 Task: Forward email with the signature Alan Parker with the subject Follow up on our last conversation from softage.1@softage.net to softage.4@softage.net with the message I wanted to confirm the availability of the meeting room for tomorrows presentation., select first word, change the font of the message to Narrow and change the font typography to underline Send the email
Action: Mouse moved to (943, 79)
Screenshot: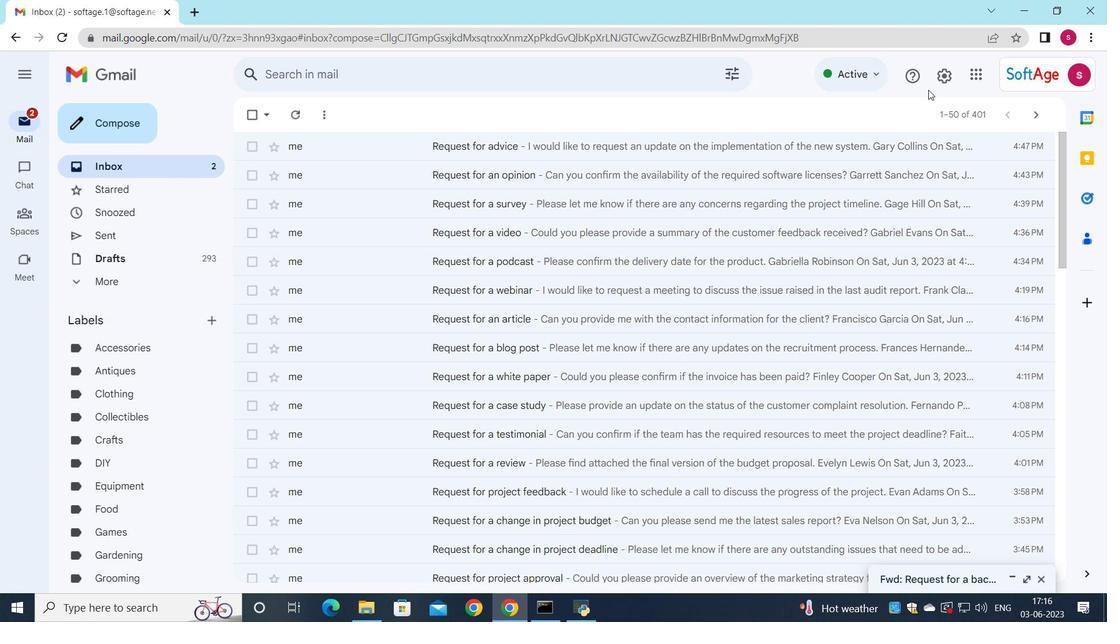 
Action: Mouse pressed left at (943, 79)
Screenshot: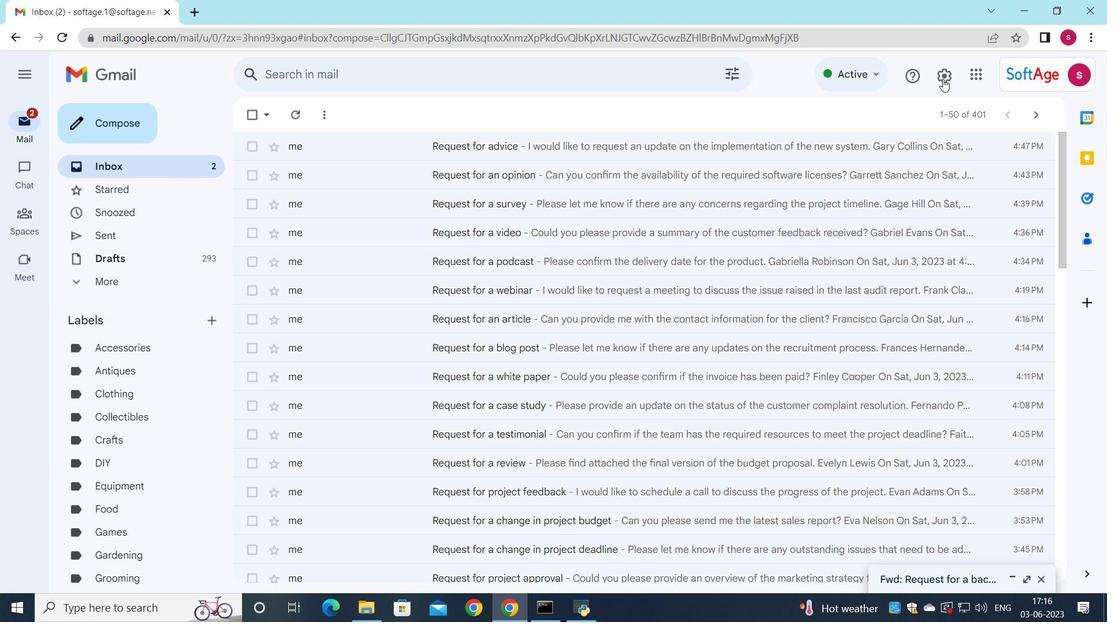 
Action: Mouse moved to (946, 148)
Screenshot: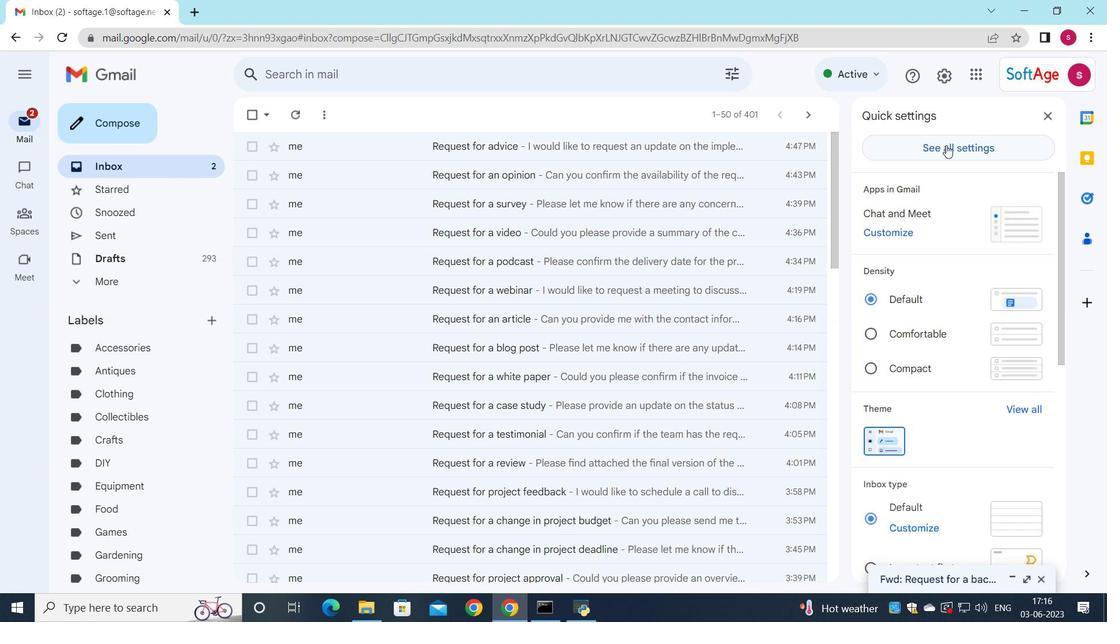 
Action: Mouse pressed left at (946, 148)
Screenshot: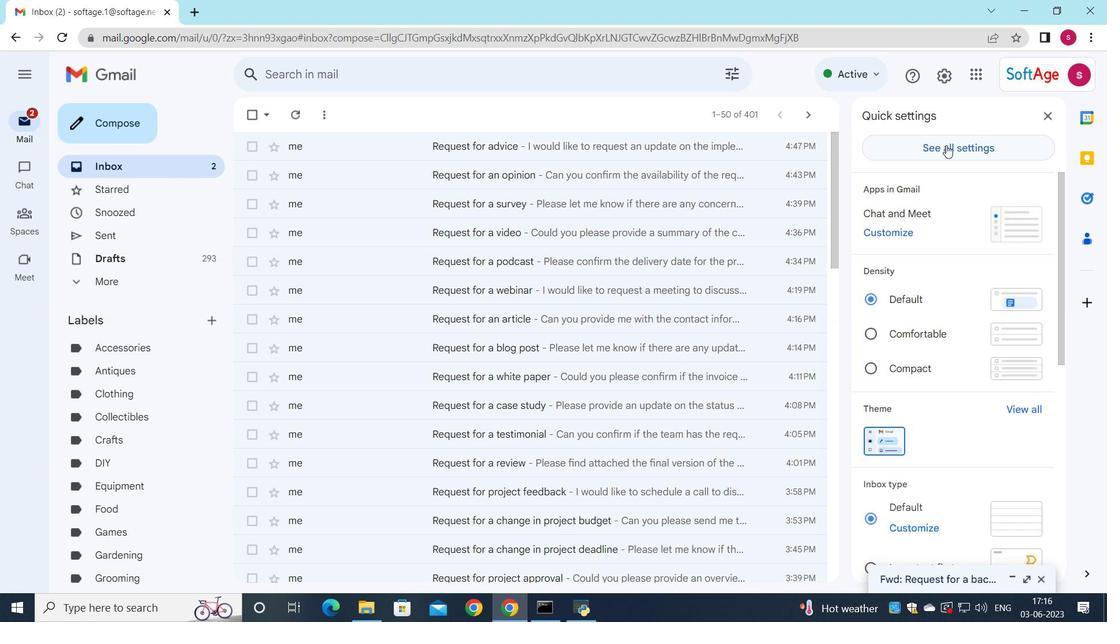 
Action: Mouse moved to (656, 412)
Screenshot: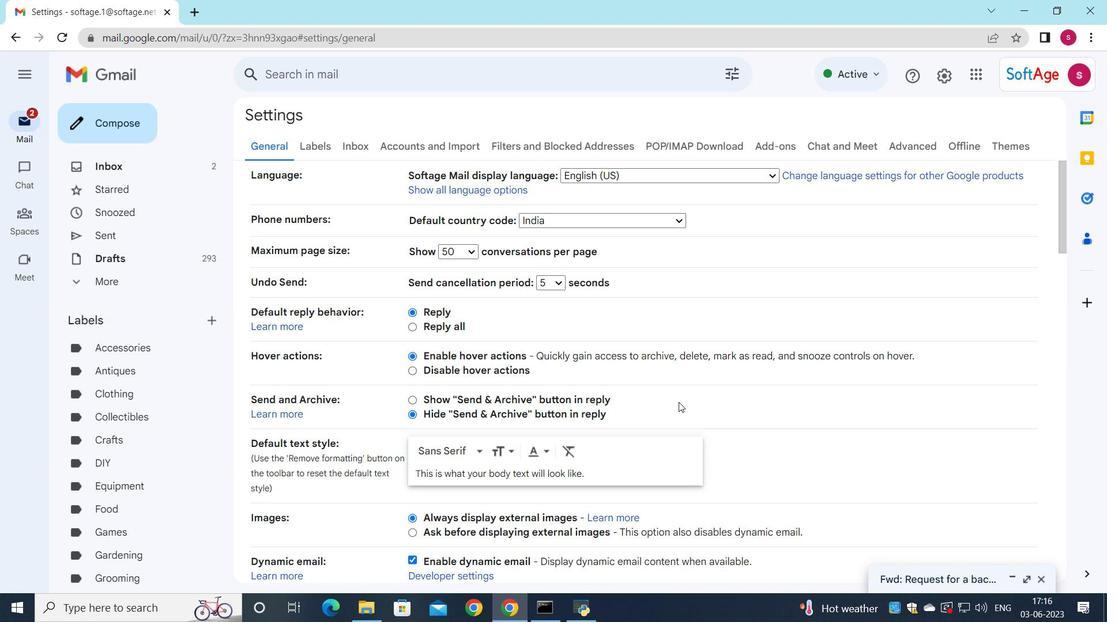 
Action: Mouse scrolled (656, 412) with delta (0, 0)
Screenshot: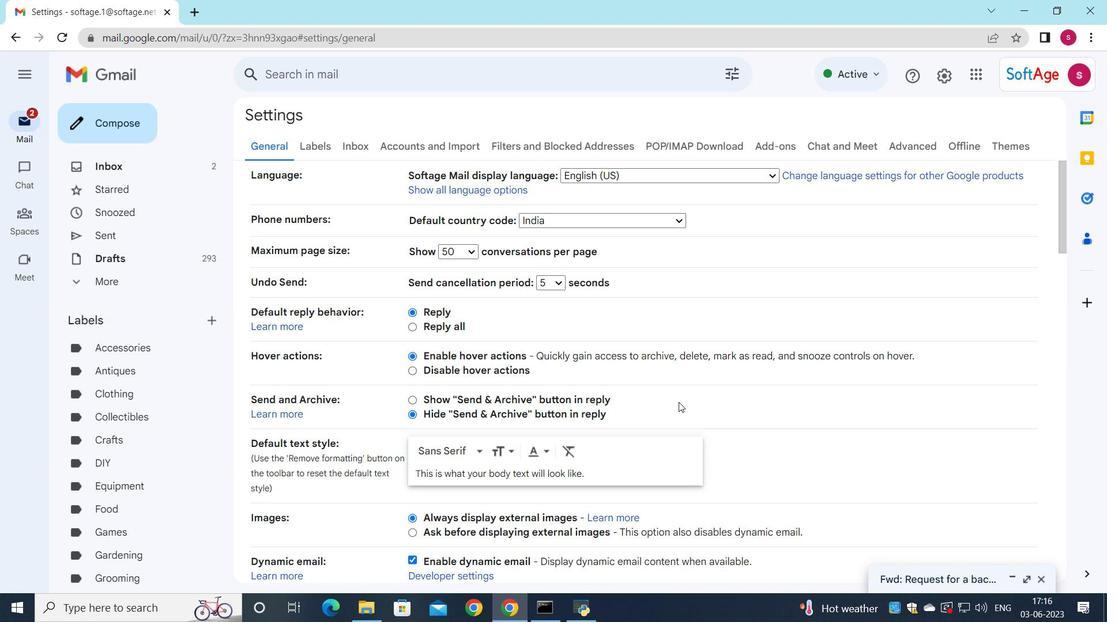 
Action: Mouse moved to (650, 414)
Screenshot: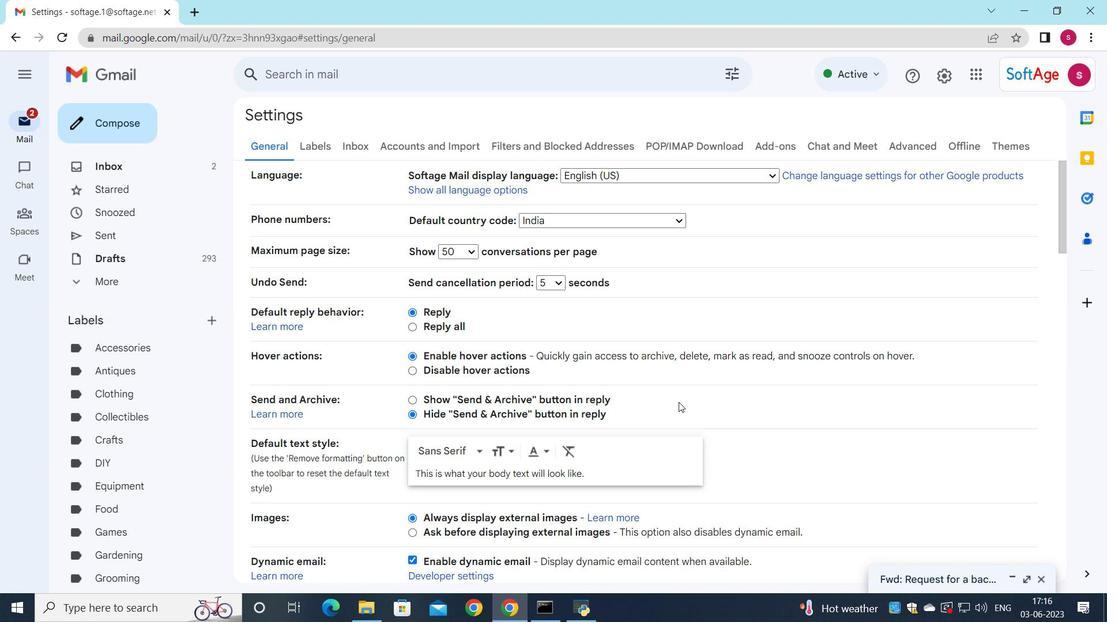 
Action: Mouse scrolled (650, 413) with delta (0, 0)
Screenshot: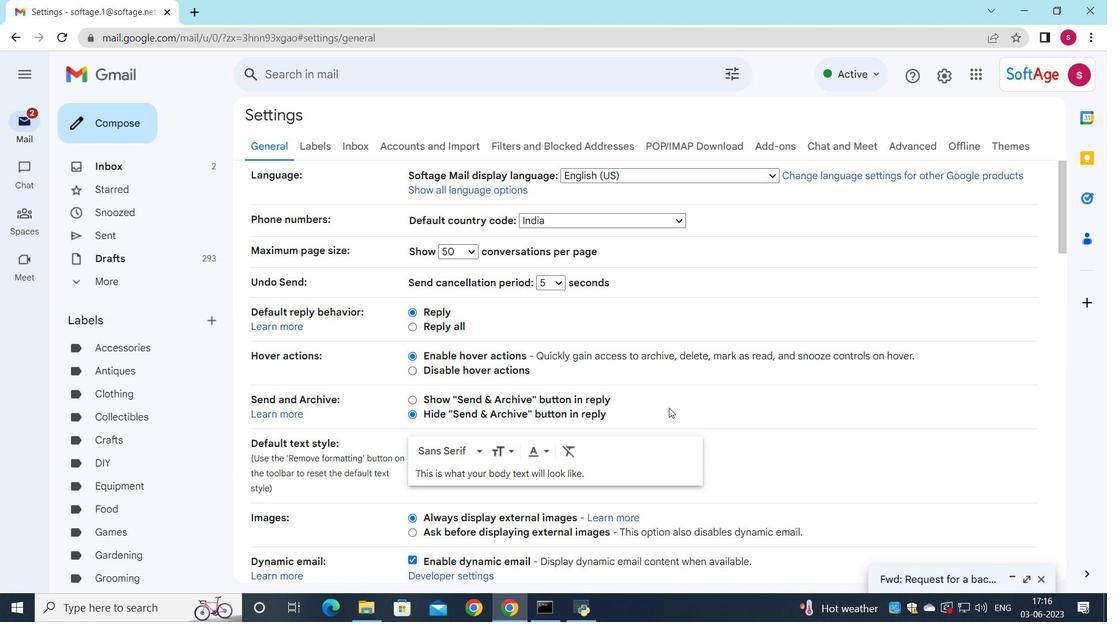 
Action: Mouse moved to (647, 414)
Screenshot: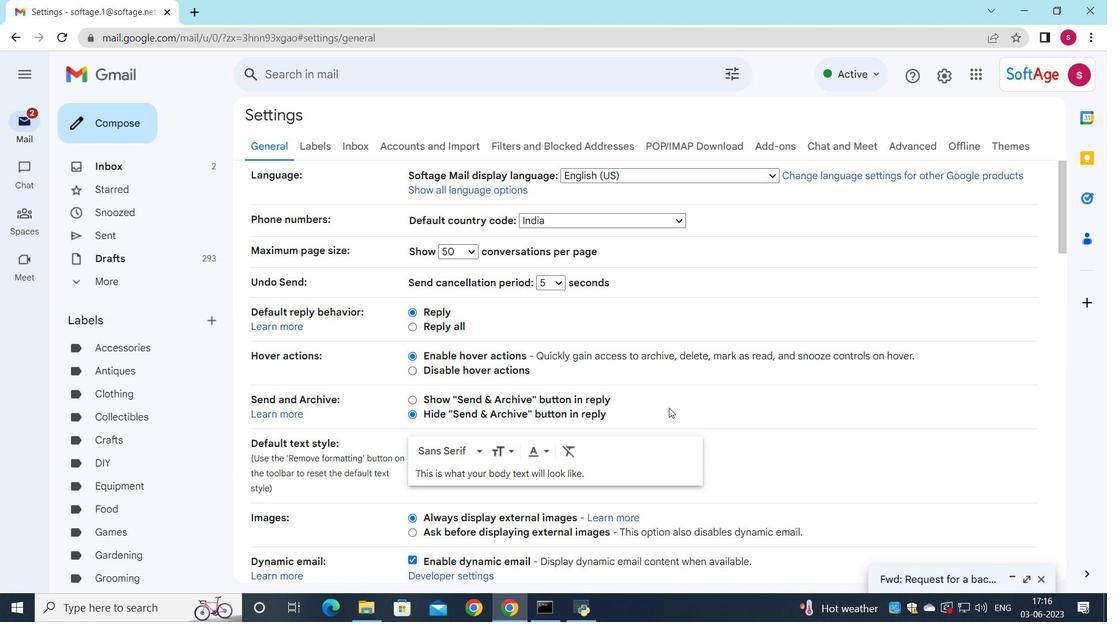 
Action: Mouse scrolled (647, 414) with delta (0, 0)
Screenshot: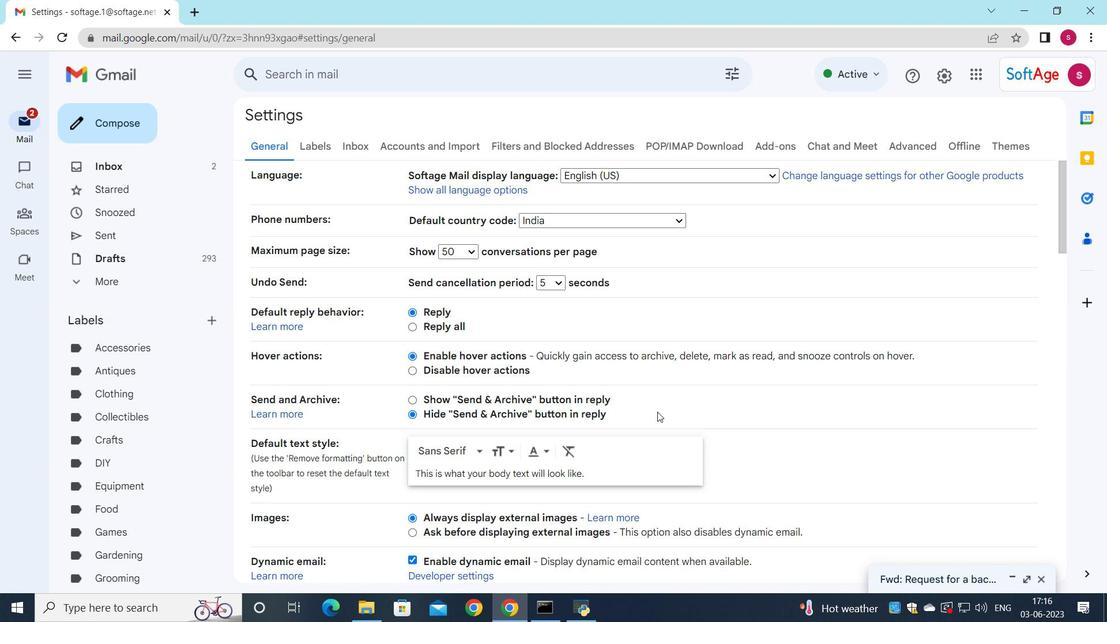 
Action: Mouse moved to (640, 414)
Screenshot: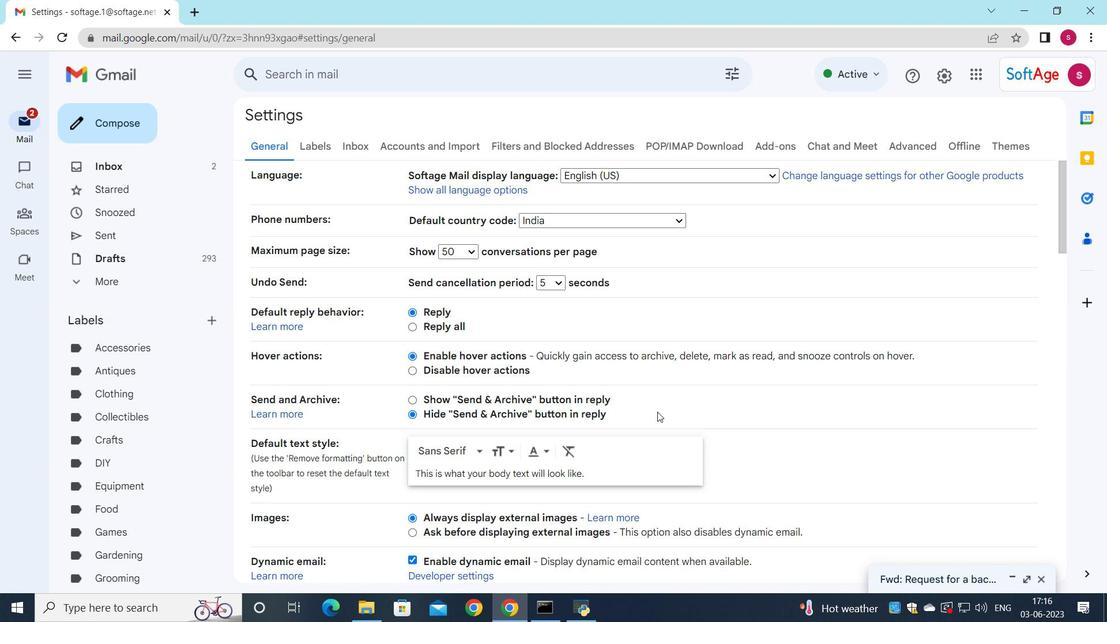 
Action: Mouse scrolled (640, 414) with delta (0, 0)
Screenshot: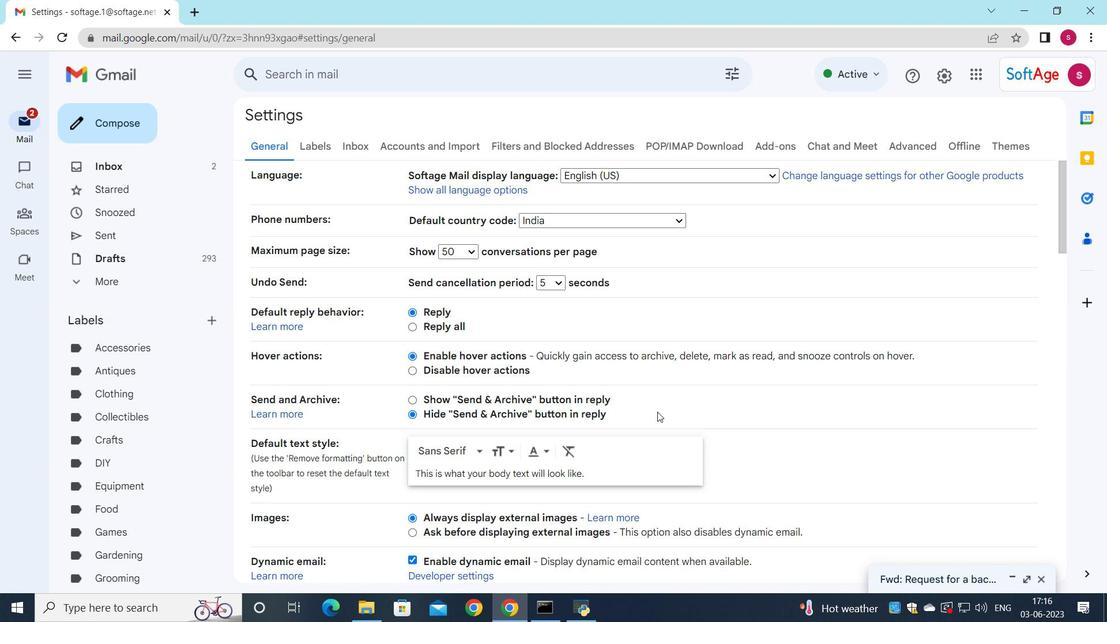 
Action: Mouse moved to (611, 407)
Screenshot: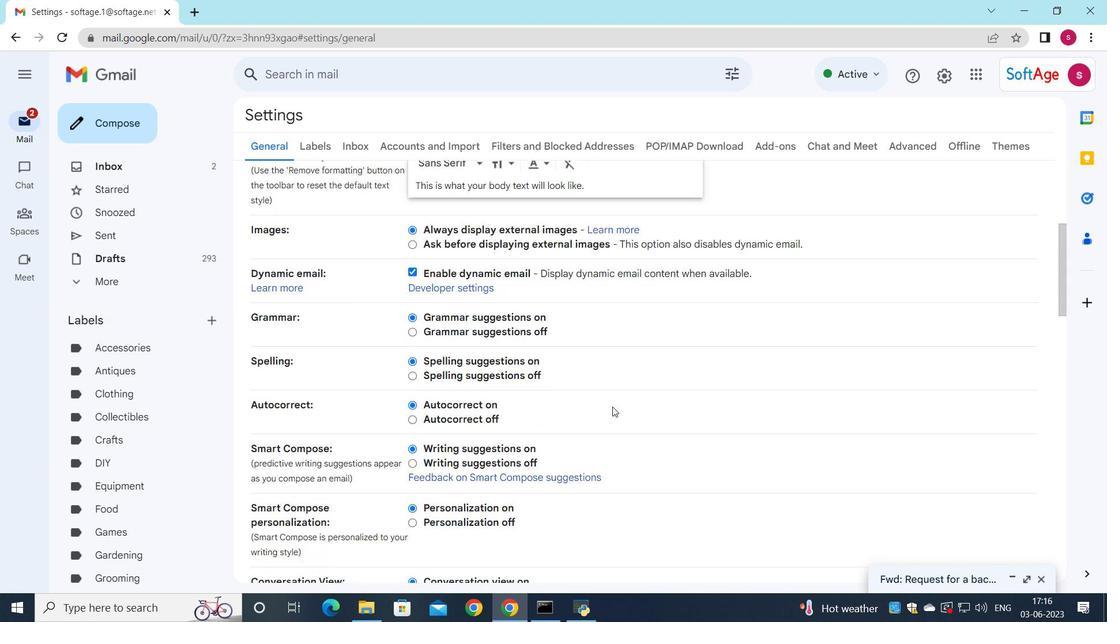 
Action: Mouse scrolled (611, 406) with delta (0, 0)
Screenshot: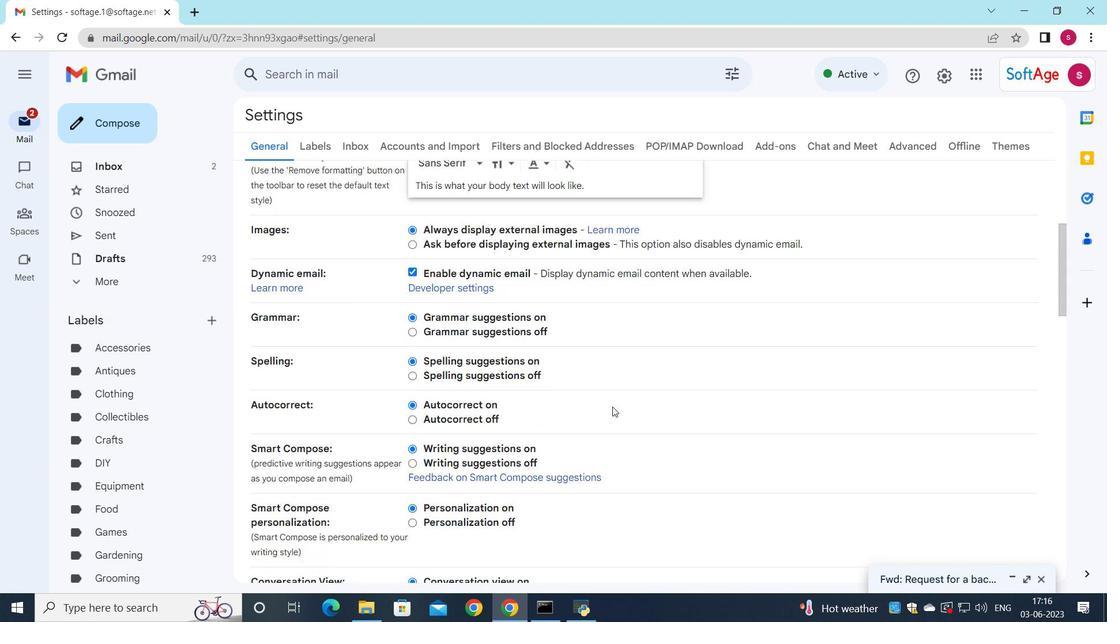 
Action: Mouse scrolled (611, 406) with delta (0, 0)
Screenshot: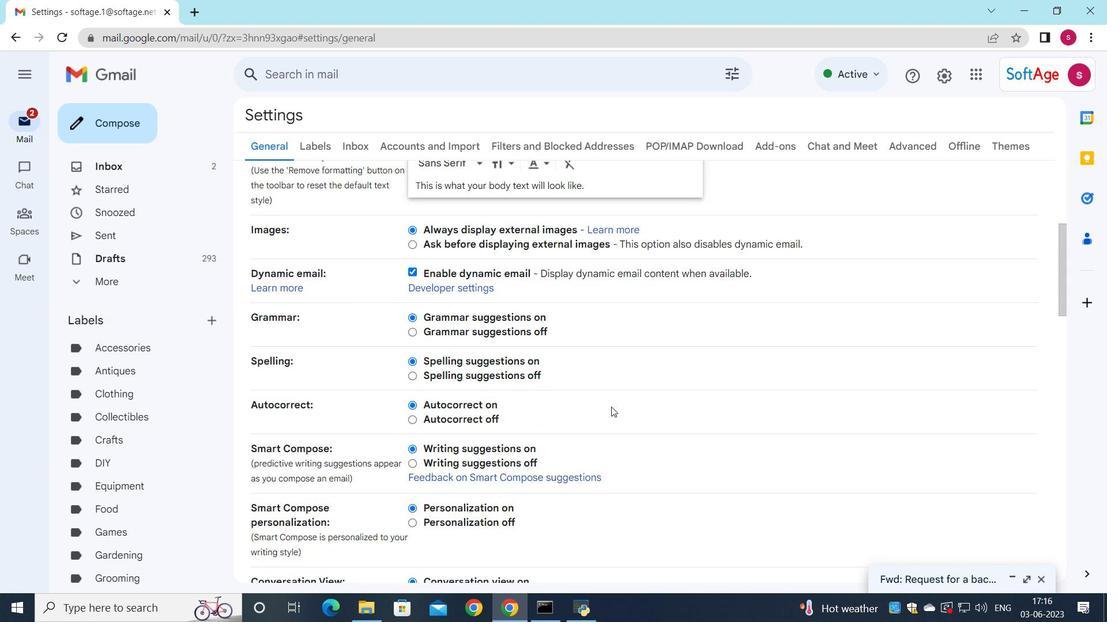 
Action: Mouse scrolled (611, 406) with delta (0, 0)
Screenshot: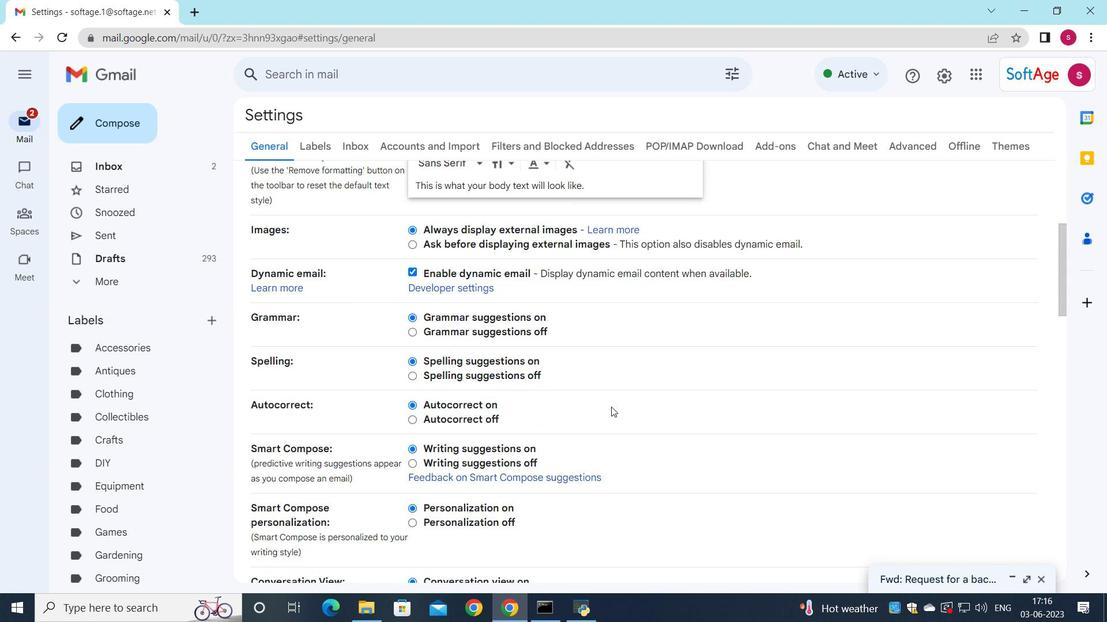 
Action: Mouse scrolled (611, 406) with delta (0, 0)
Screenshot: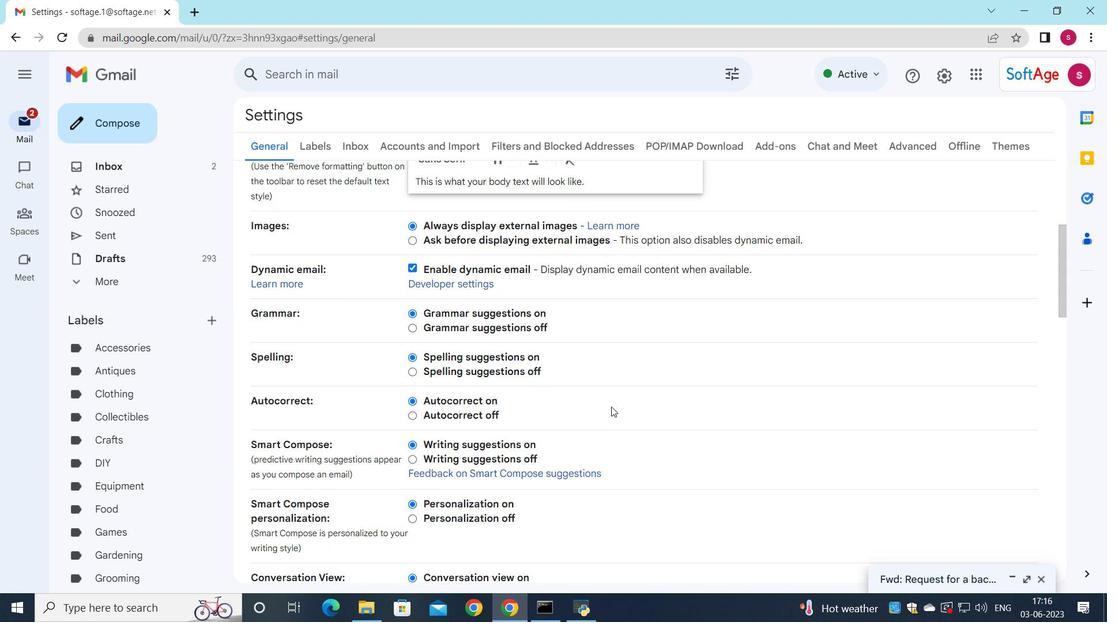 
Action: Mouse moved to (608, 407)
Screenshot: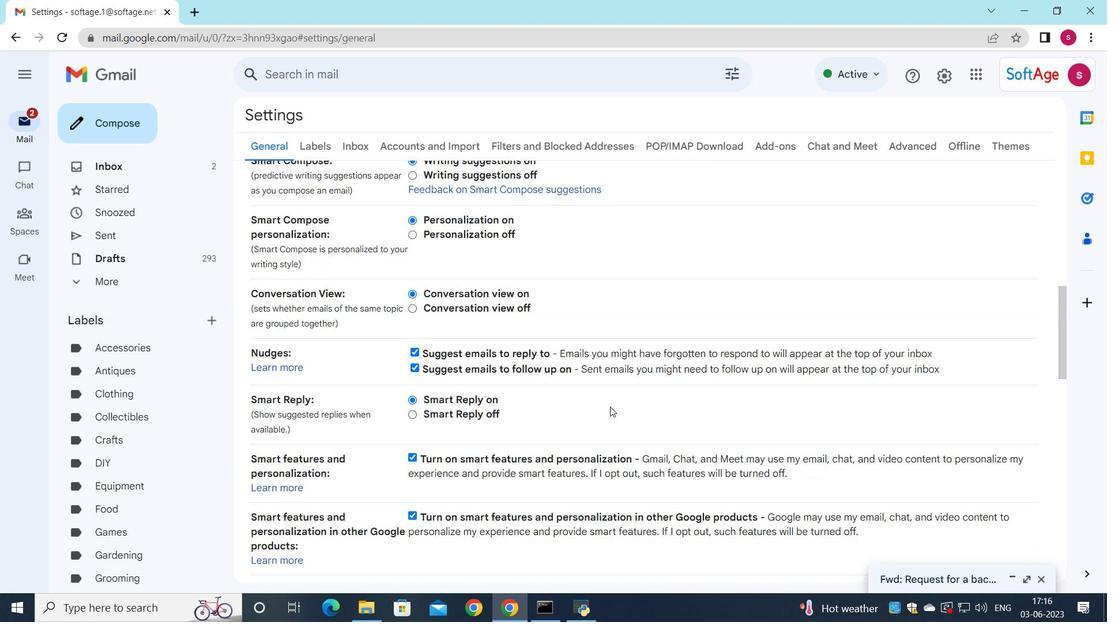 
Action: Mouse scrolled (609, 406) with delta (0, 0)
Screenshot: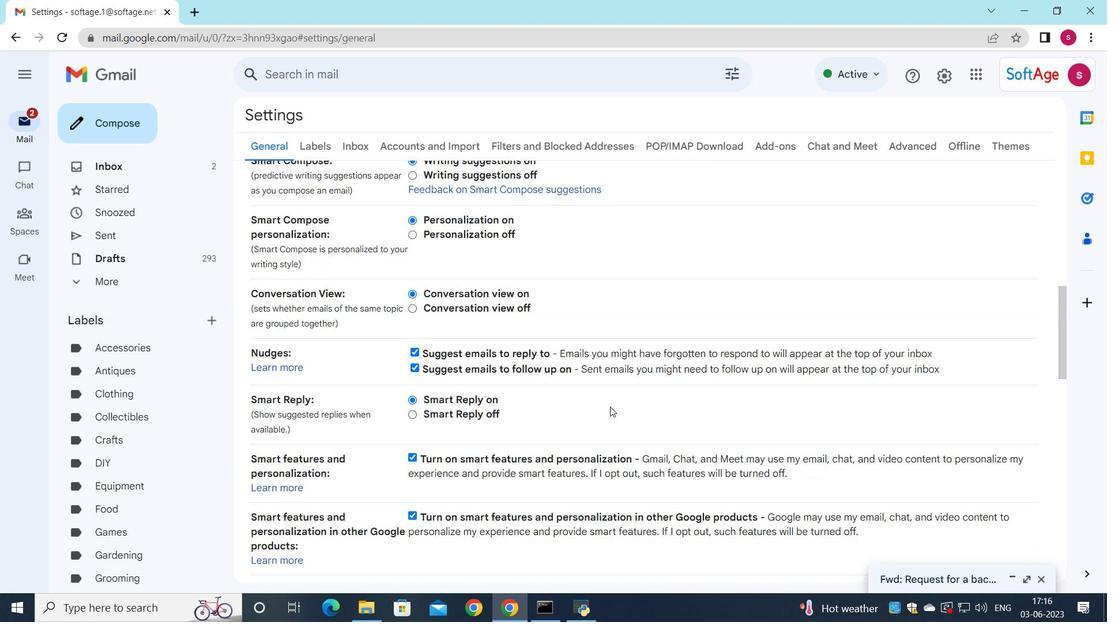 
Action: Mouse moved to (607, 407)
Screenshot: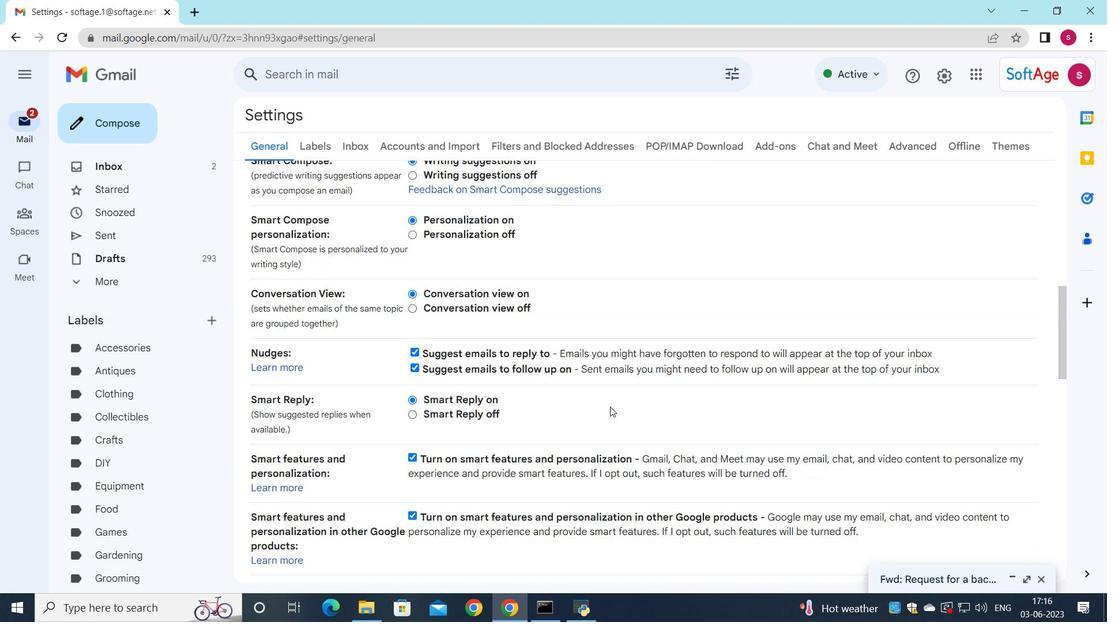 
Action: Mouse scrolled (608, 406) with delta (0, 0)
Screenshot: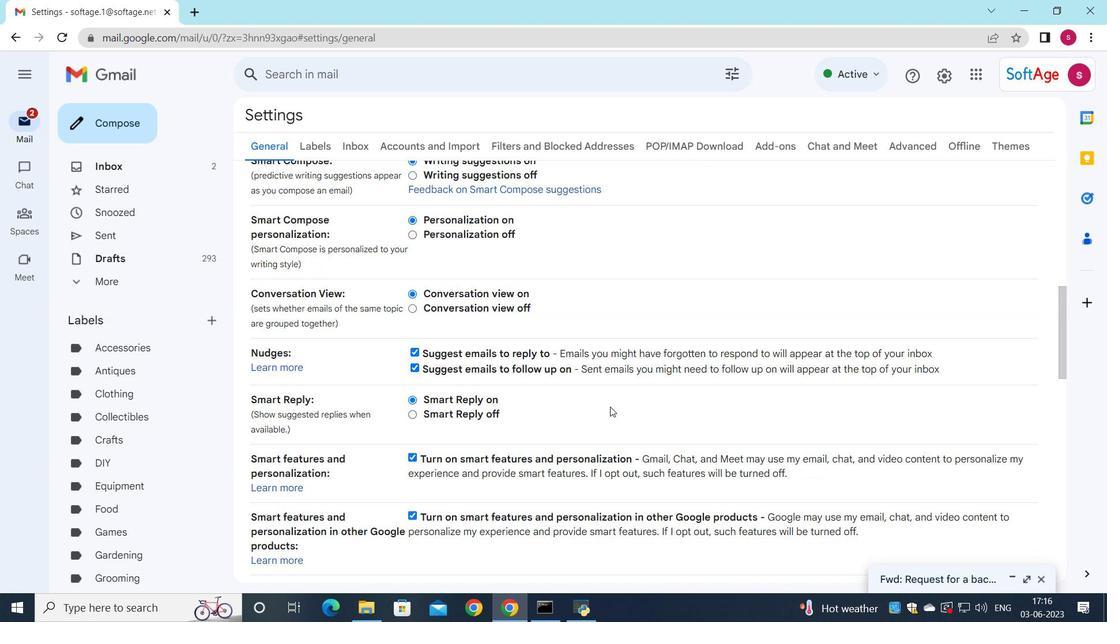 
Action: Mouse moved to (606, 407)
Screenshot: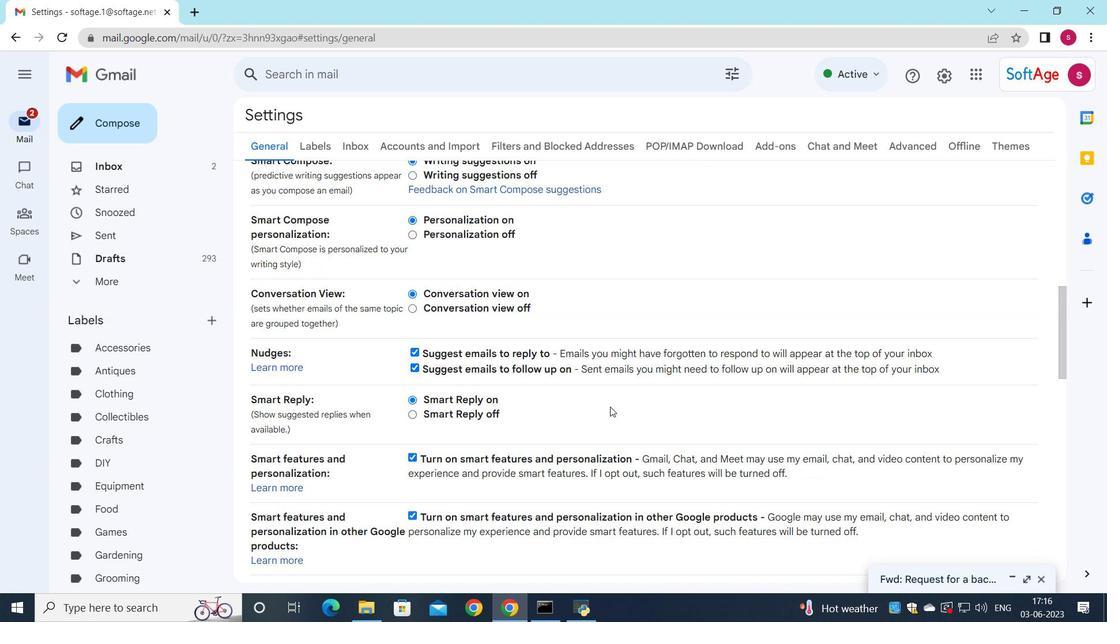 
Action: Mouse scrolled (608, 406) with delta (0, 0)
Screenshot: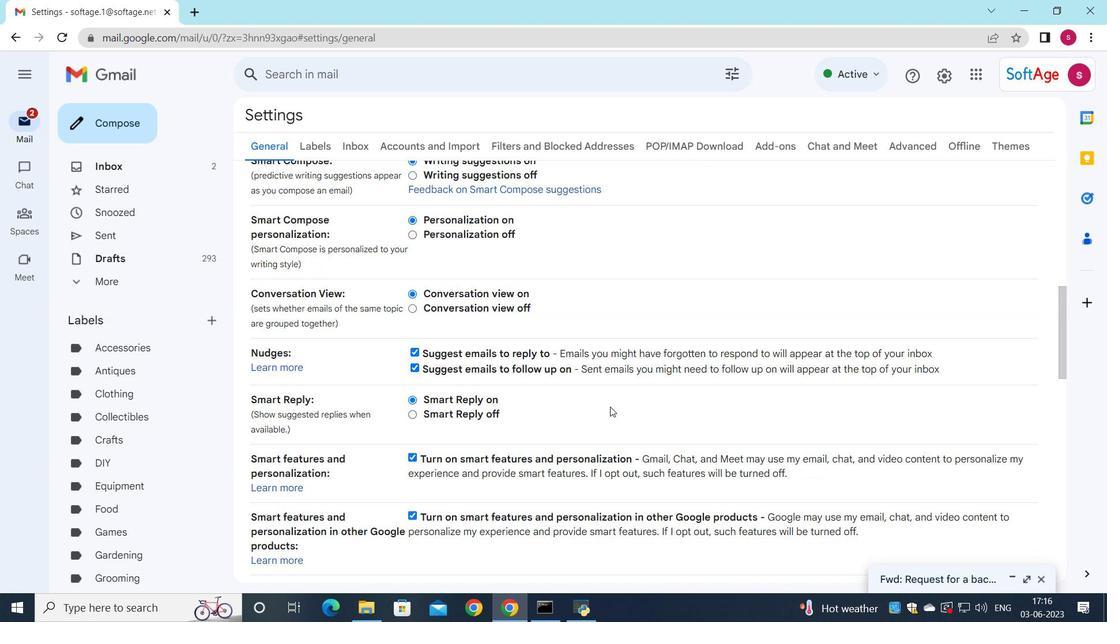 
Action: Mouse moved to (606, 408)
Screenshot: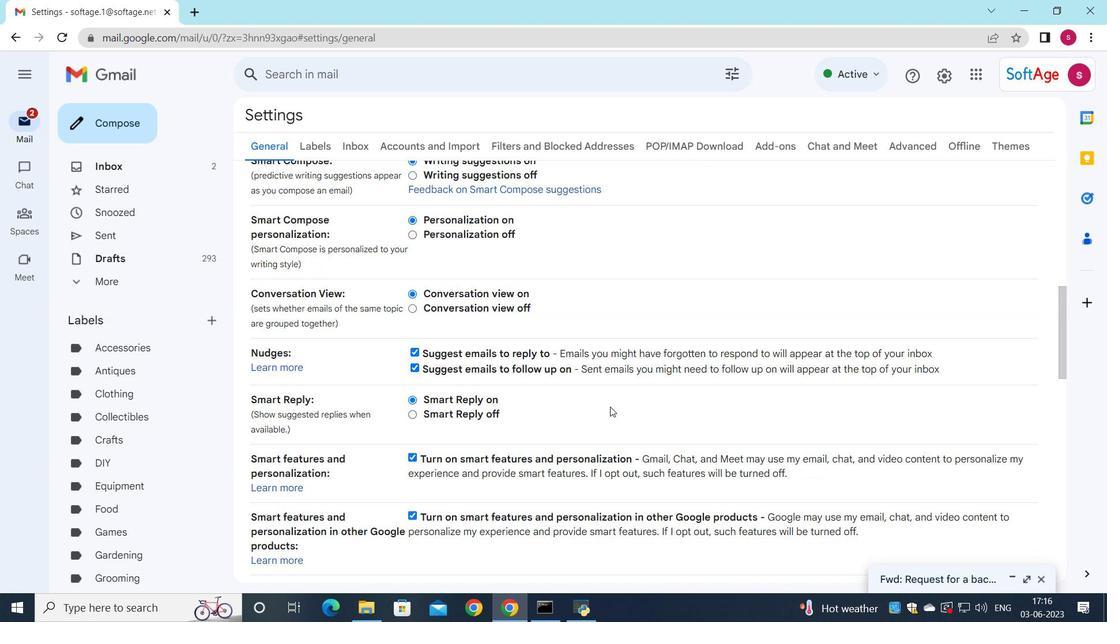 
Action: Mouse scrolled (606, 407) with delta (0, 0)
Screenshot: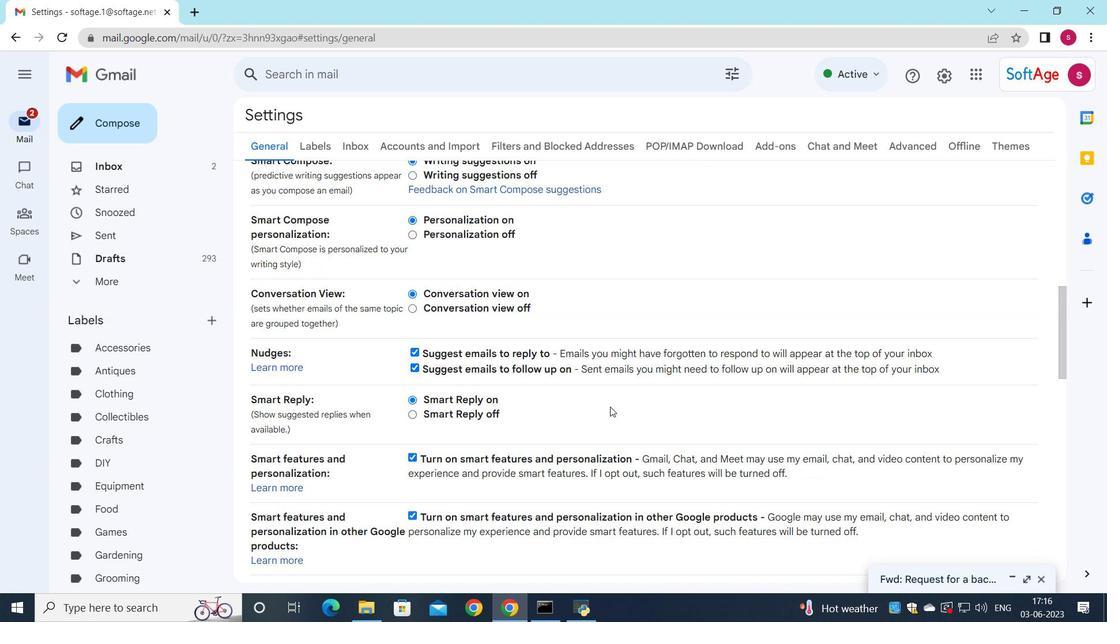 
Action: Mouse moved to (581, 410)
Screenshot: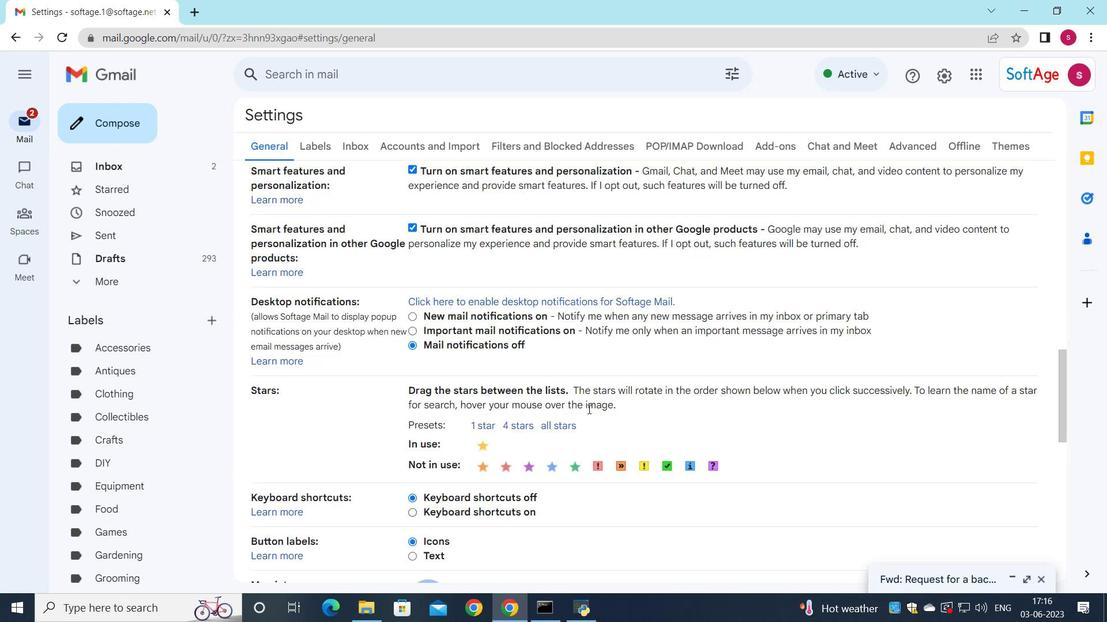 
Action: Mouse scrolled (581, 410) with delta (0, 0)
Screenshot: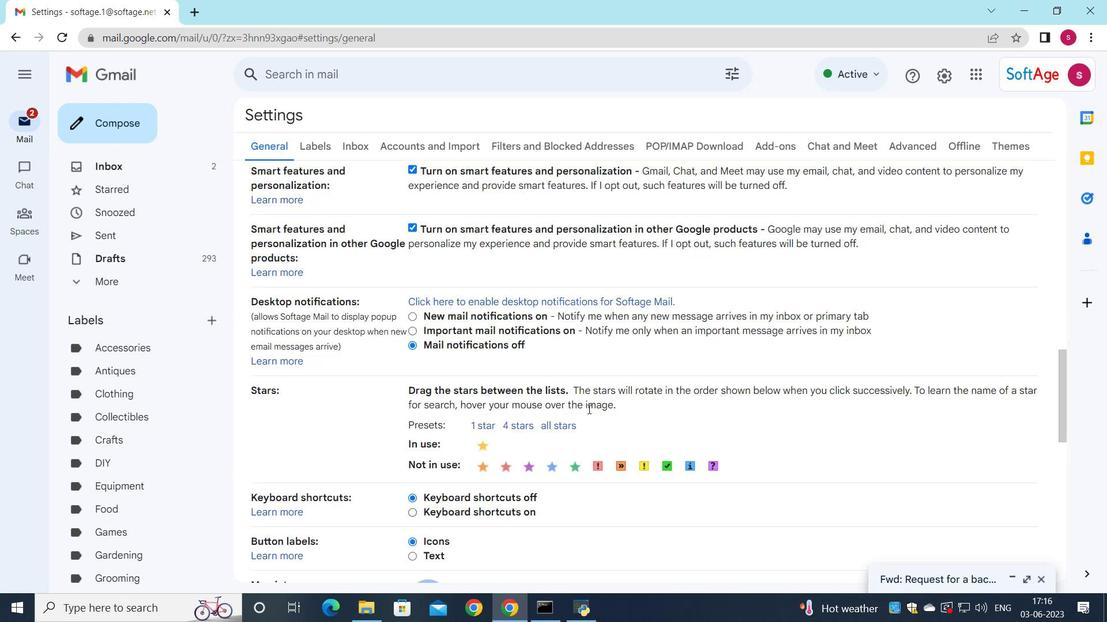 
Action: Mouse moved to (580, 411)
Screenshot: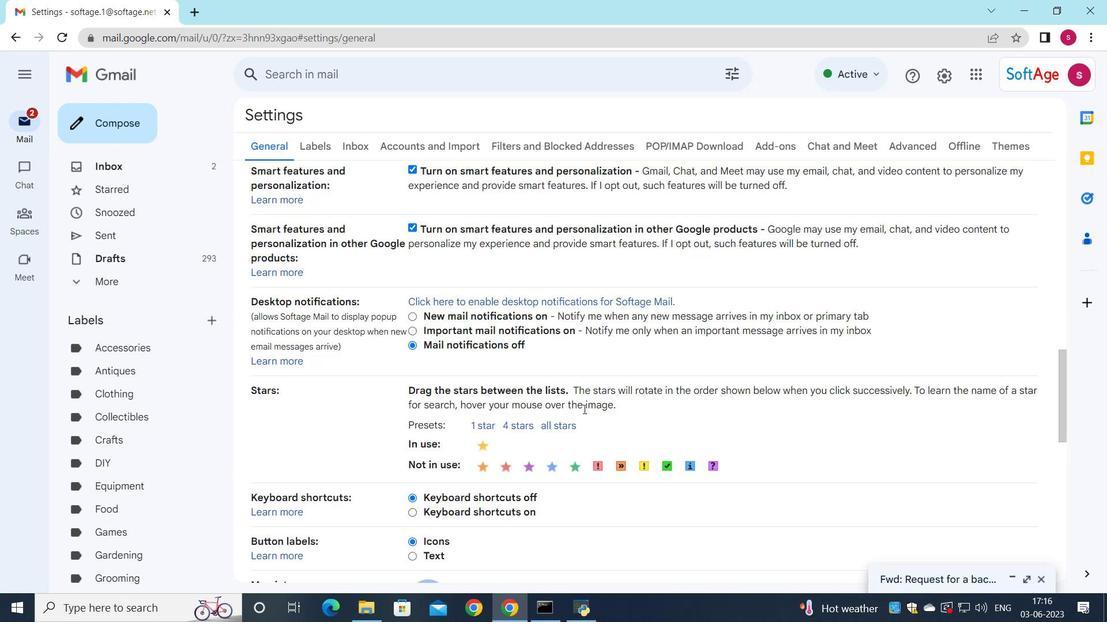 
Action: Mouse scrolled (581, 410) with delta (0, 0)
Screenshot: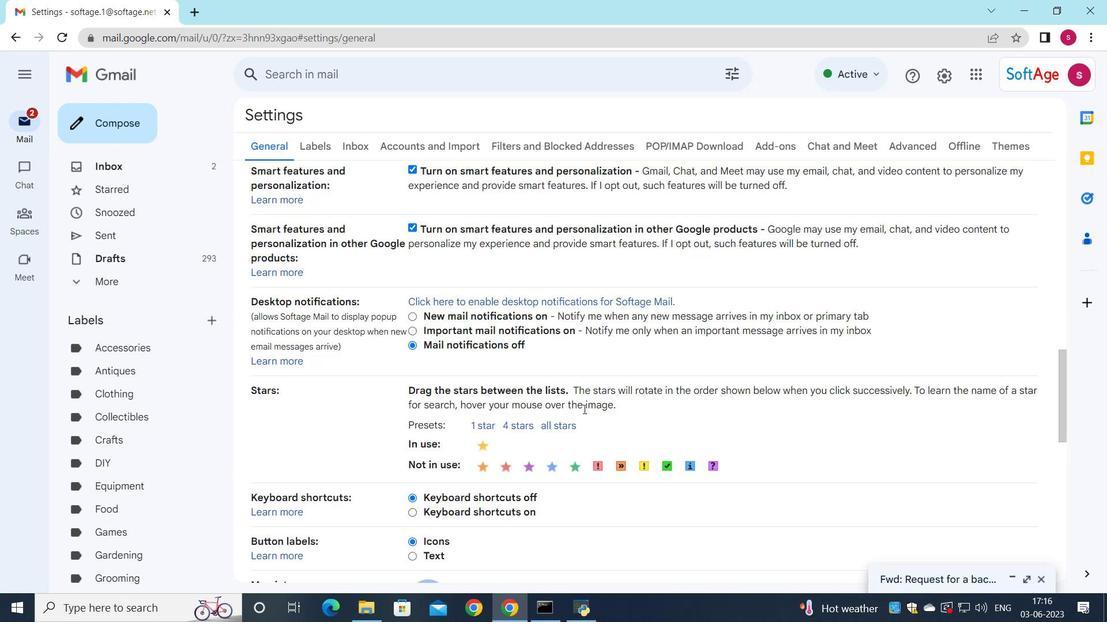 
Action: Mouse moved to (580, 411)
Screenshot: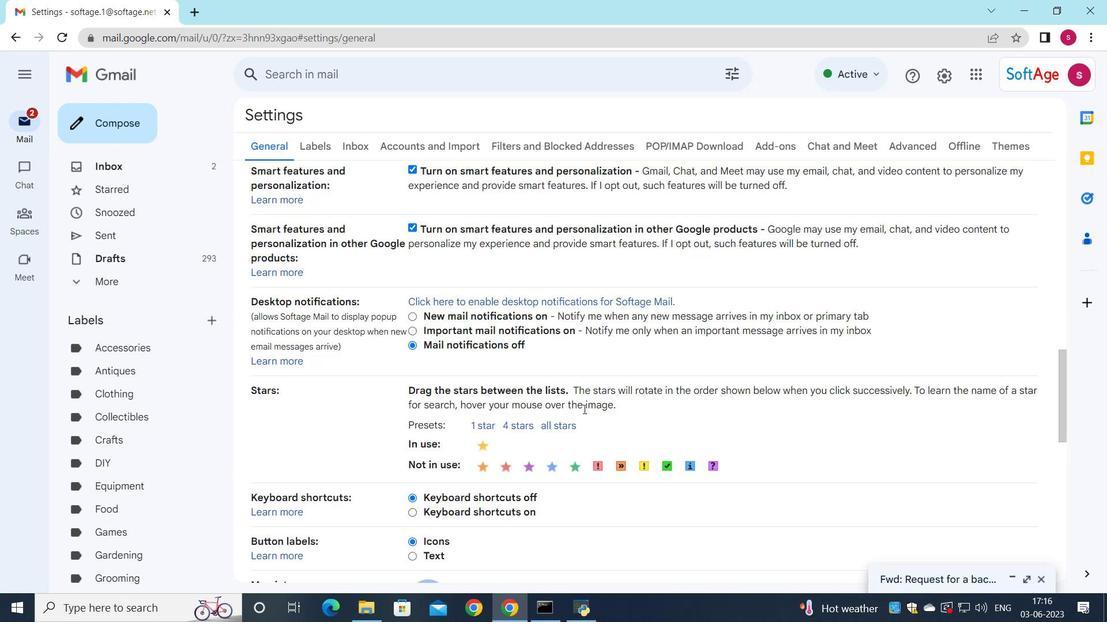 
Action: Mouse scrolled (580, 410) with delta (0, 0)
Screenshot: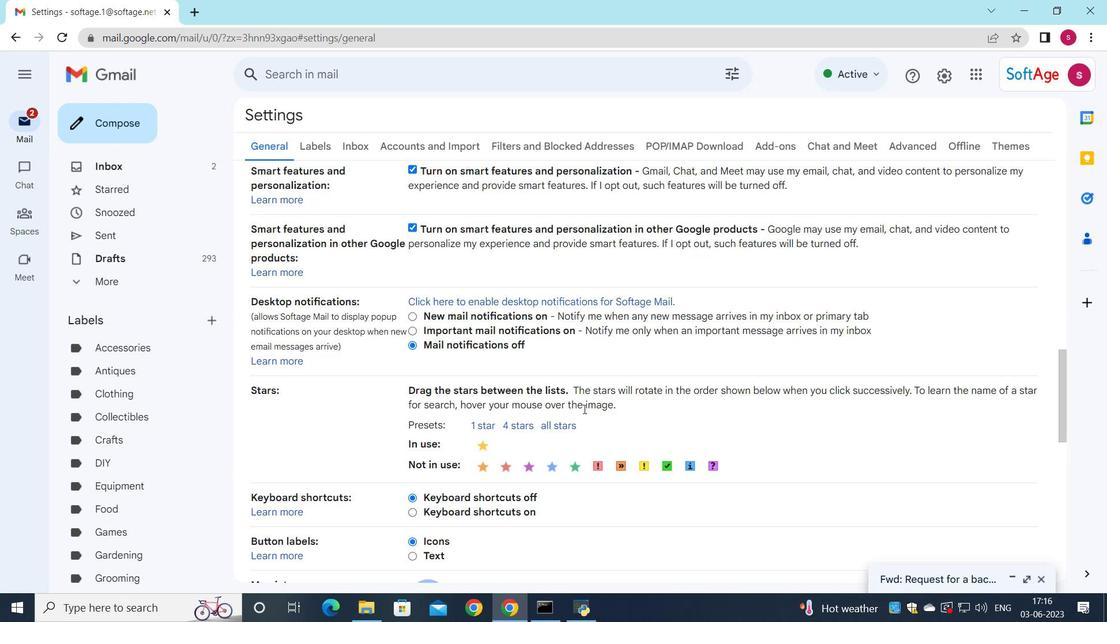
Action: Mouse moved to (478, 497)
Screenshot: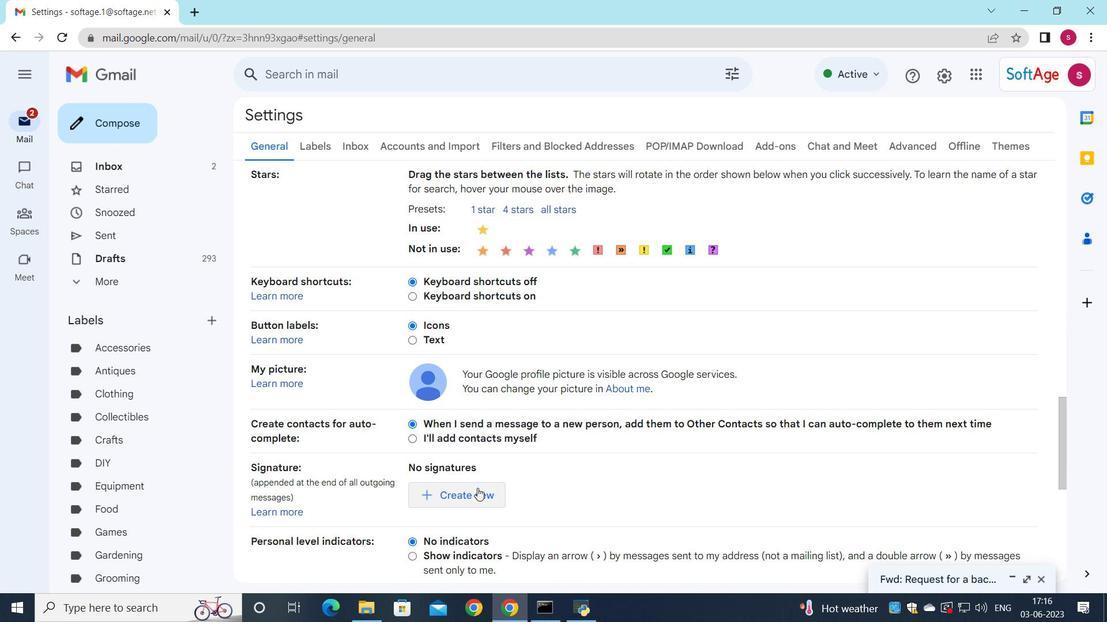 
Action: Mouse pressed left at (478, 497)
Screenshot: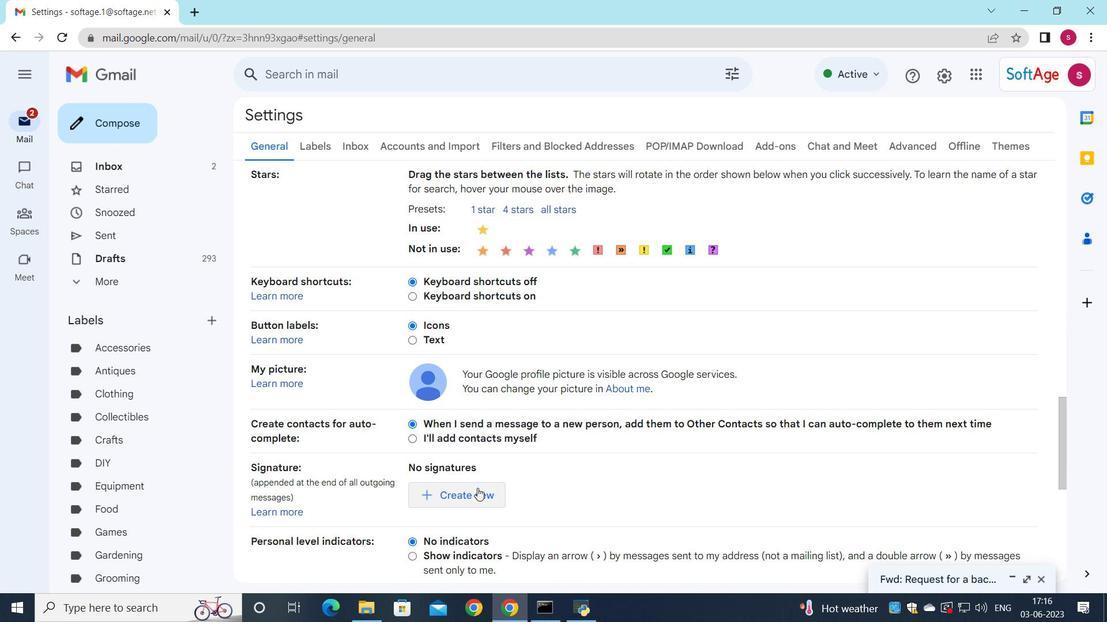
Action: Mouse moved to (512, 440)
Screenshot: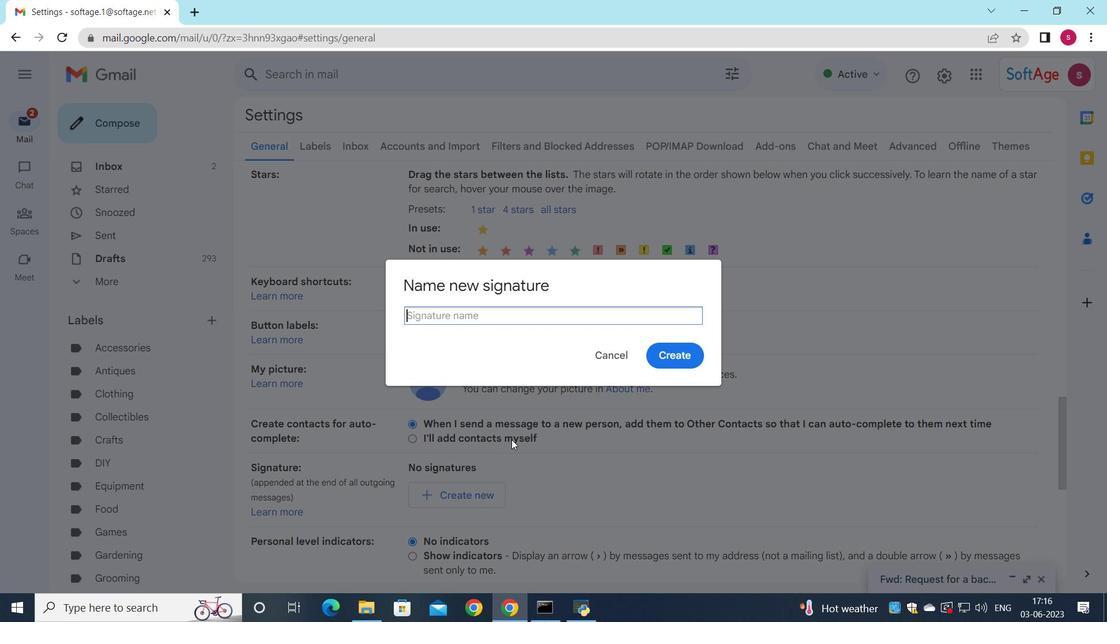 
Action: Key pressed <Key.shift>Alan<Key.space><Key.shift>Parker
Screenshot: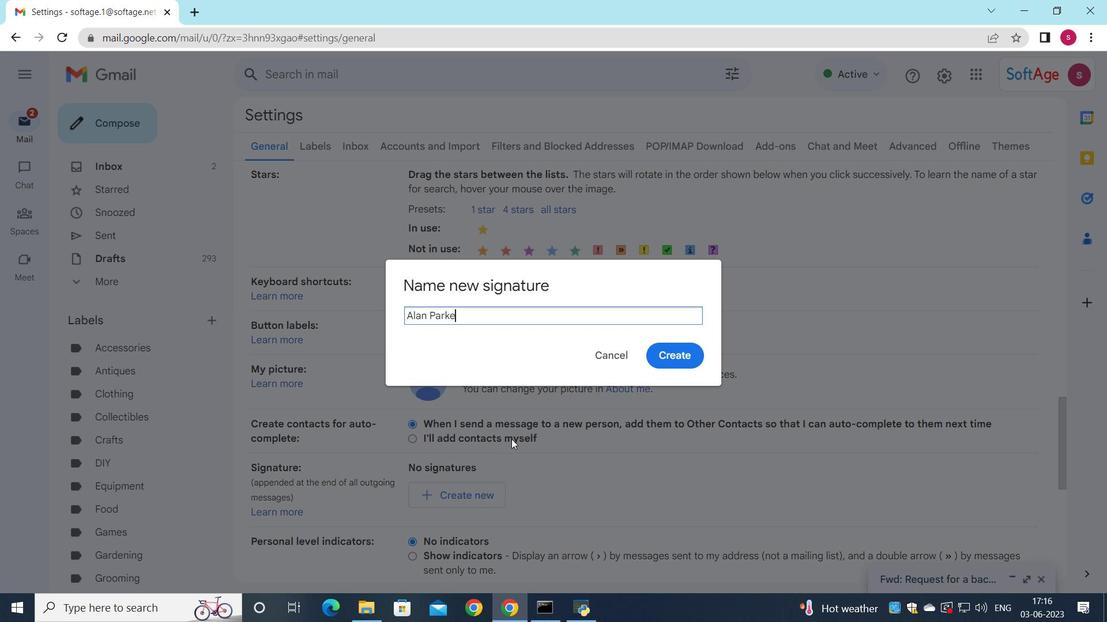 
Action: Mouse moved to (700, 360)
Screenshot: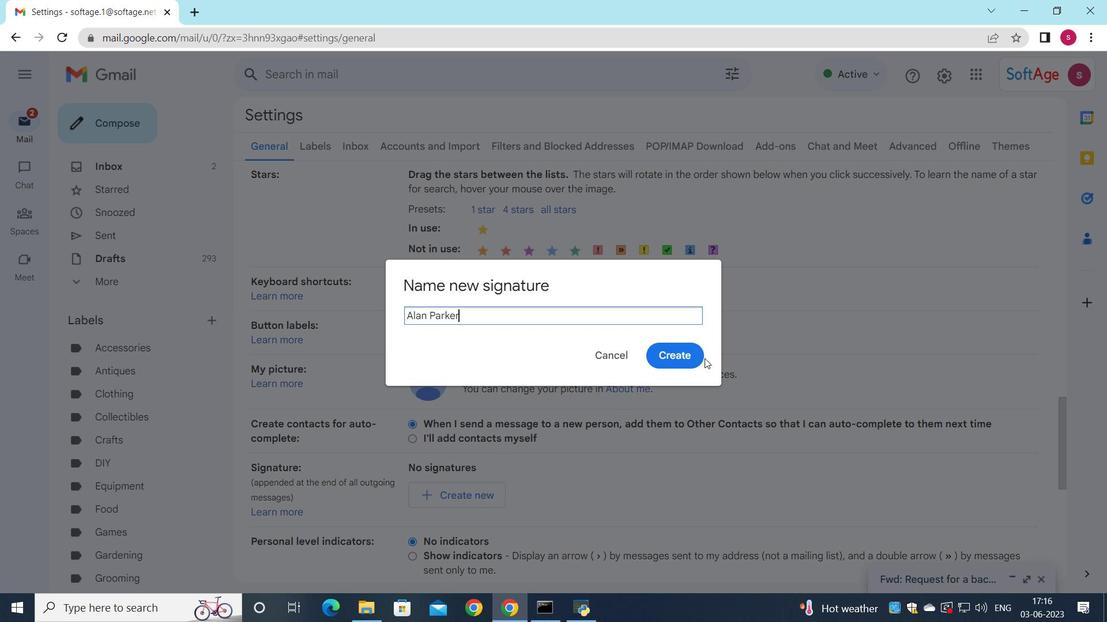 
Action: Mouse pressed left at (700, 360)
Screenshot: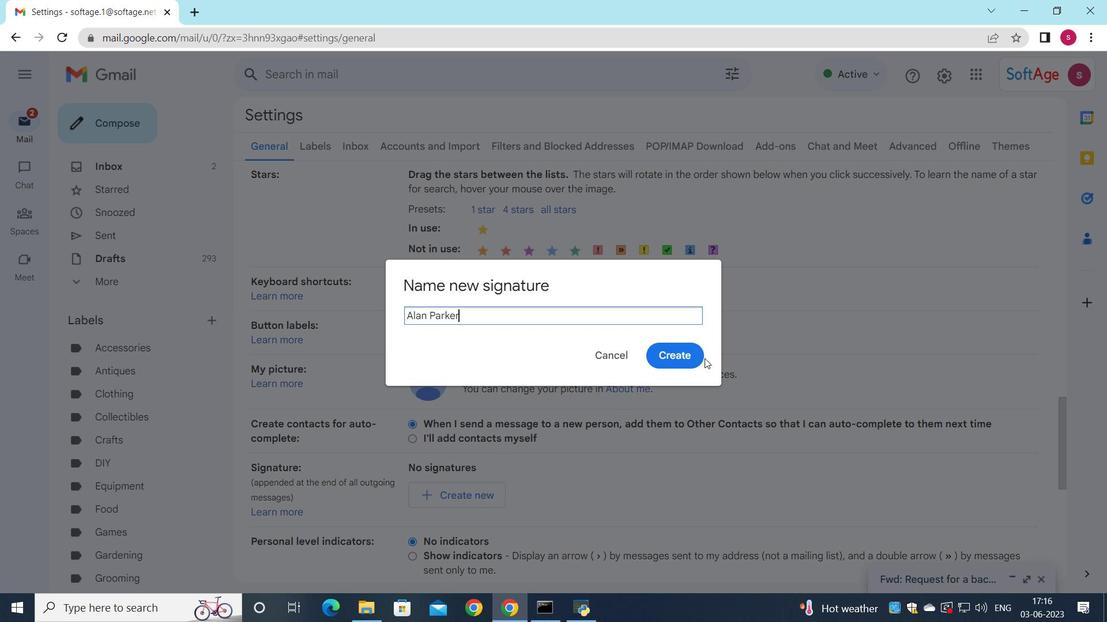 
Action: Mouse moved to (672, 461)
Screenshot: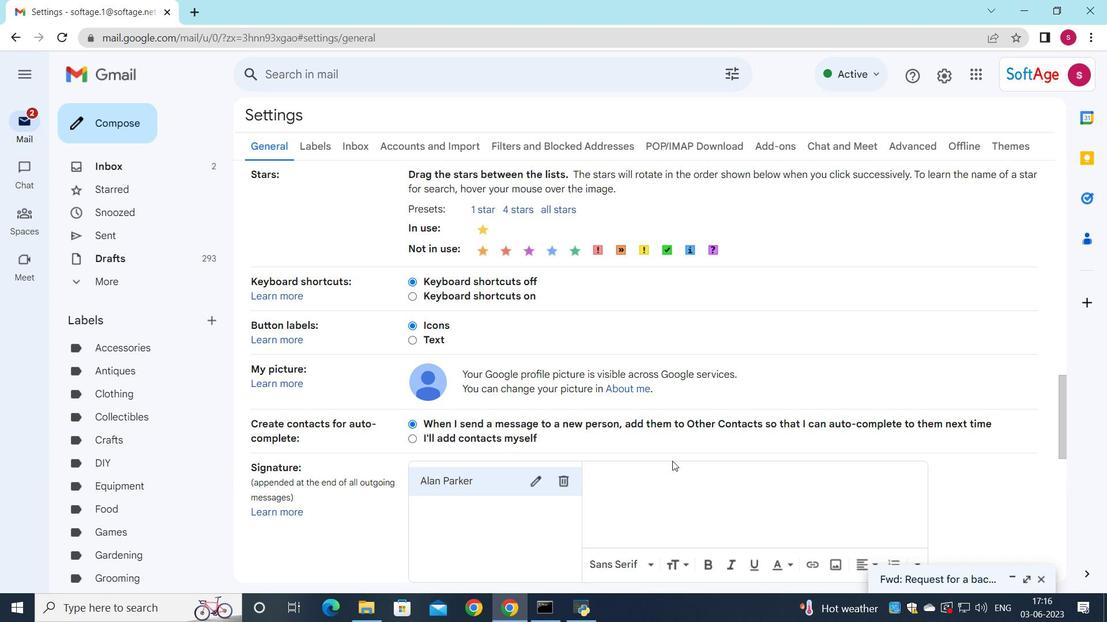 
Action: Mouse scrolled (672, 460) with delta (0, 0)
Screenshot: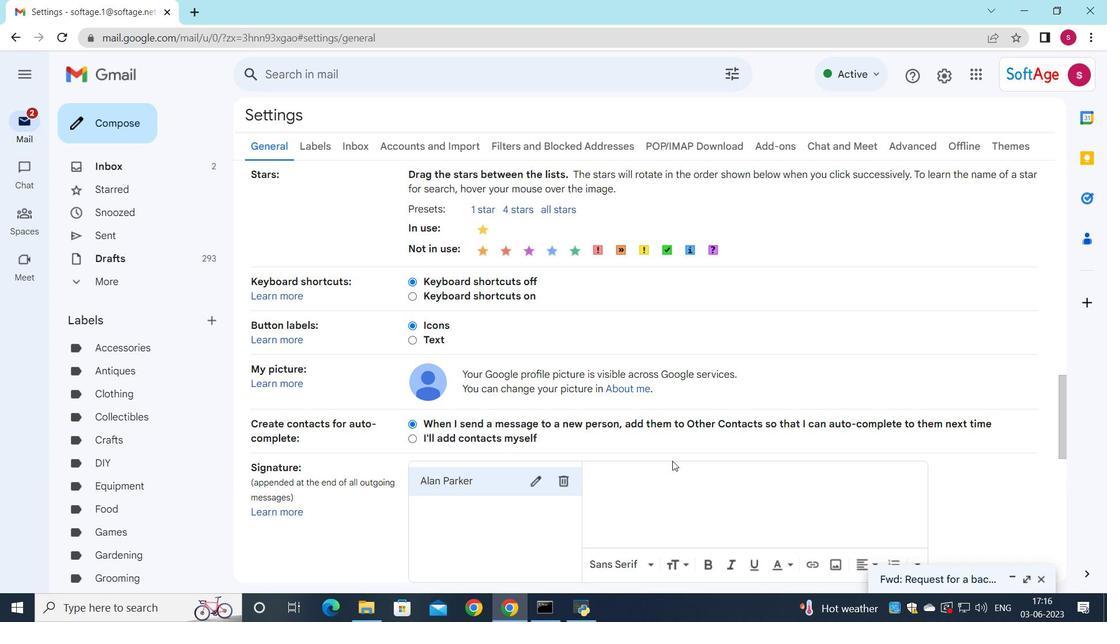 
Action: Mouse scrolled (672, 460) with delta (0, 0)
Screenshot: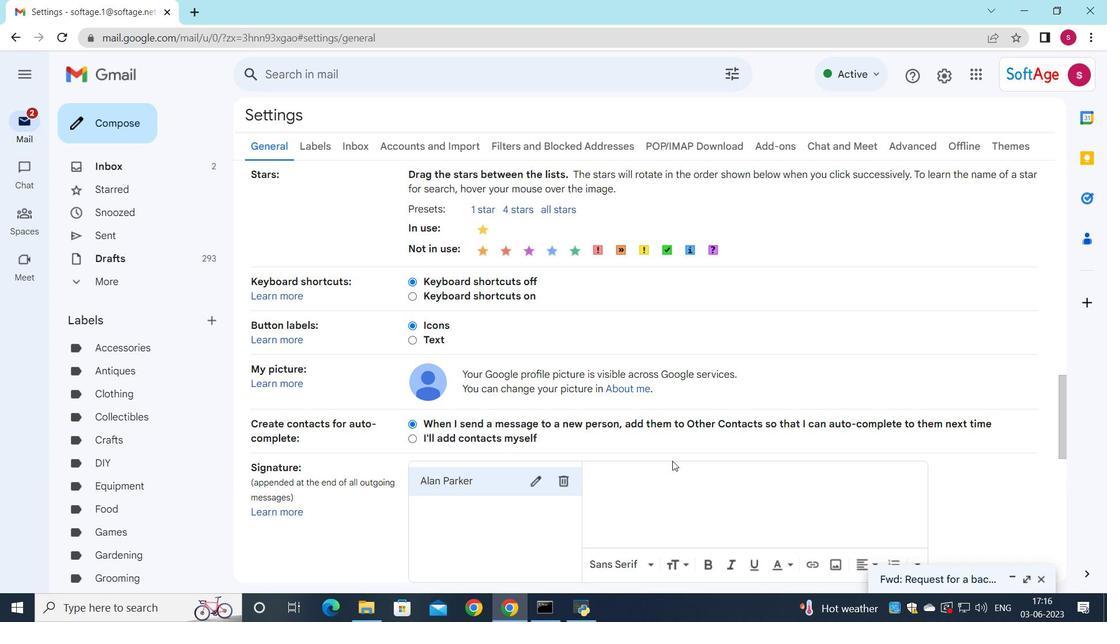 
Action: Mouse moved to (663, 348)
Screenshot: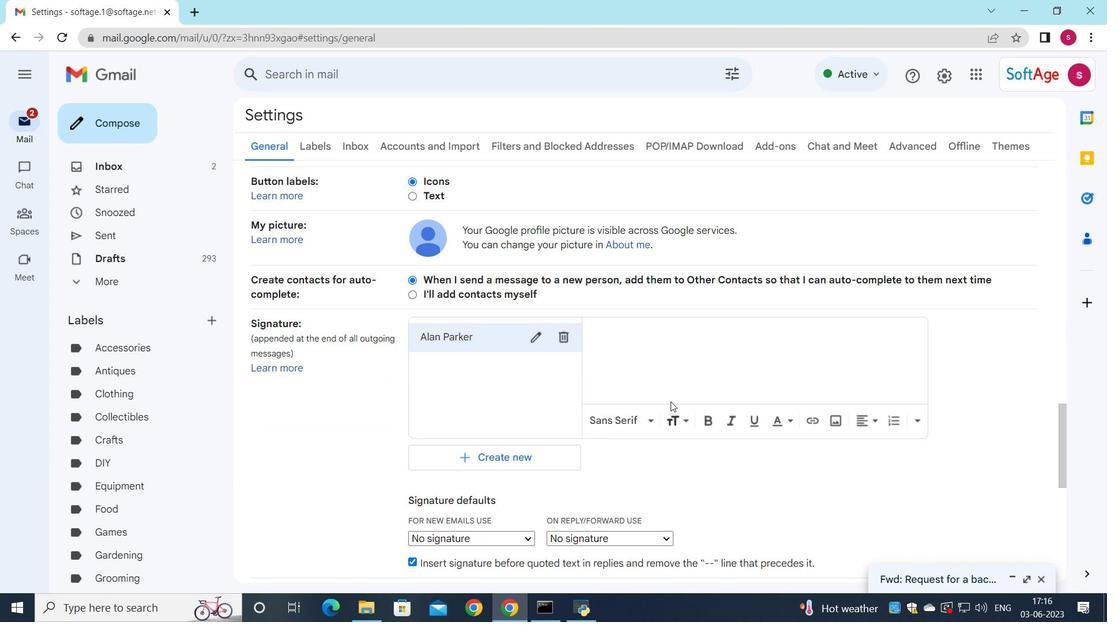 
Action: Mouse pressed left at (663, 348)
Screenshot: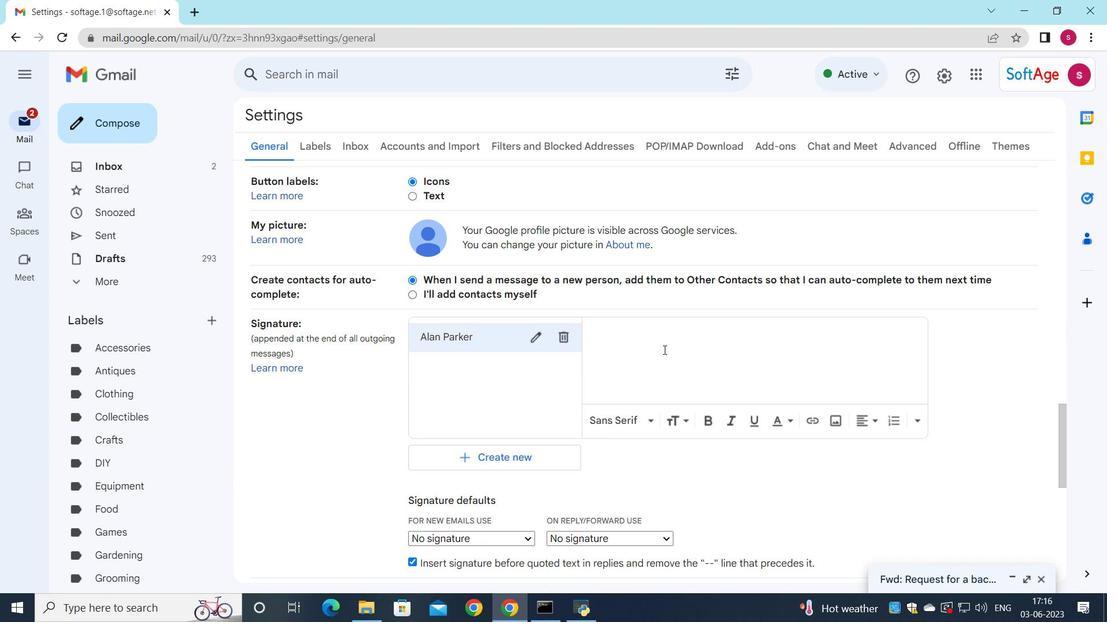 
Action: Key pressed <Key.shift>Alan<Key.space><Key.shift>Parker
Screenshot: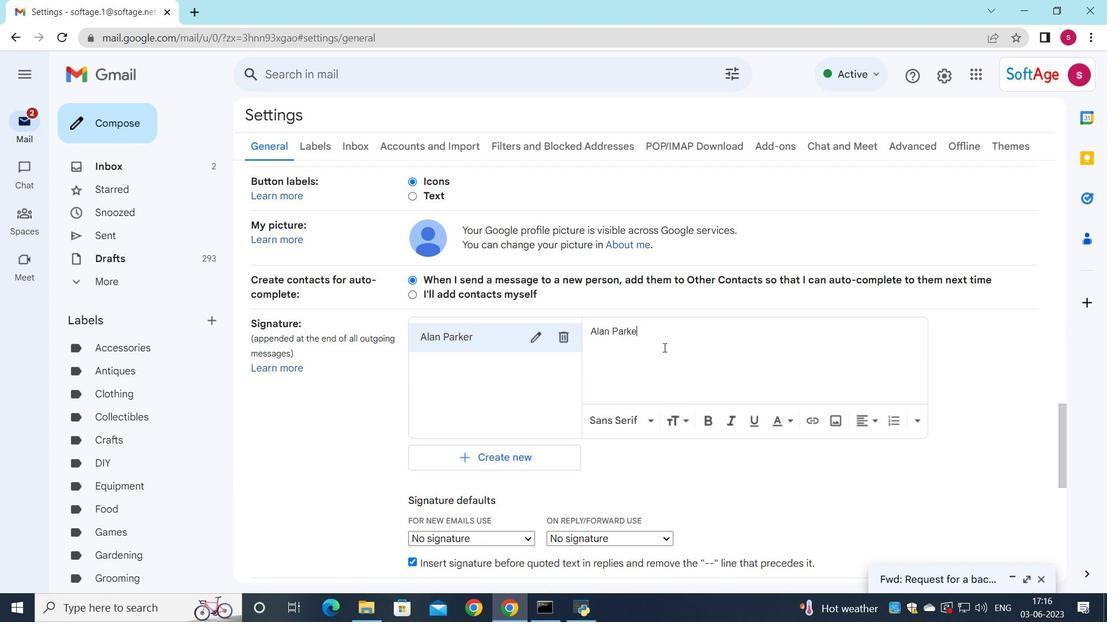 
Action: Mouse scrolled (663, 347) with delta (0, 0)
Screenshot: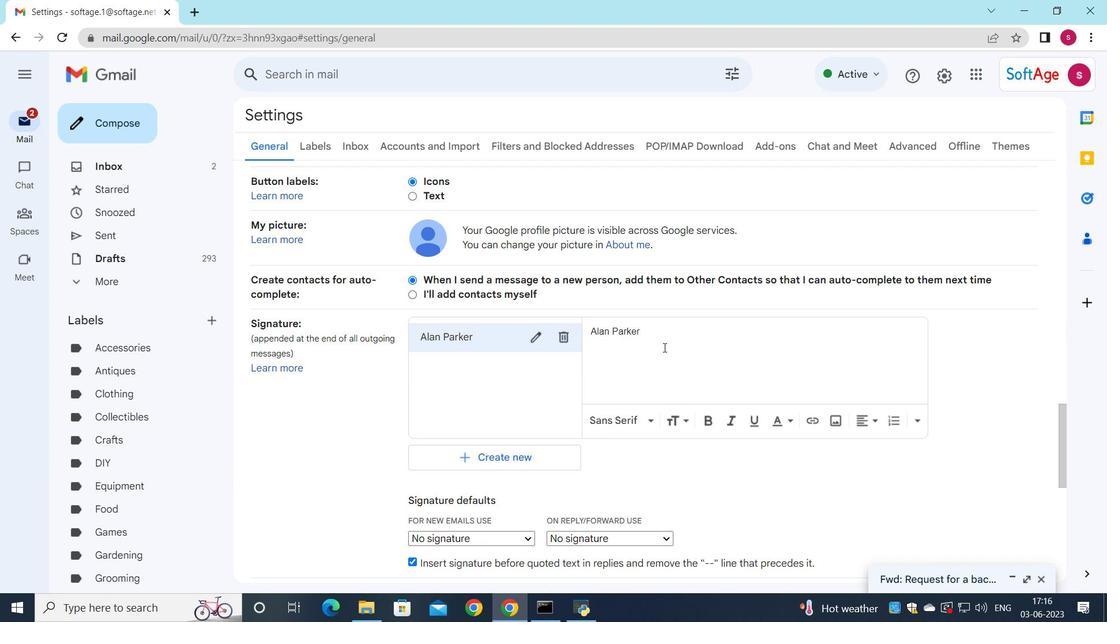 
Action: Mouse scrolled (663, 347) with delta (0, 0)
Screenshot: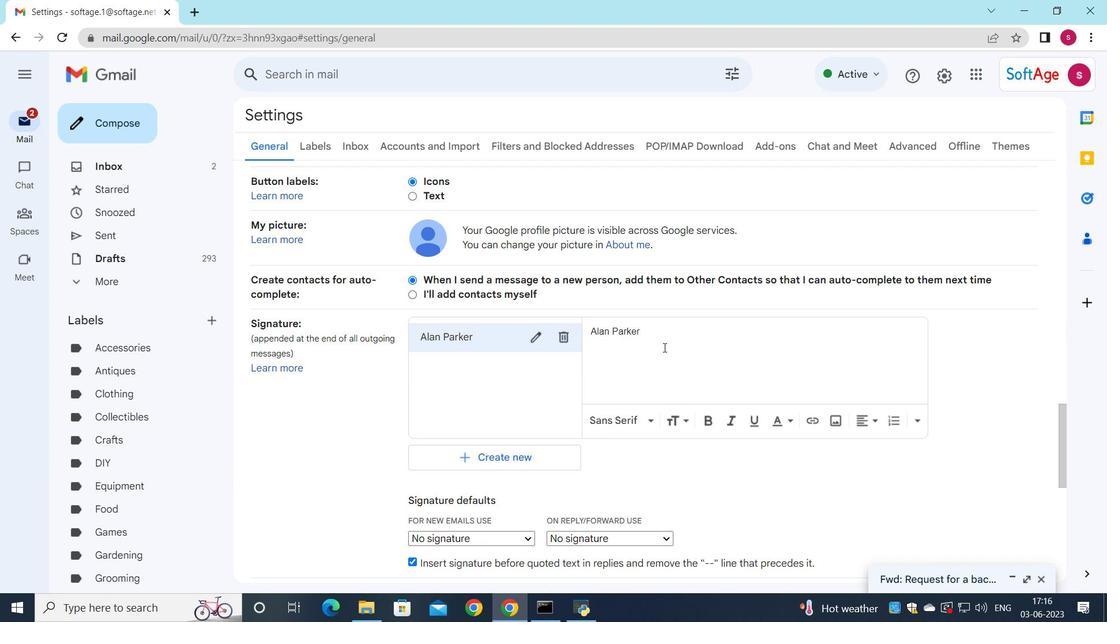 
Action: Mouse moved to (527, 396)
Screenshot: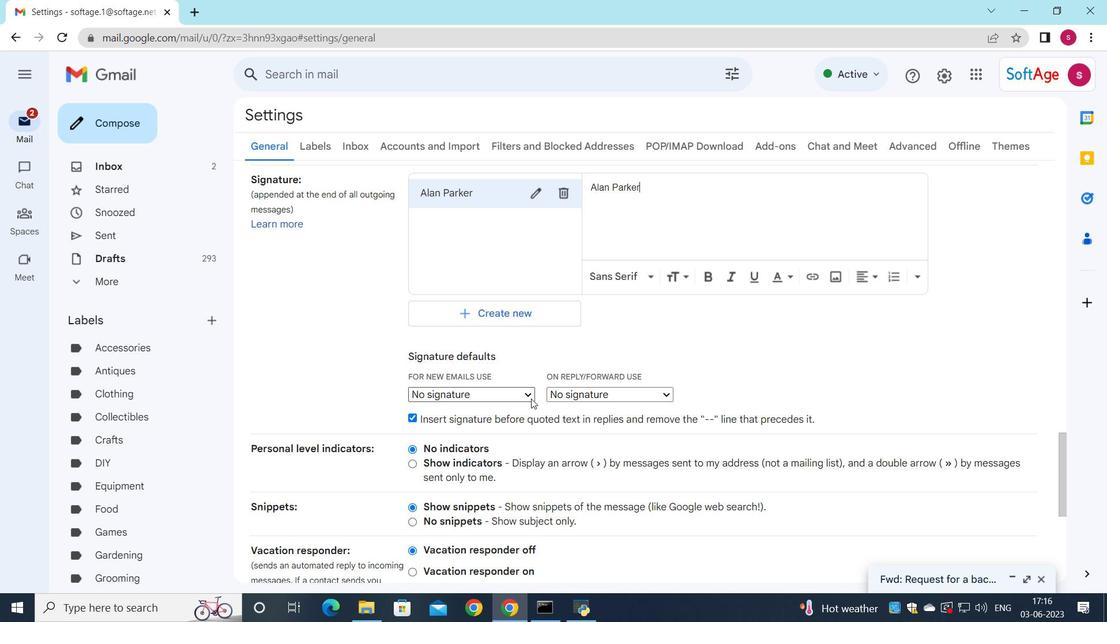 
Action: Mouse pressed left at (527, 396)
Screenshot: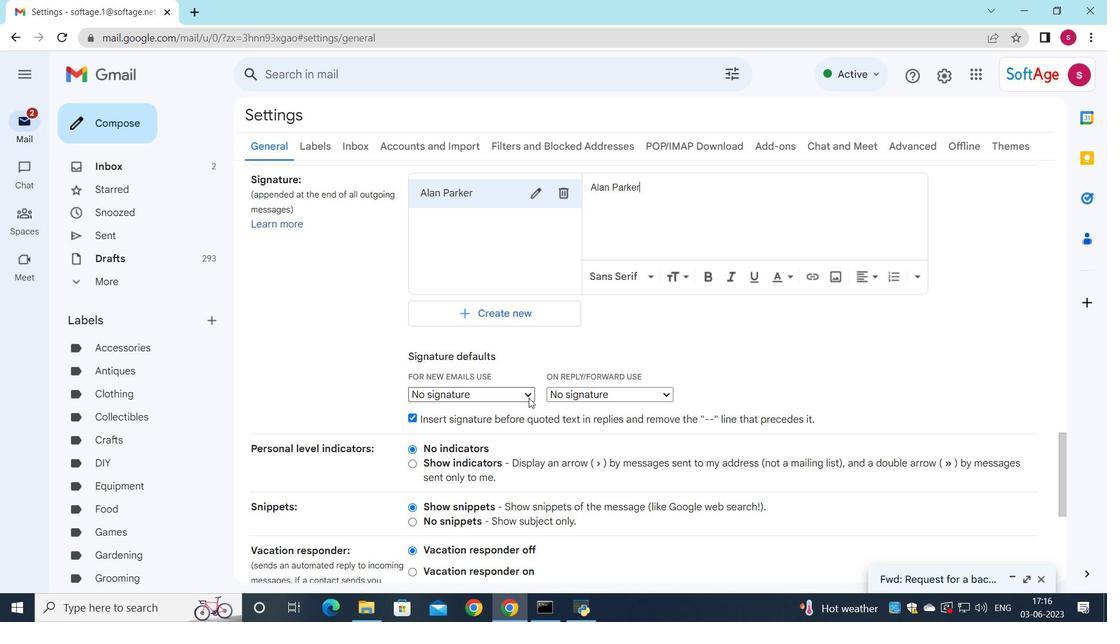 
Action: Mouse moved to (523, 417)
Screenshot: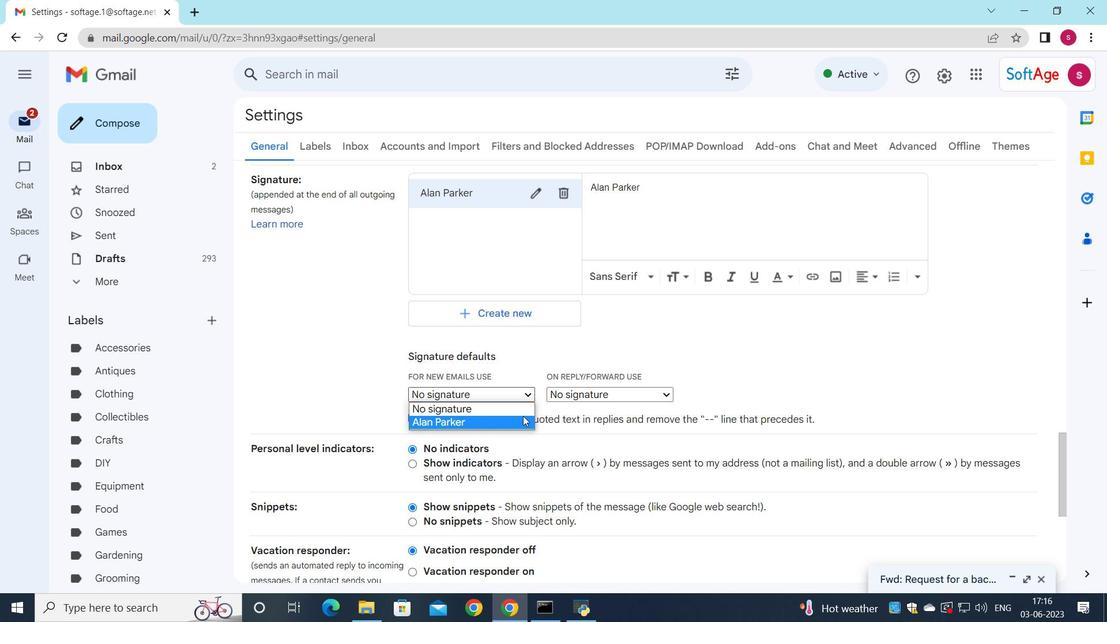 
Action: Mouse pressed left at (523, 417)
Screenshot: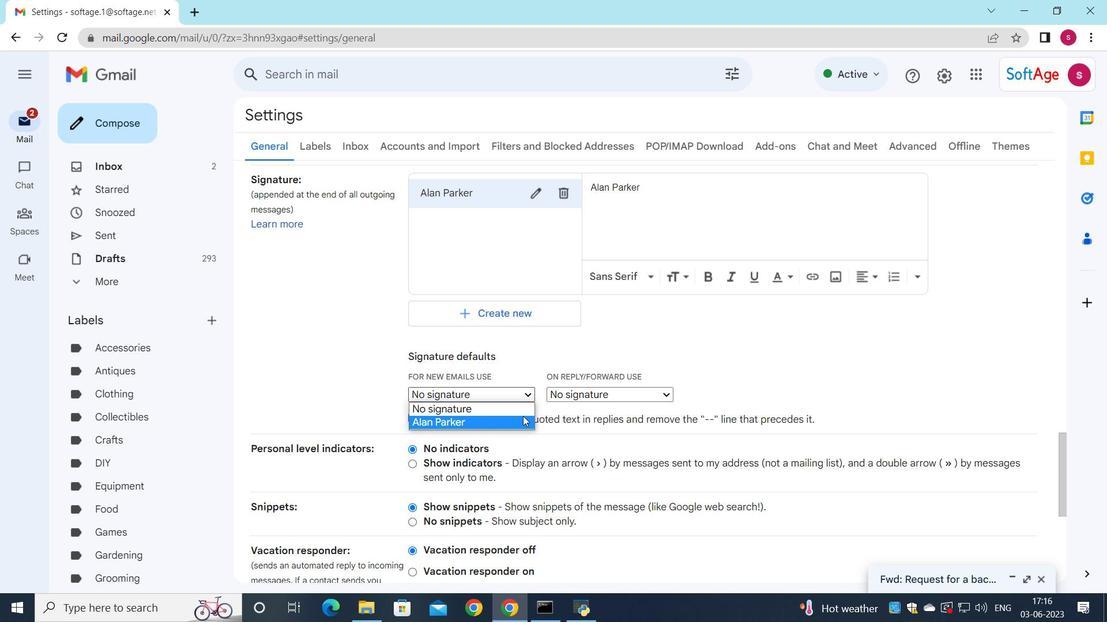 
Action: Mouse moved to (598, 392)
Screenshot: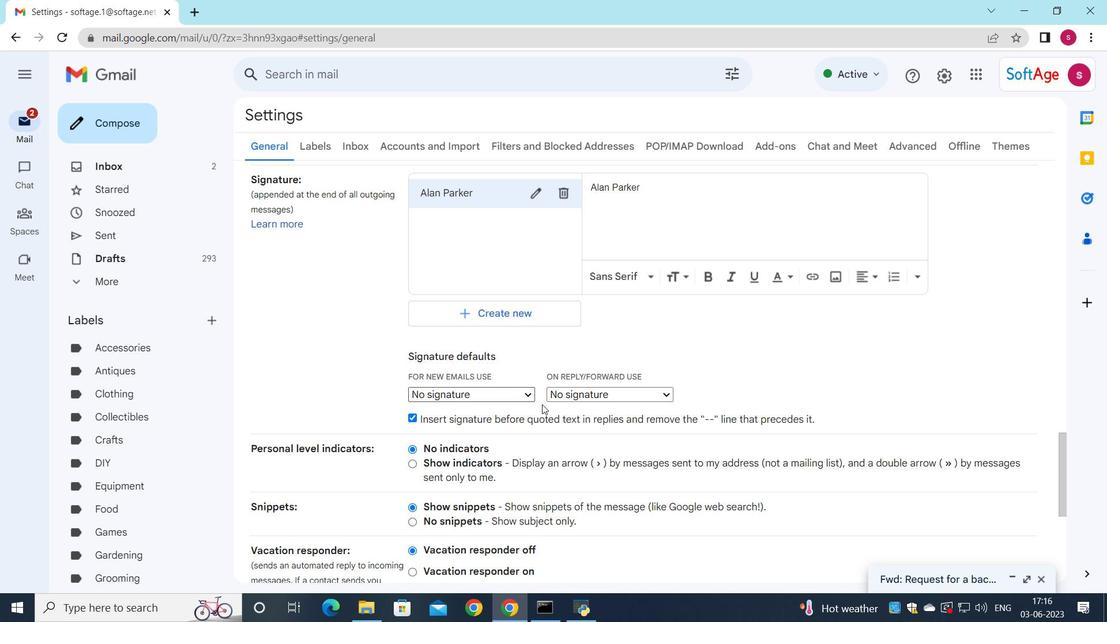 
Action: Mouse pressed left at (598, 392)
Screenshot: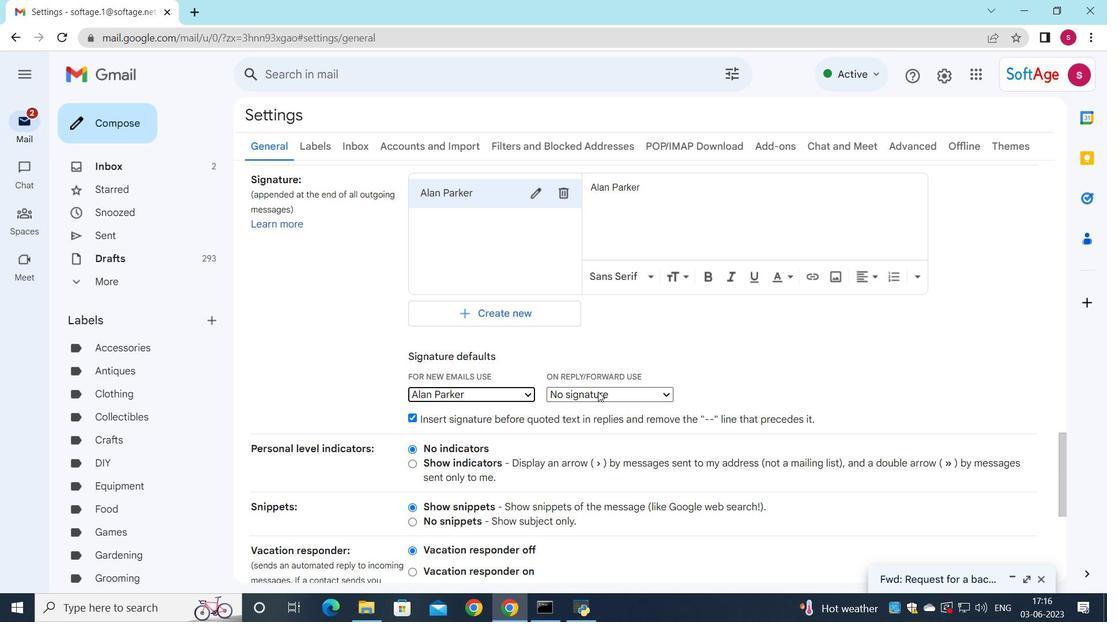 
Action: Mouse moved to (594, 423)
Screenshot: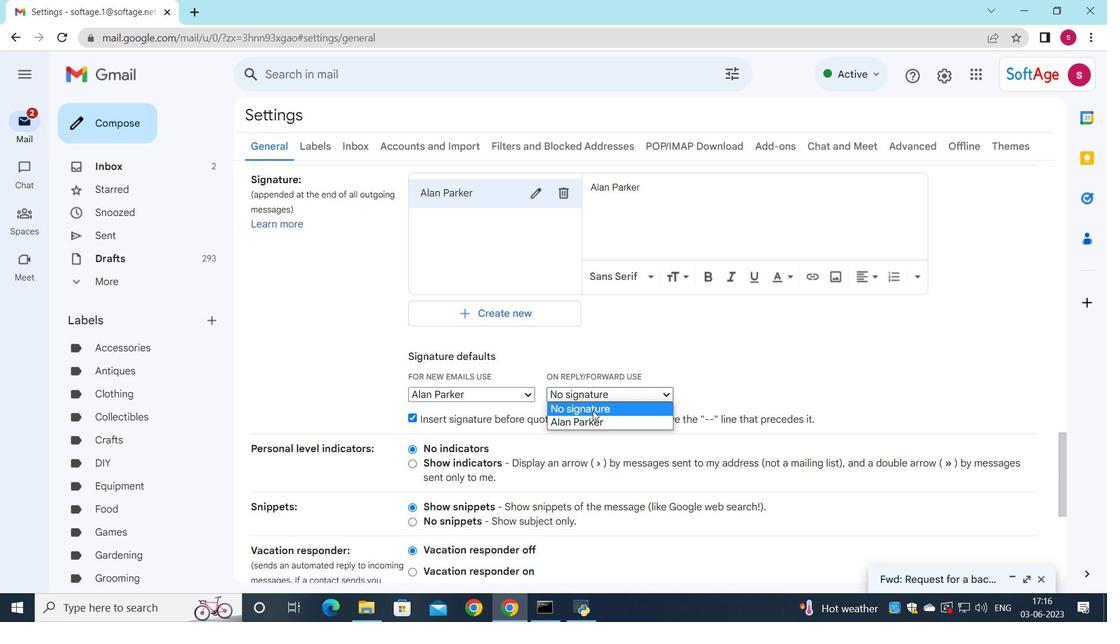 
Action: Mouse pressed left at (594, 423)
Screenshot: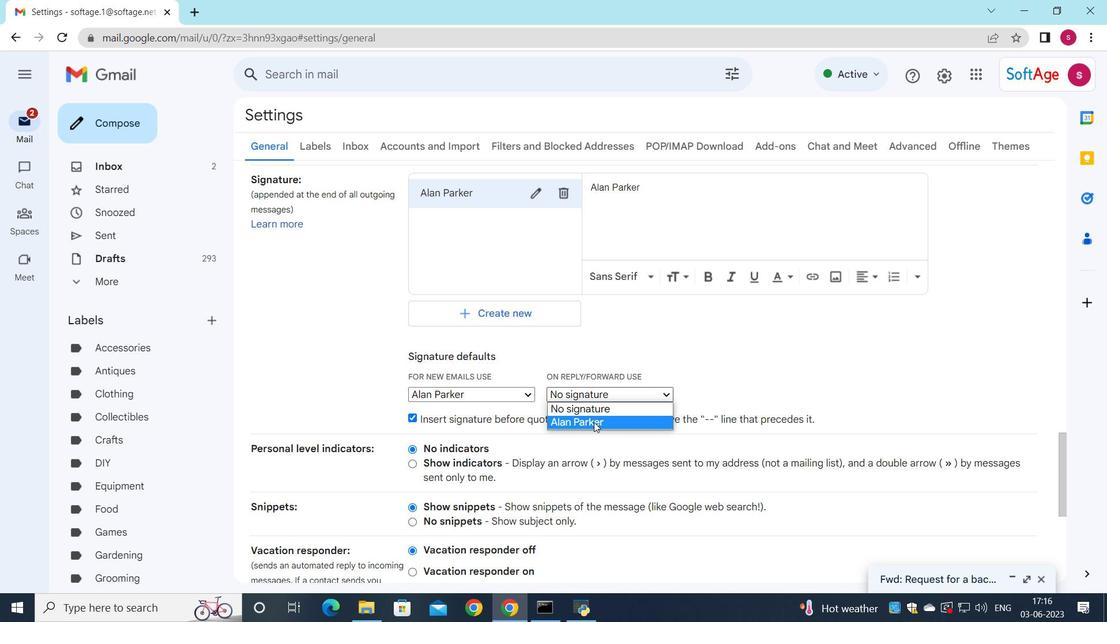 
Action: Mouse moved to (595, 414)
Screenshot: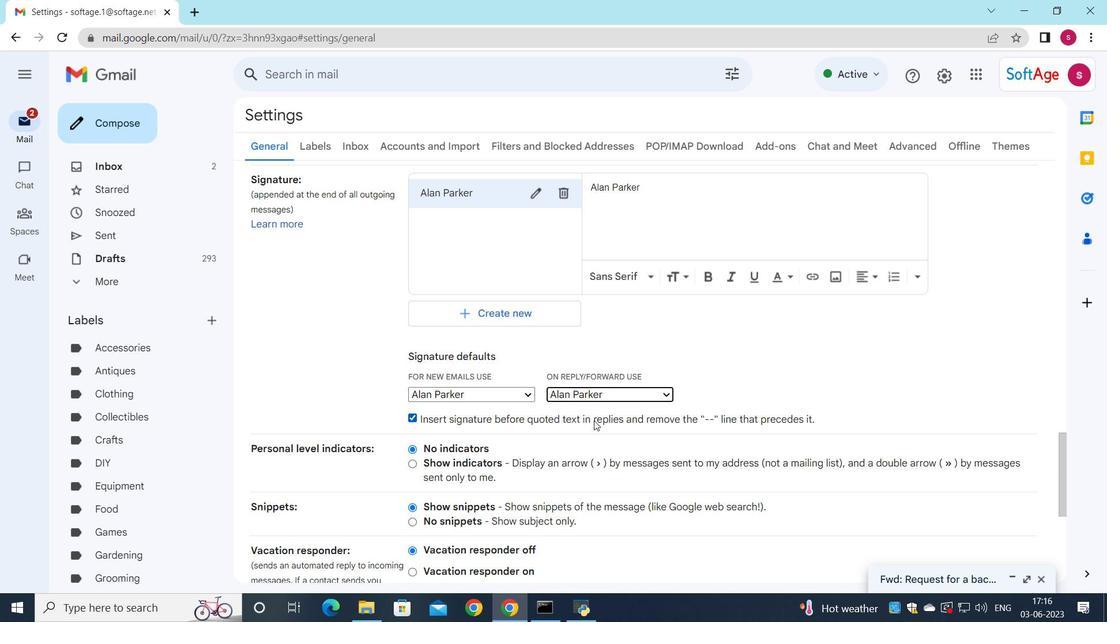 
Action: Mouse scrolled (595, 414) with delta (0, 0)
Screenshot: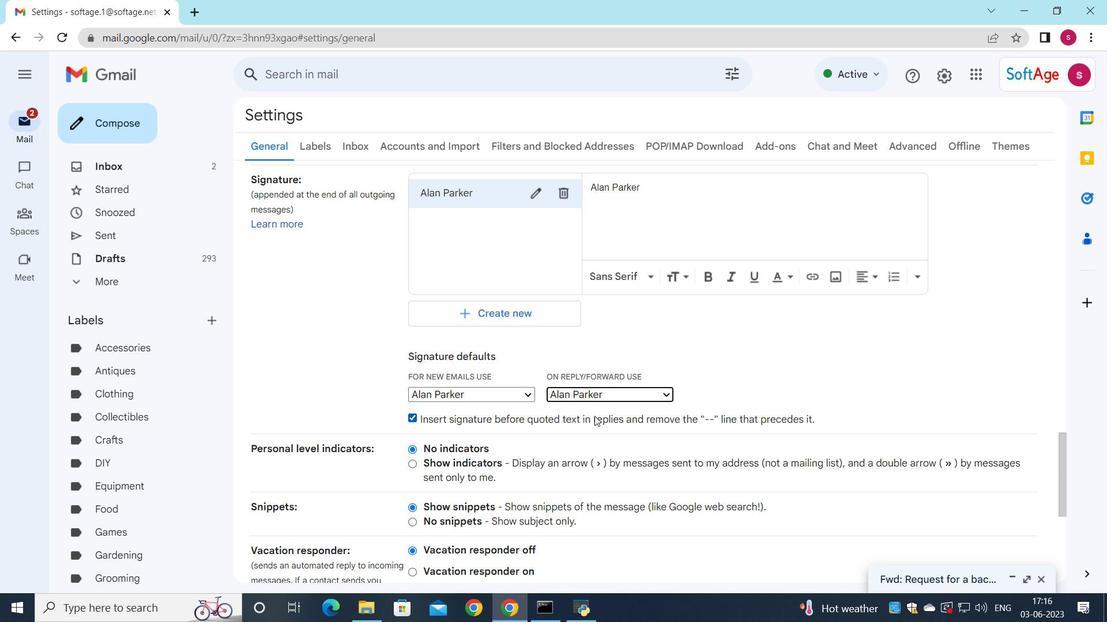 
Action: Mouse scrolled (595, 414) with delta (0, 0)
Screenshot: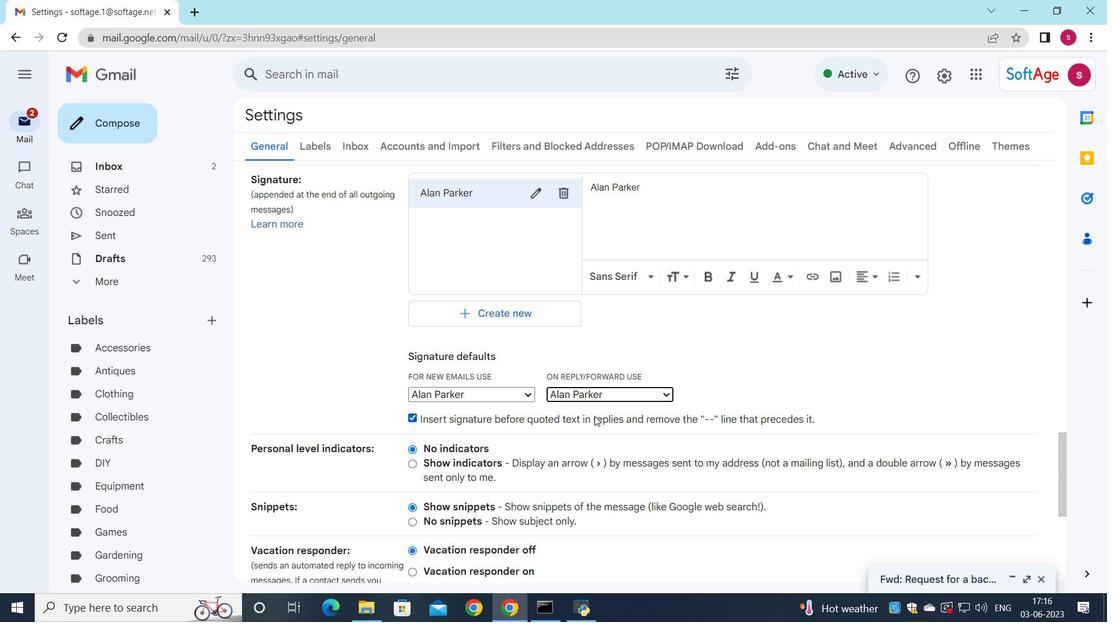 
Action: Mouse scrolled (595, 414) with delta (0, 0)
Screenshot: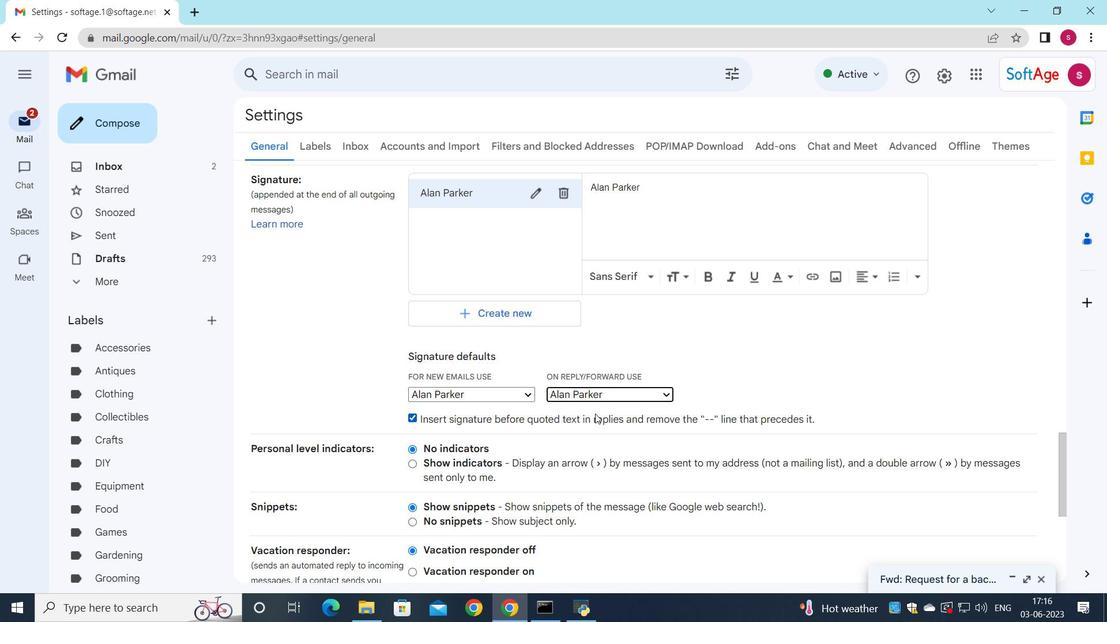 
Action: Mouse scrolled (595, 414) with delta (0, 0)
Screenshot: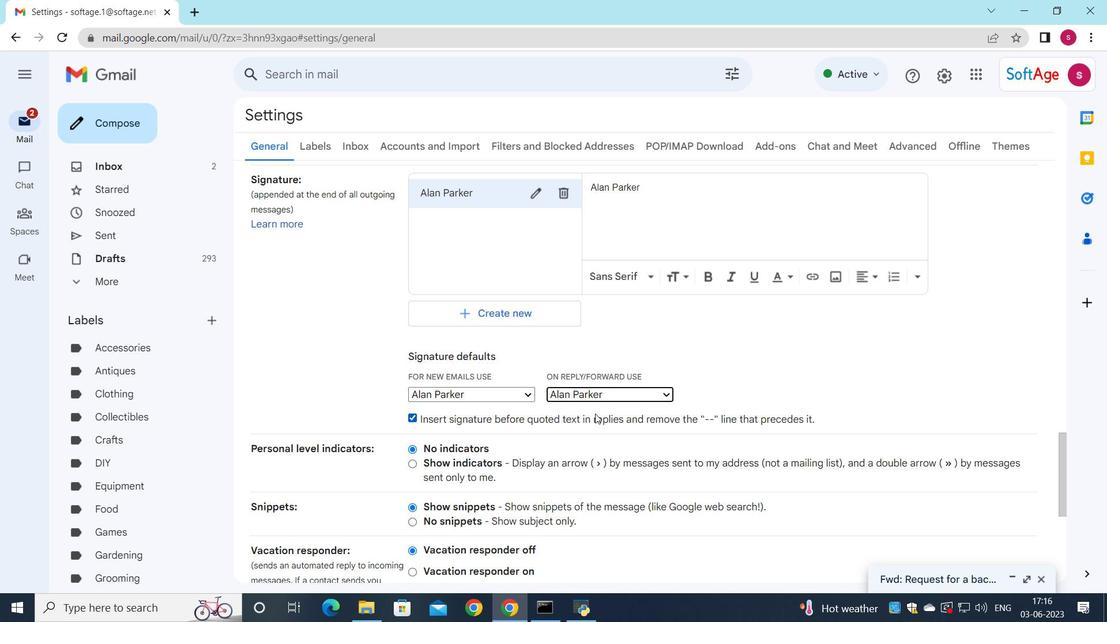 
Action: Mouse scrolled (595, 414) with delta (0, 0)
Screenshot: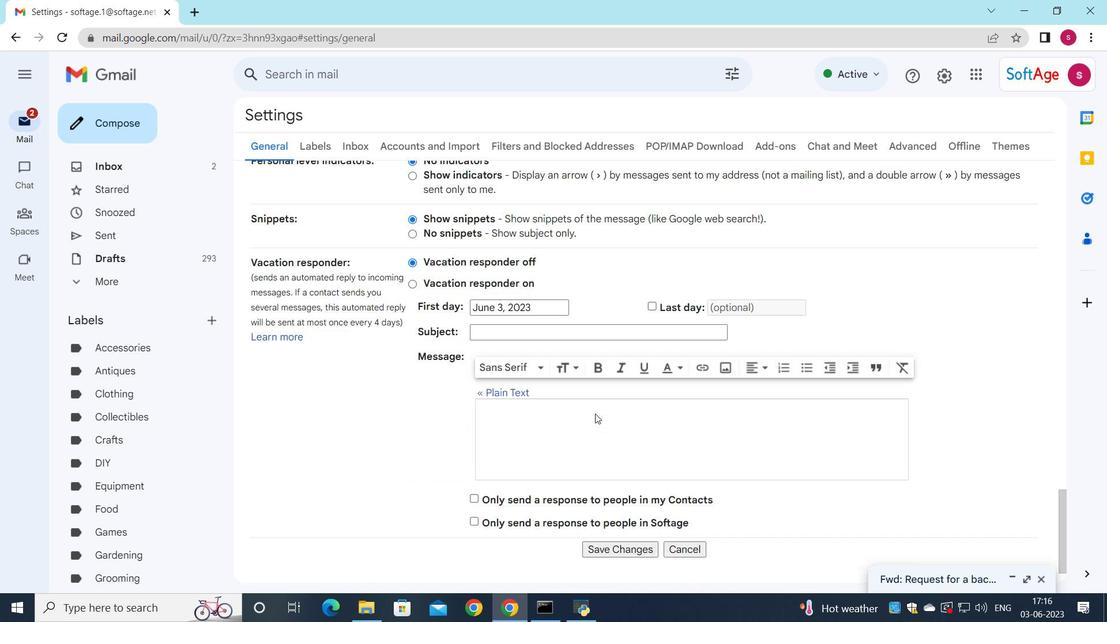 
Action: Mouse scrolled (595, 414) with delta (0, 0)
Screenshot: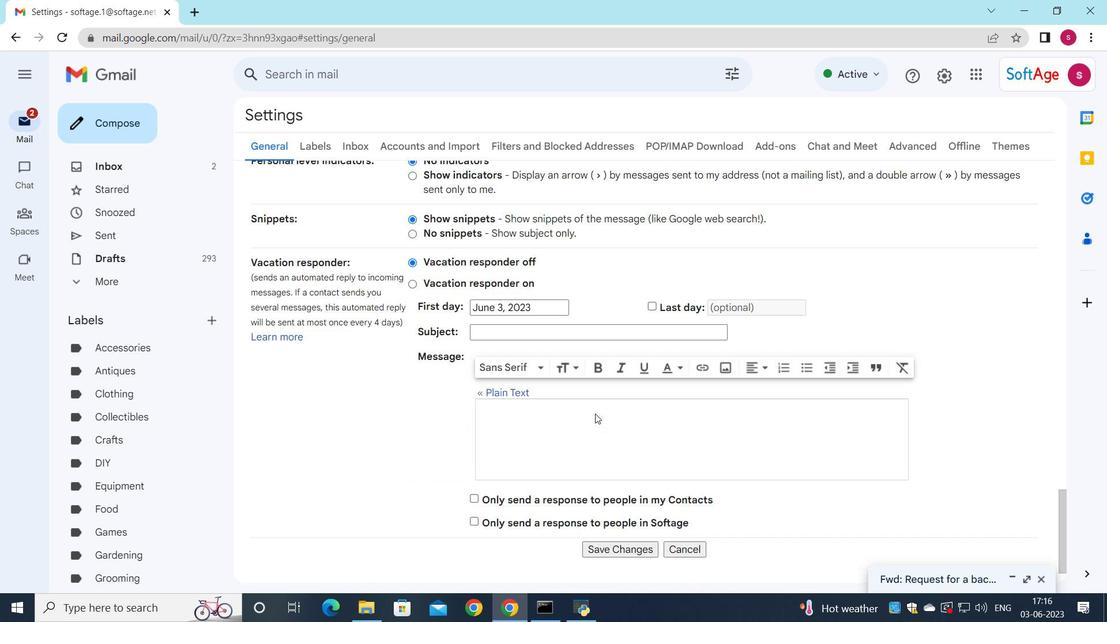 
Action: Mouse scrolled (595, 414) with delta (0, 0)
Screenshot: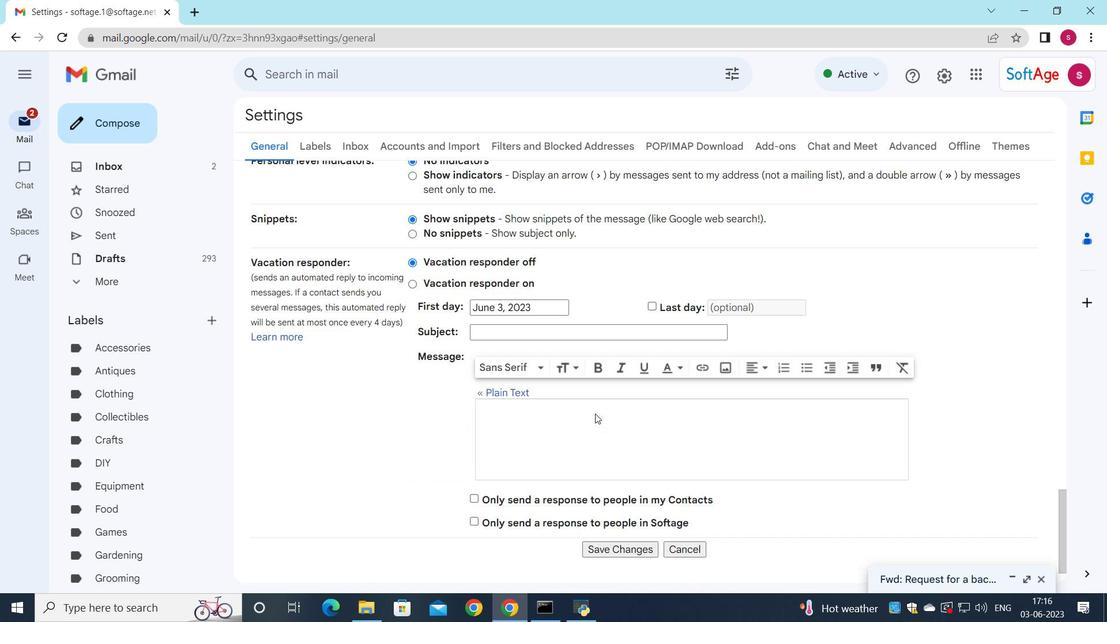 
Action: Mouse moved to (595, 415)
Screenshot: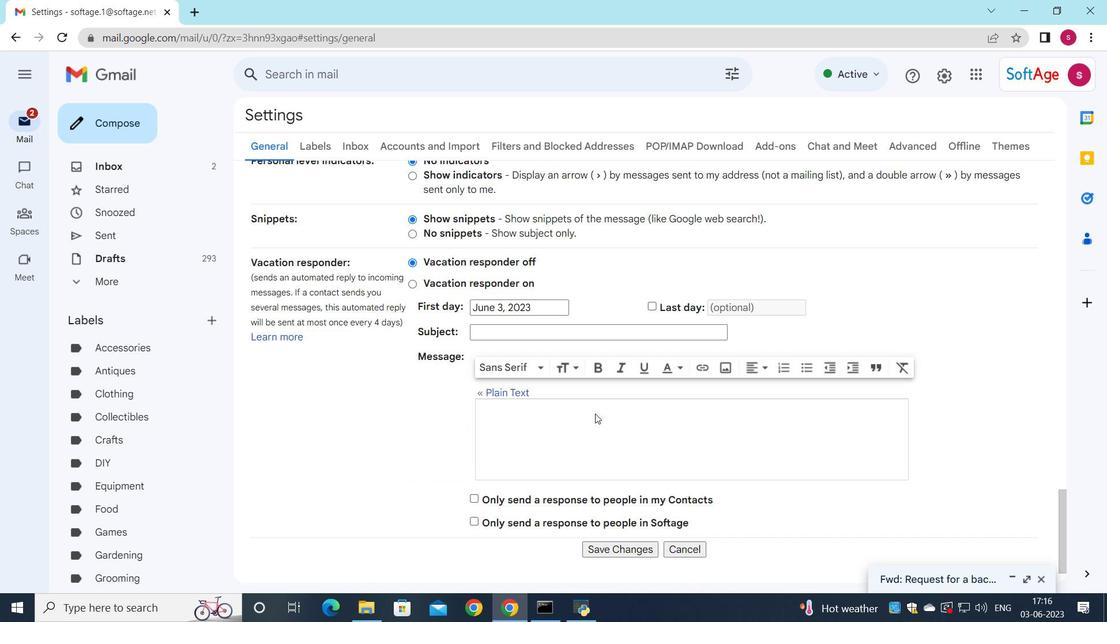 
Action: Mouse scrolled (595, 415) with delta (0, 0)
Screenshot: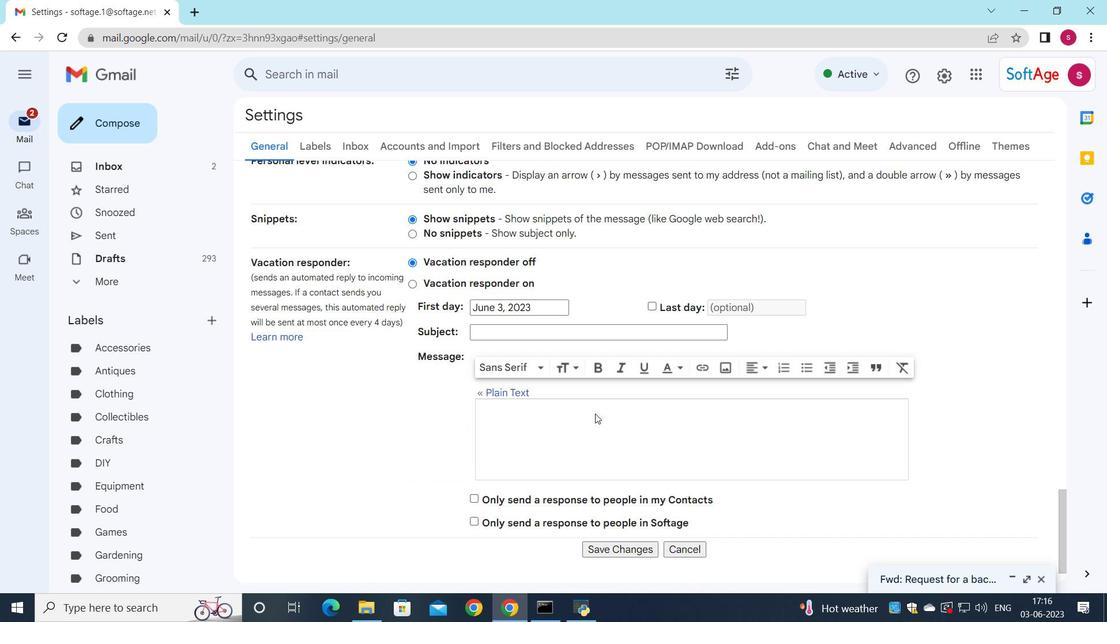 
Action: Mouse moved to (613, 508)
Screenshot: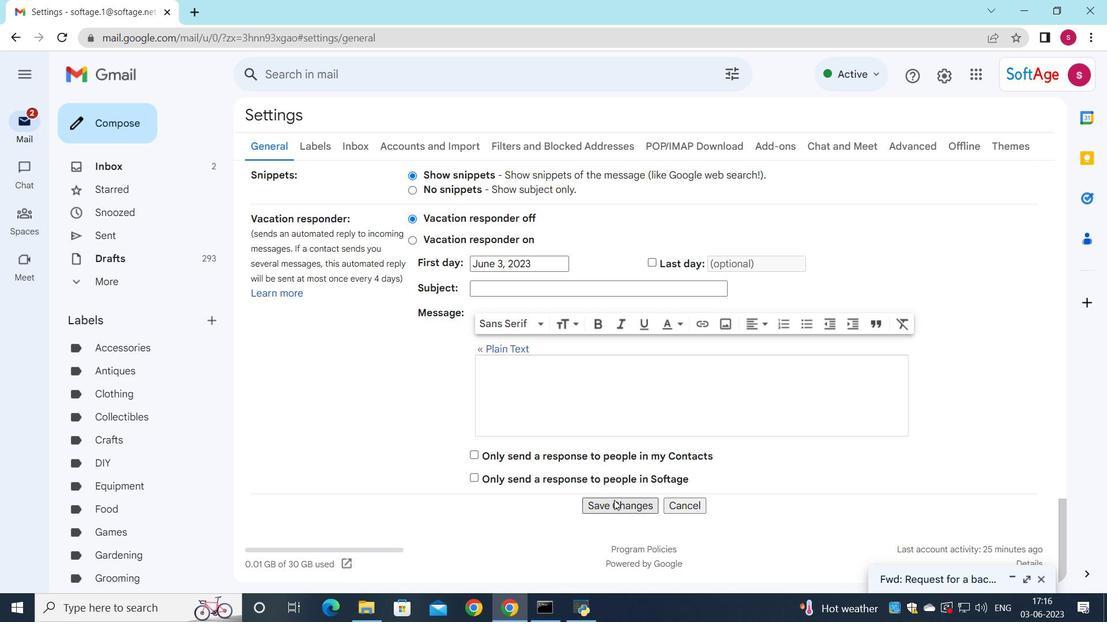 
Action: Mouse pressed left at (613, 508)
Screenshot: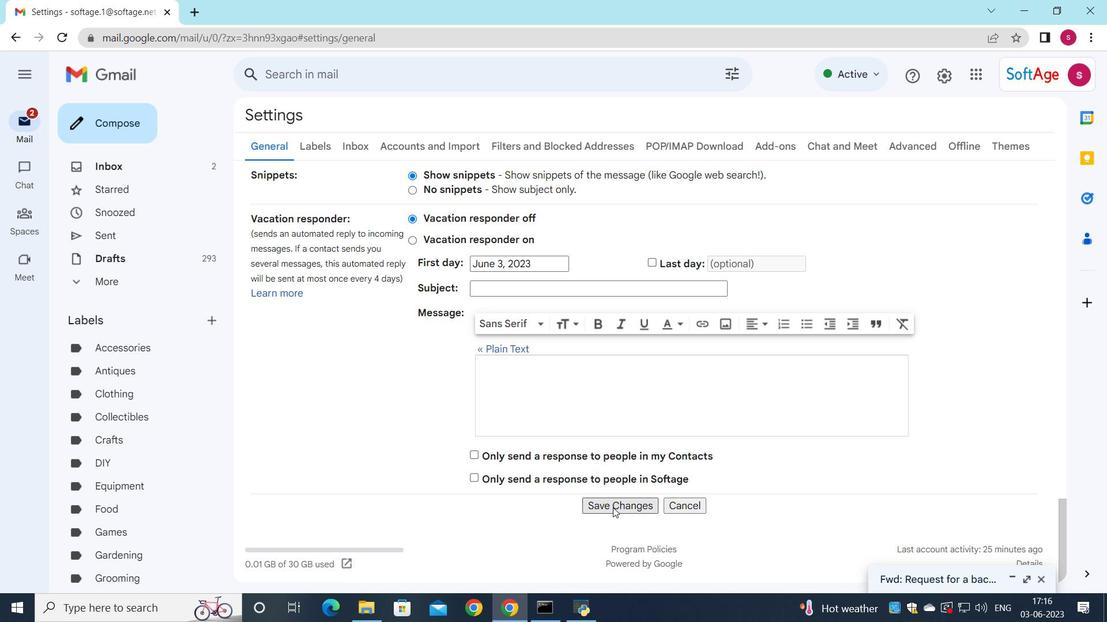 
Action: Mouse moved to (577, 196)
Screenshot: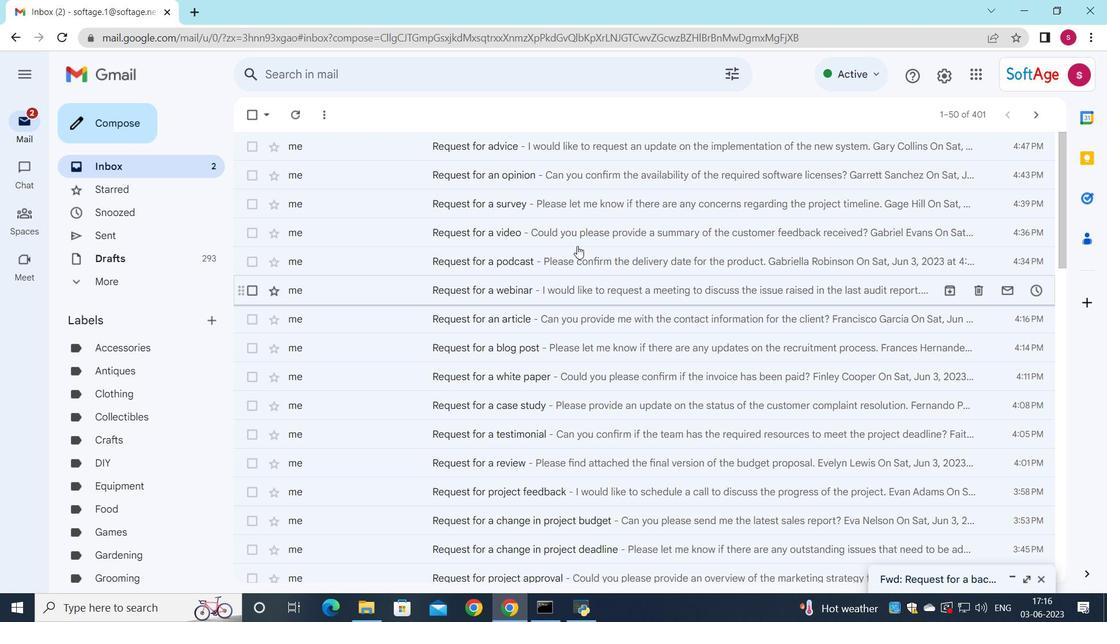 
Action: Mouse pressed left at (577, 196)
Screenshot: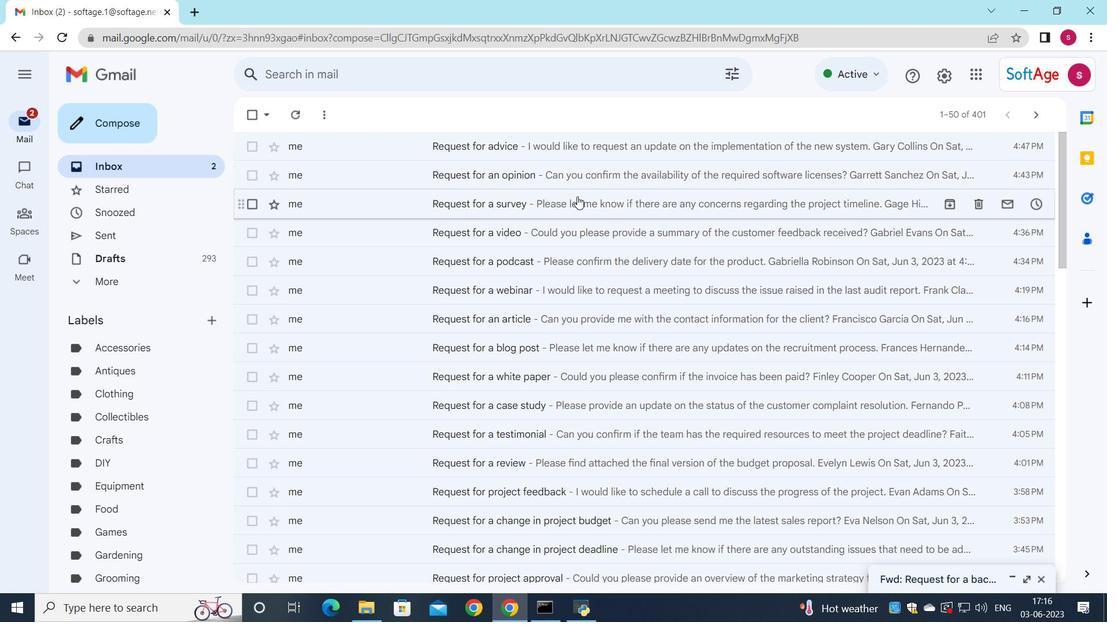 
Action: Mouse moved to (735, 361)
Screenshot: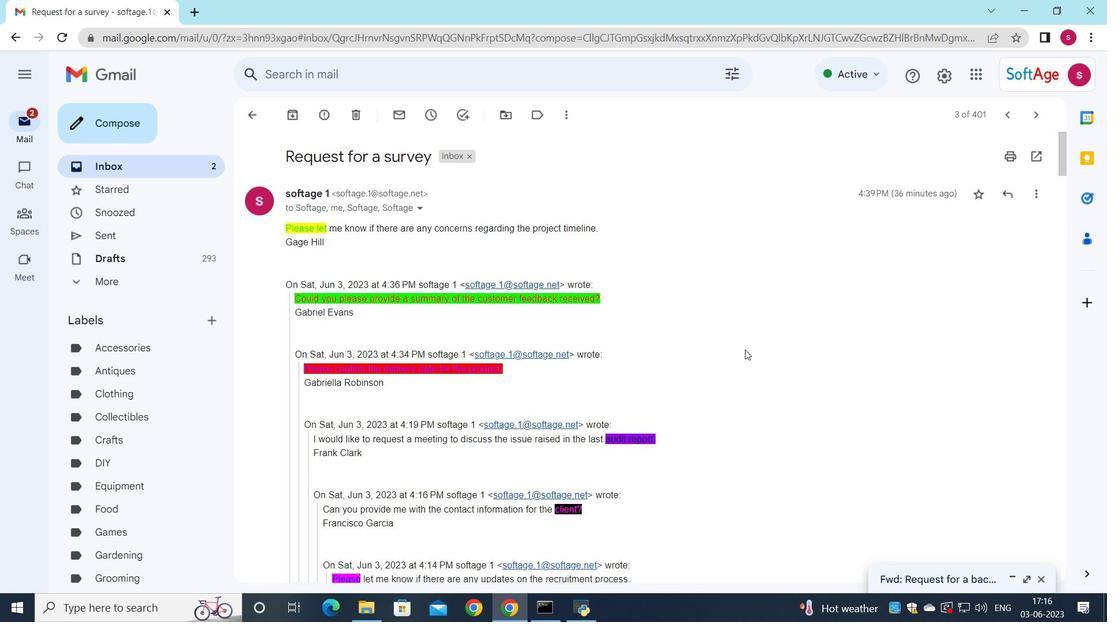 
Action: Mouse scrolled (735, 361) with delta (0, 0)
Screenshot: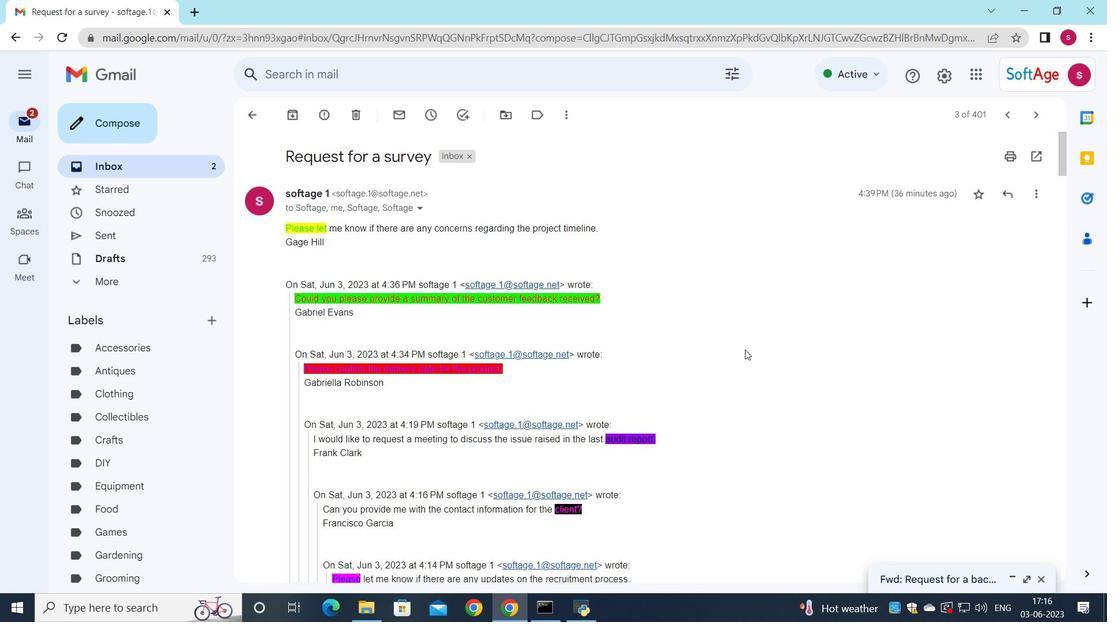 
Action: Mouse scrolled (735, 361) with delta (0, 0)
Screenshot: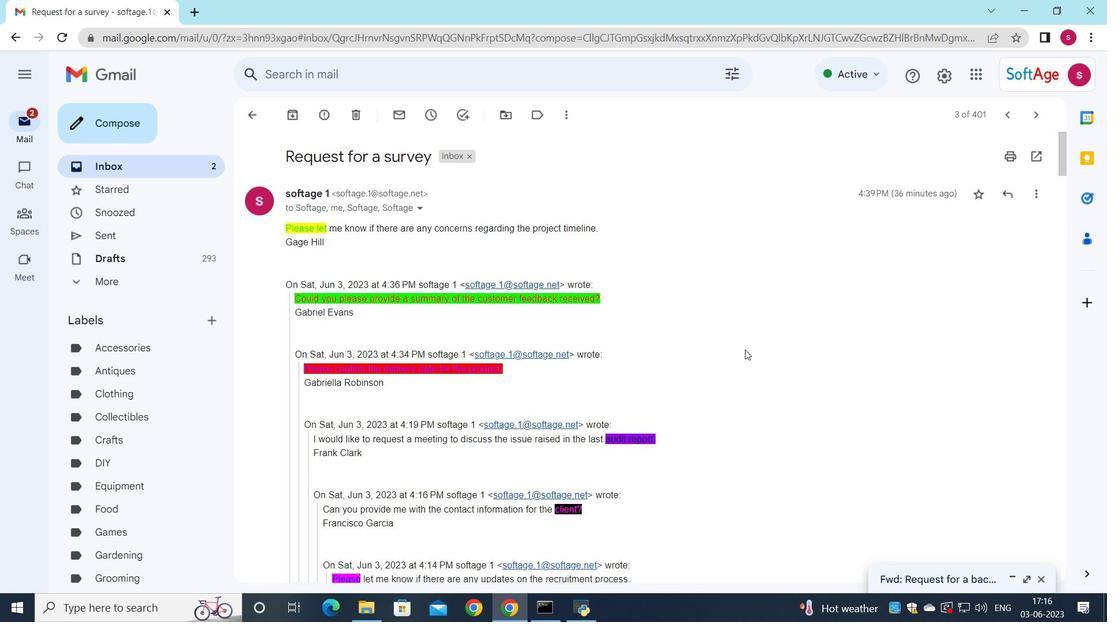 
Action: Mouse scrolled (735, 361) with delta (0, 0)
Screenshot: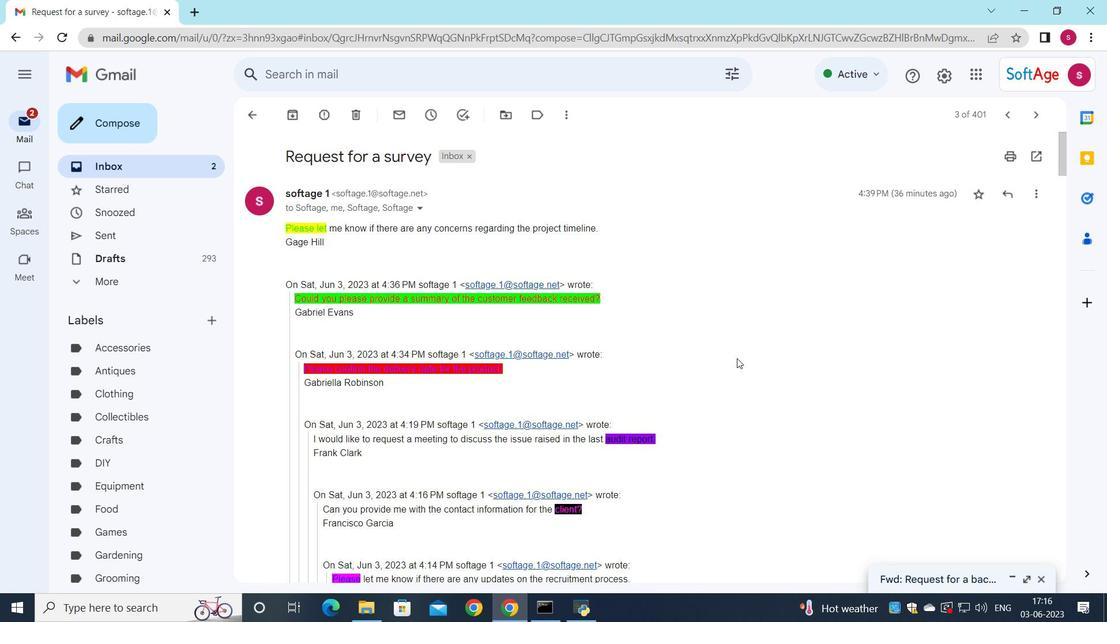 
Action: Mouse scrolled (735, 361) with delta (0, 0)
Screenshot: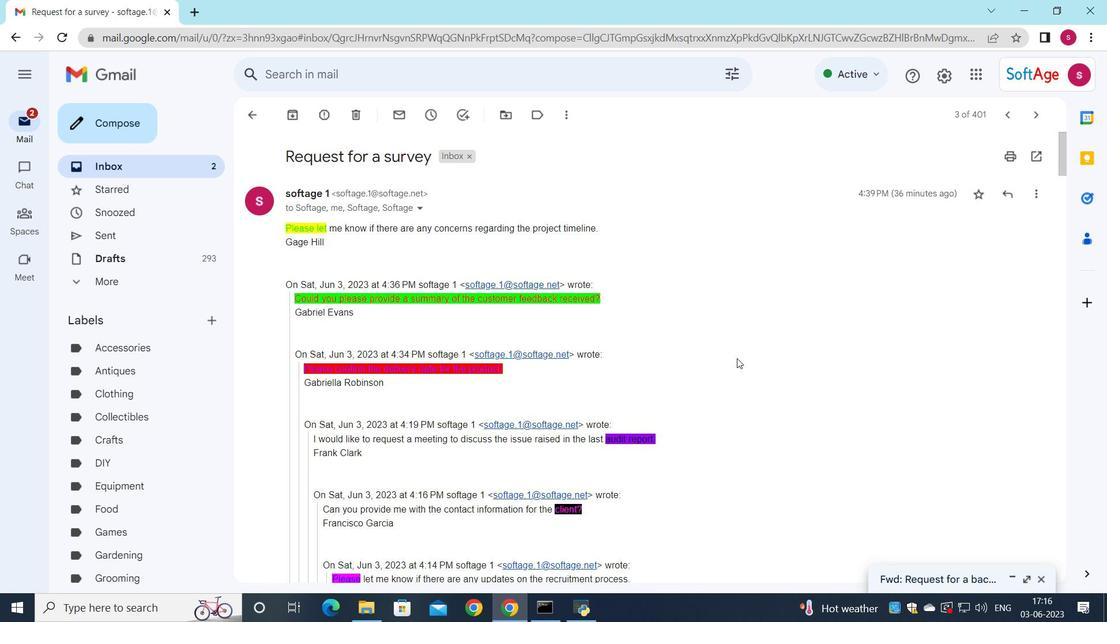 
Action: Mouse moved to (1062, 195)
Screenshot: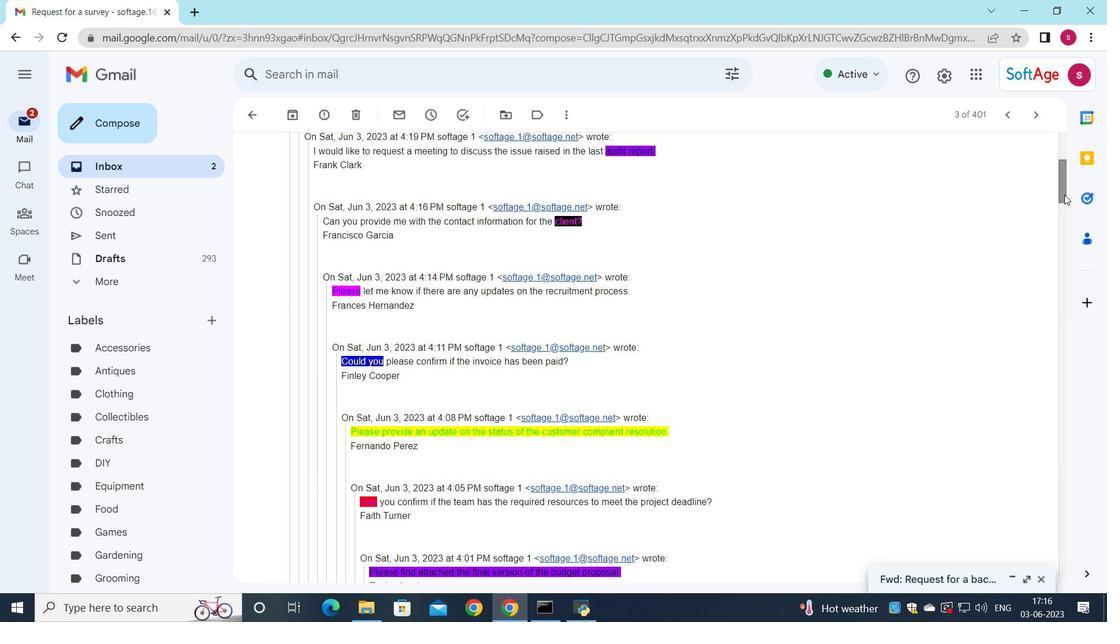
Action: Mouse pressed left at (1062, 195)
Screenshot: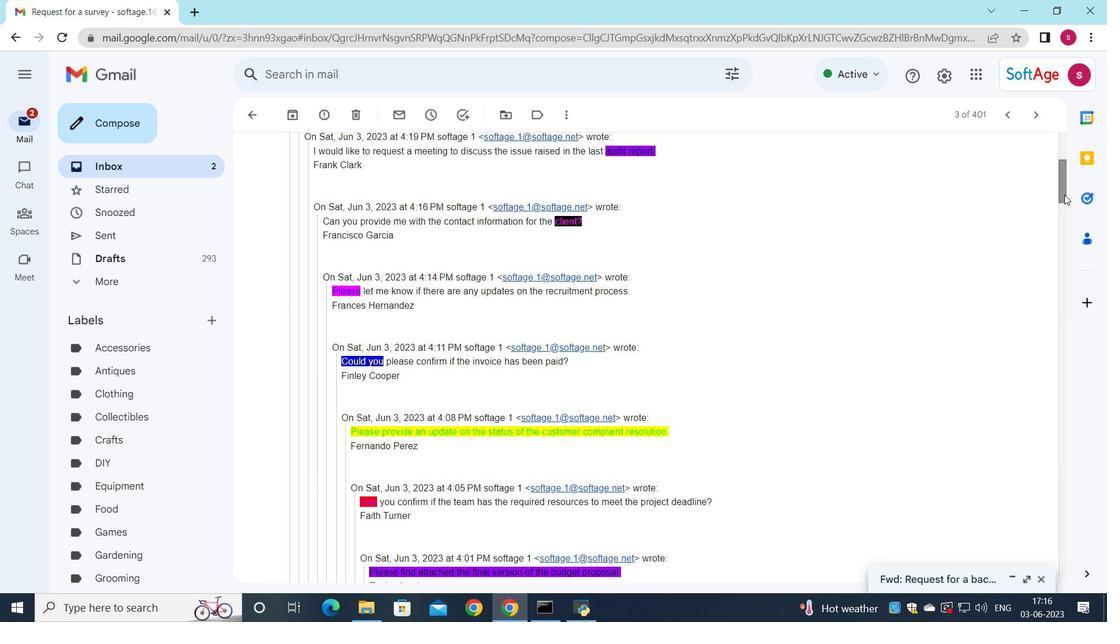 
Action: Mouse moved to (516, 497)
Screenshot: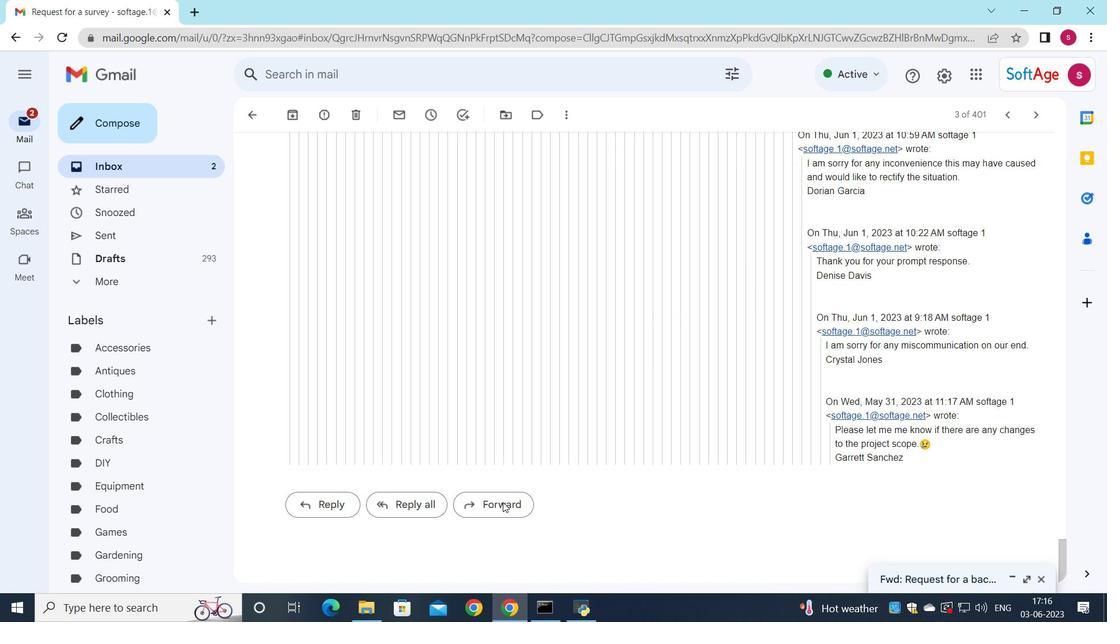 
Action: Mouse pressed left at (516, 497)
Screenshot: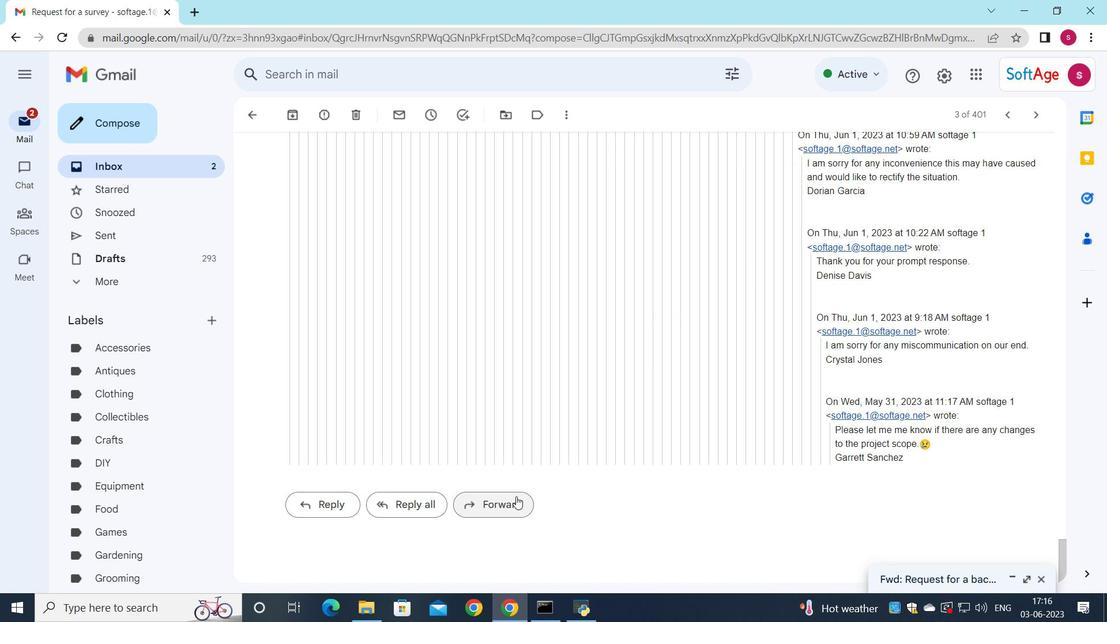 
Action: Mouse moved to (320, 458)
Screenshot: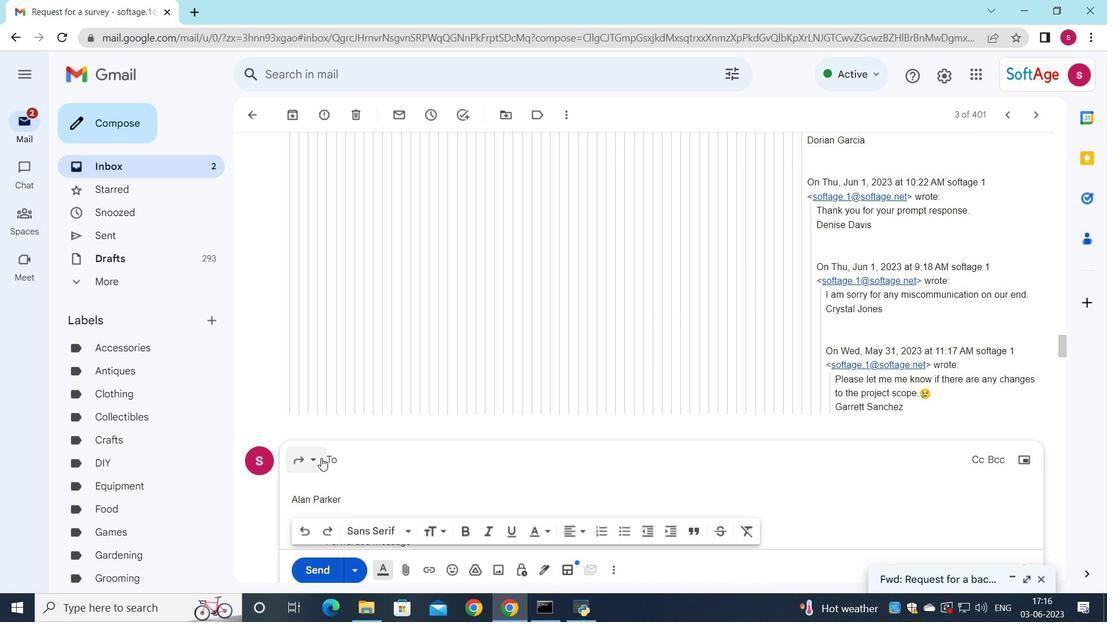 
Action: Mouse pressed left at (320, 458)
Screenshot: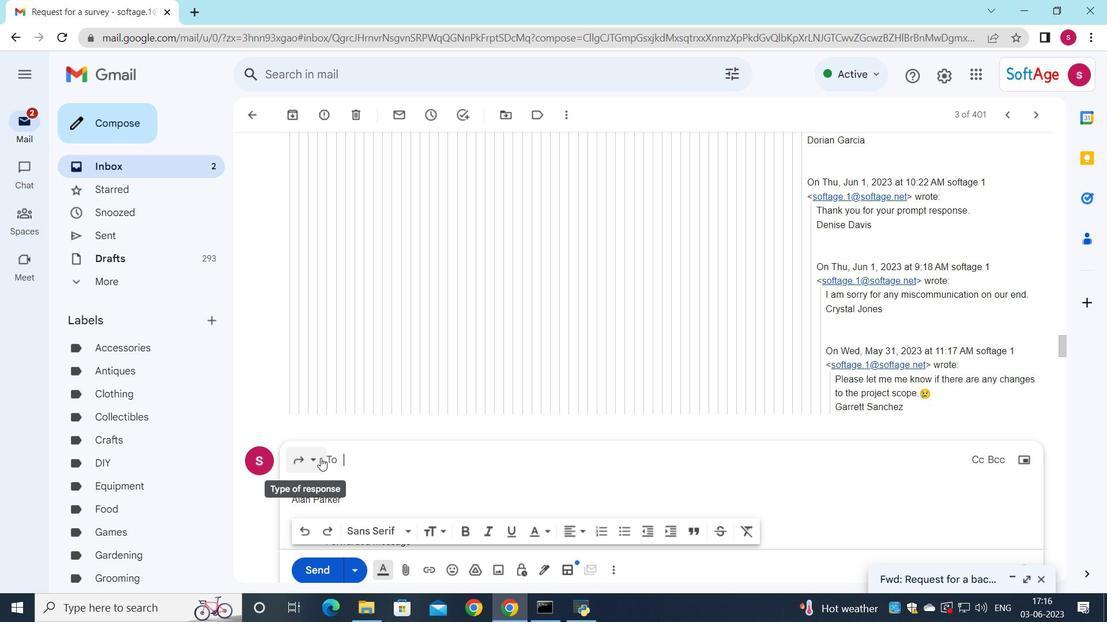 
Action: Mouse moved to (354, 375)
Screenshot: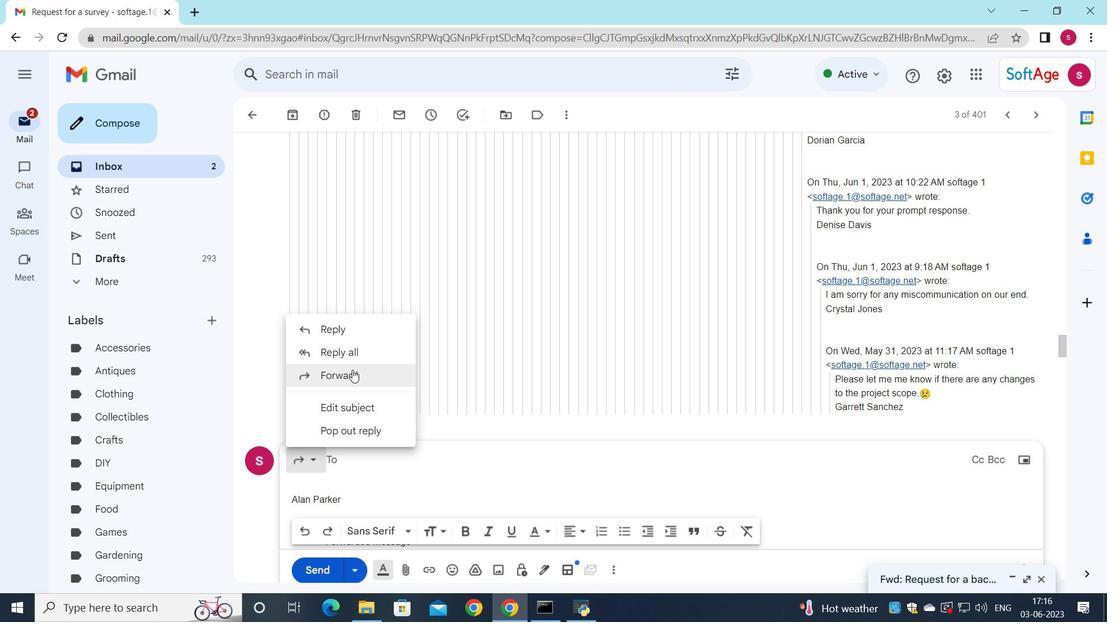 
Action: Mouse pressed left at (354, 375)
Screenshot: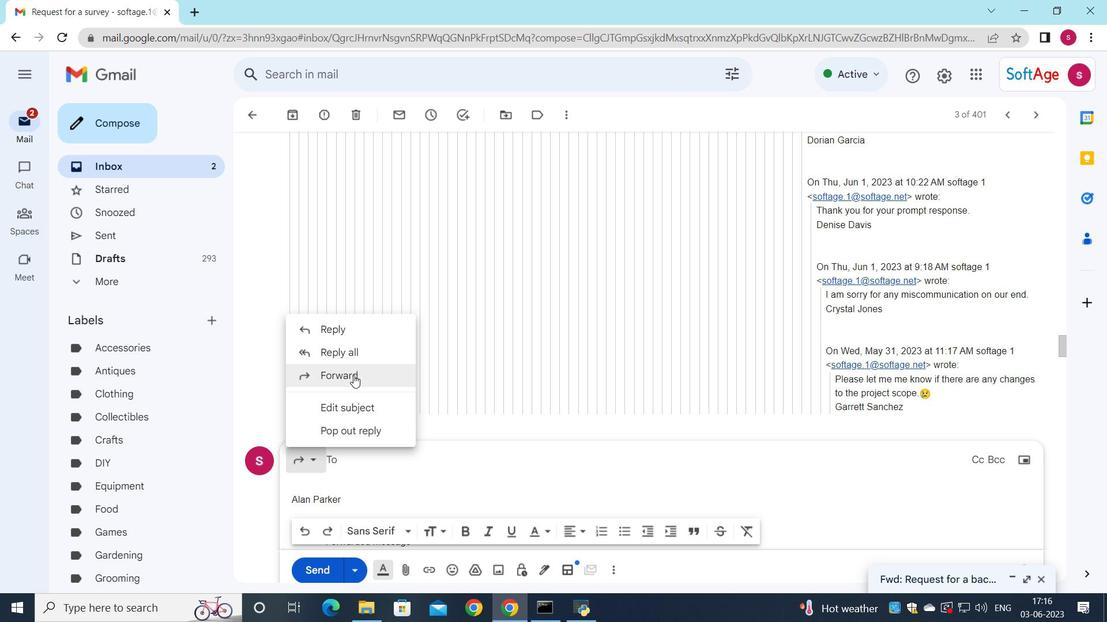 
Action: Mouse moved to (316, 457)
Screenshot: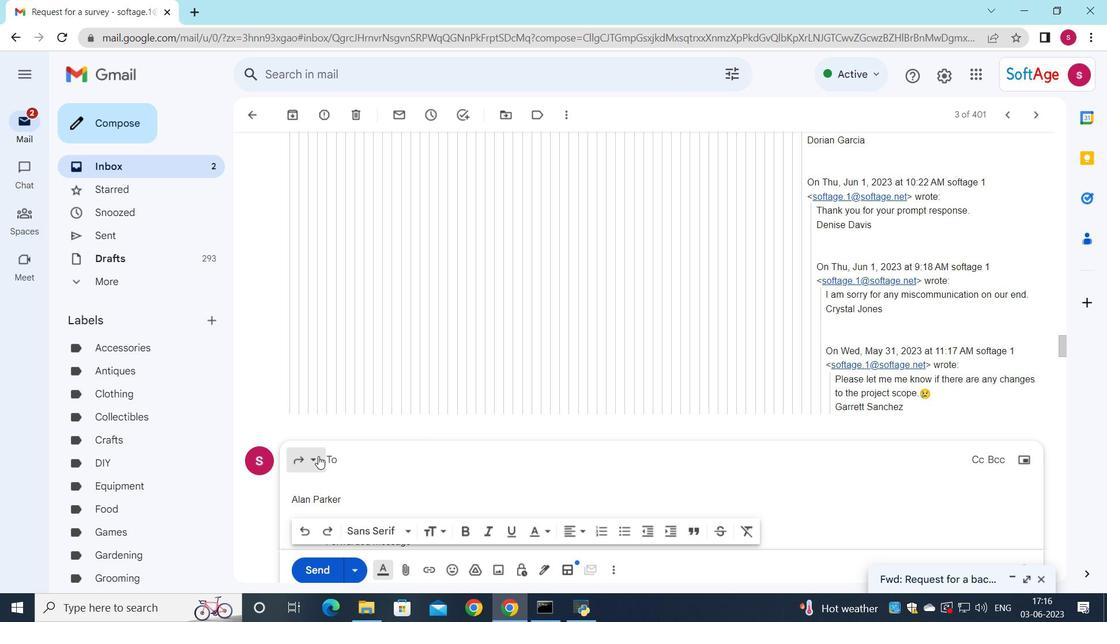 
Action: Mouse pressed left at (316, 457)
Screenshot: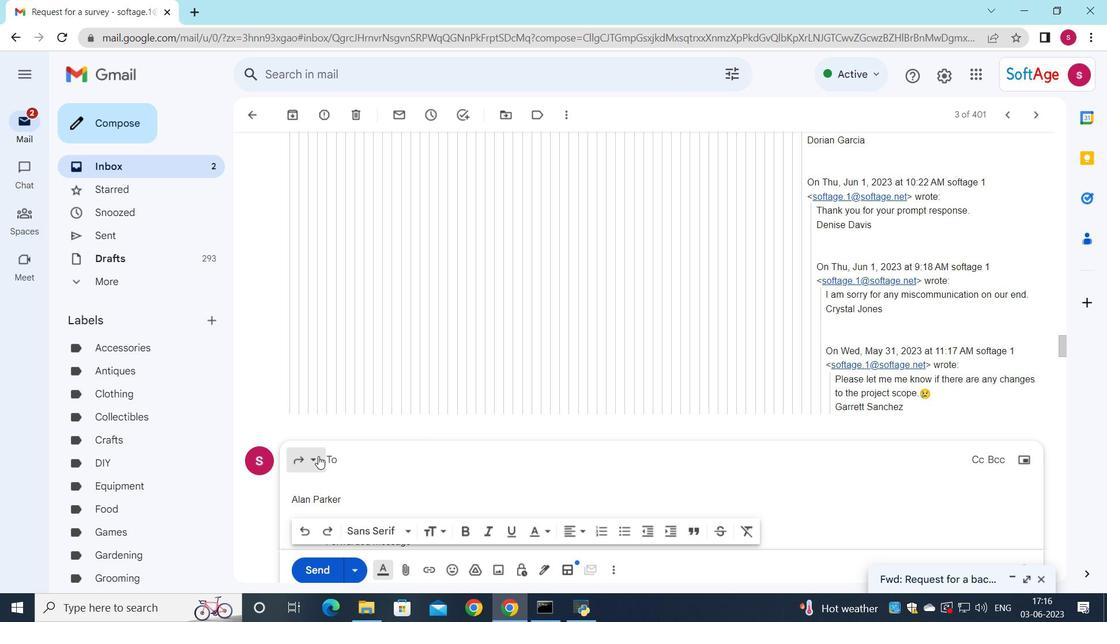 
Action: Mouse moved to (368, 404)
Screenshot: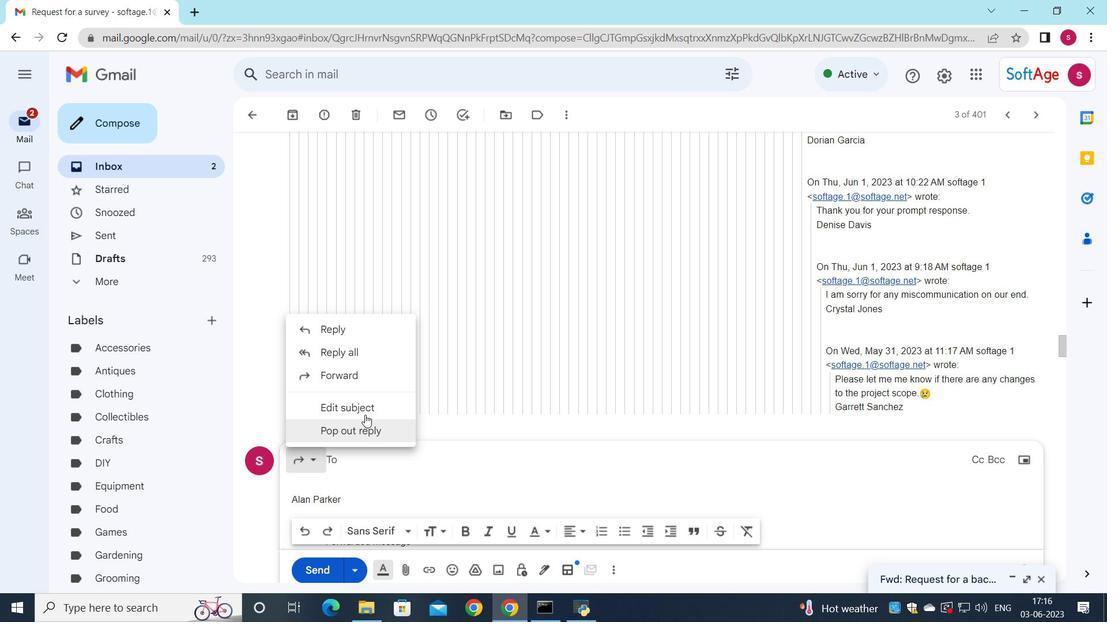 
Action: Mouse pressed left at (368, 404)
Screenshot: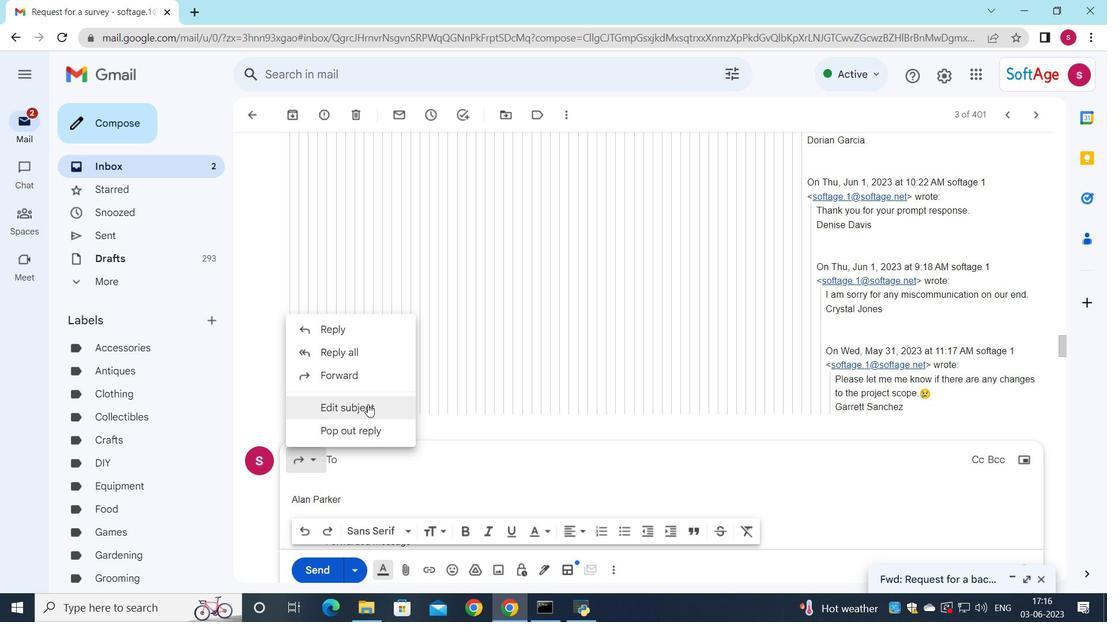 
Action: Mouse moved to (669, 194)
Screenshot: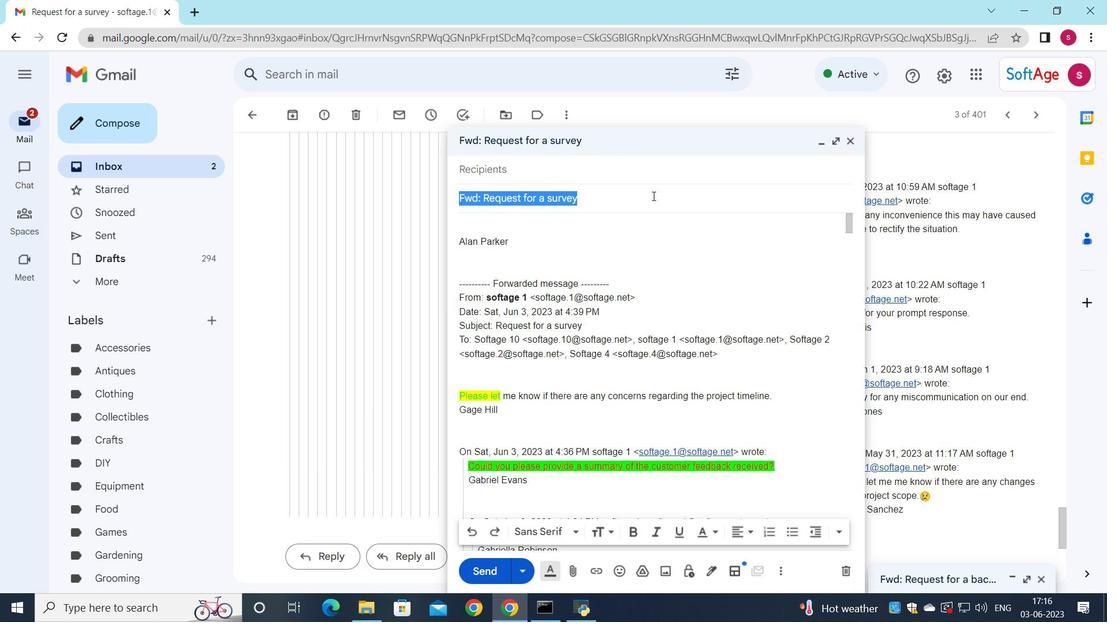 
Action: Key pressed <Key.shift>Follow<Key.space>uo<Key.backspace>p<Key.space>on<Key.space>our<Key.space>last<Key.space>conversation
Screenshot: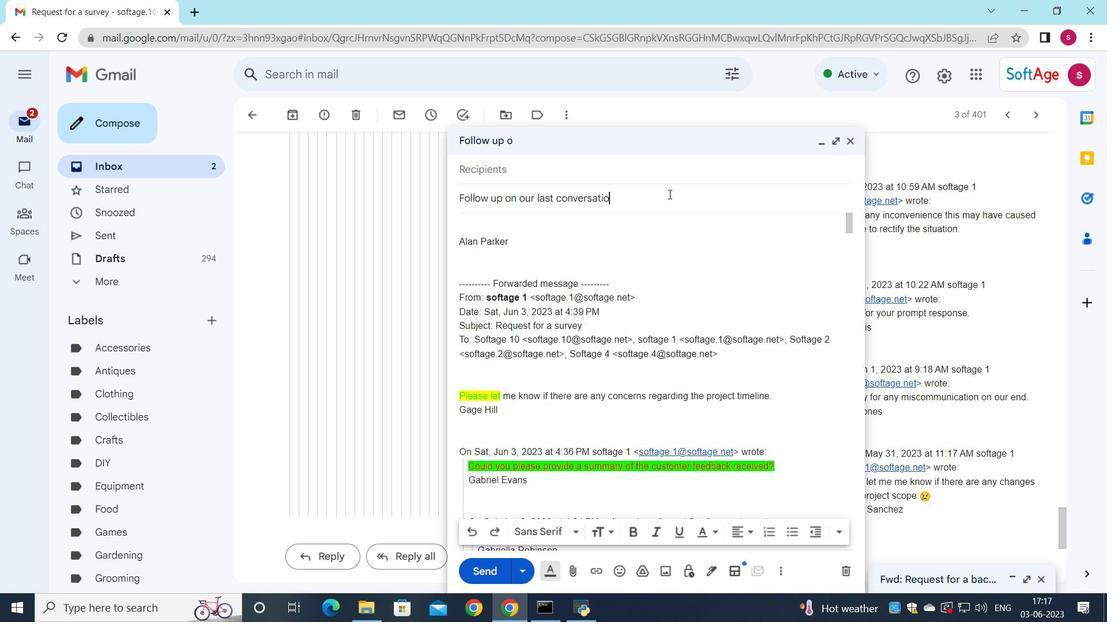 
Action: Mouse moved to (587, 167)
Screenshot: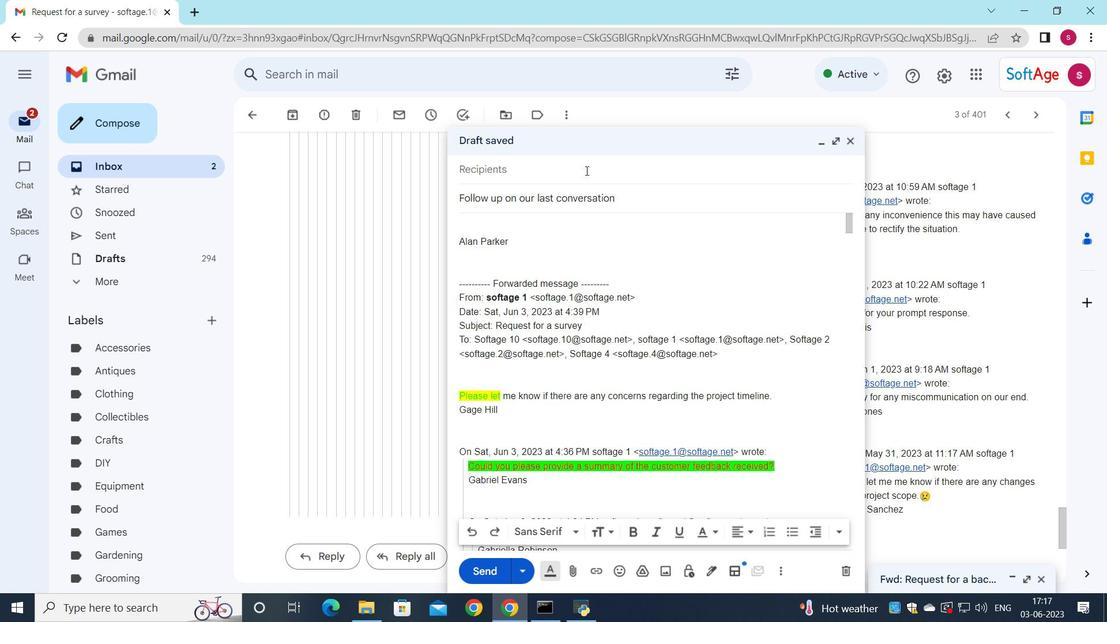 
Action: Mouse pressed left at (587, 167)
Screenshot: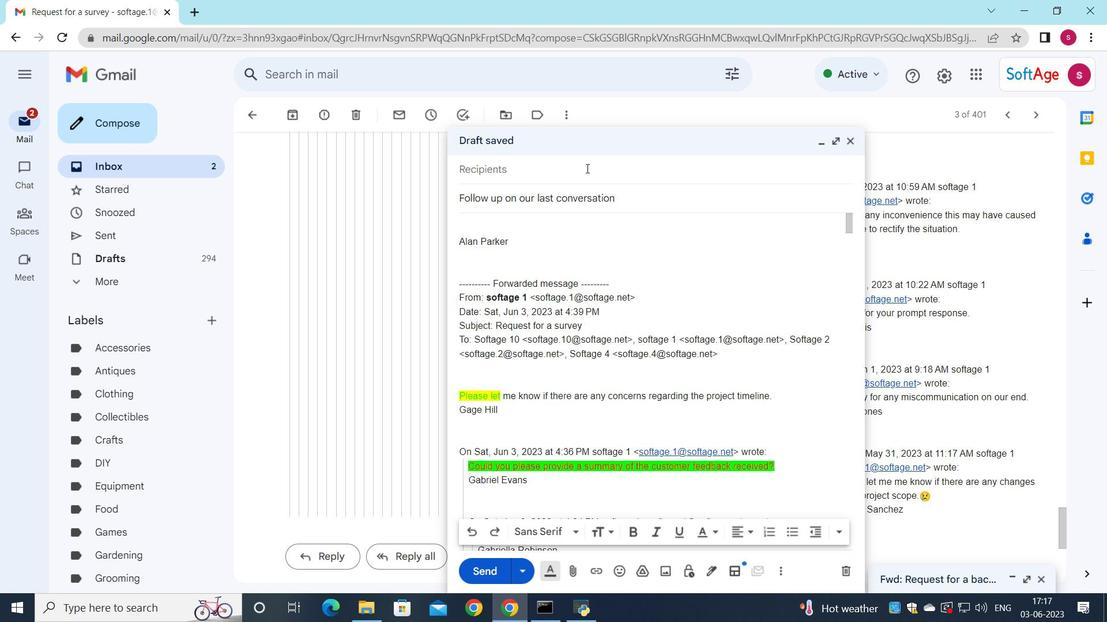 
Action: Key pressed so
Screenshot: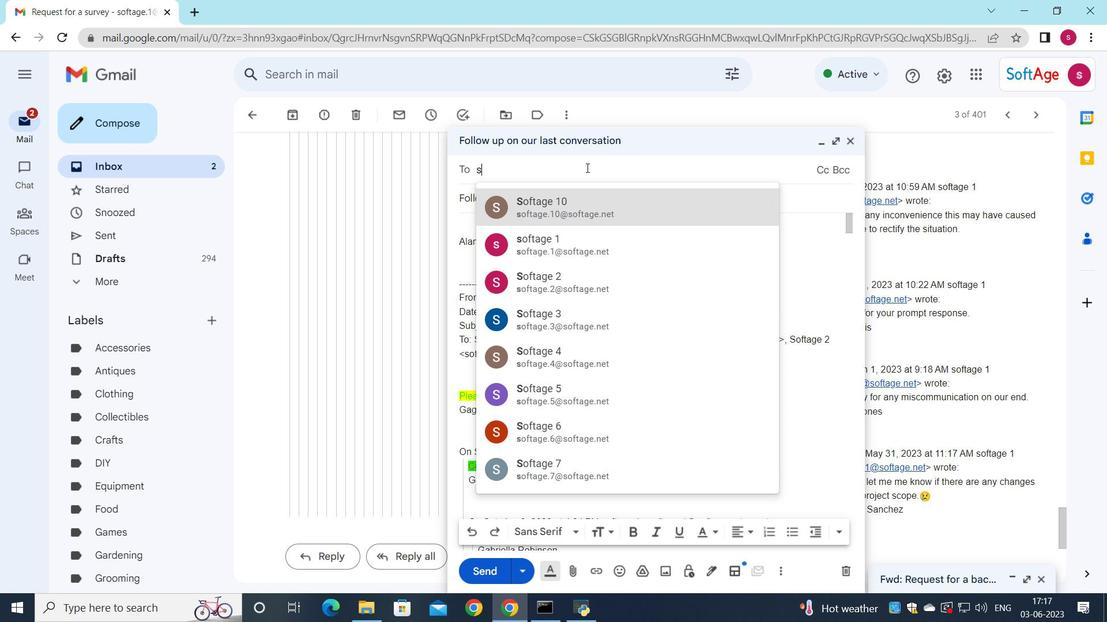 
Action: Mouse moved to (574, 348)
Screenshot: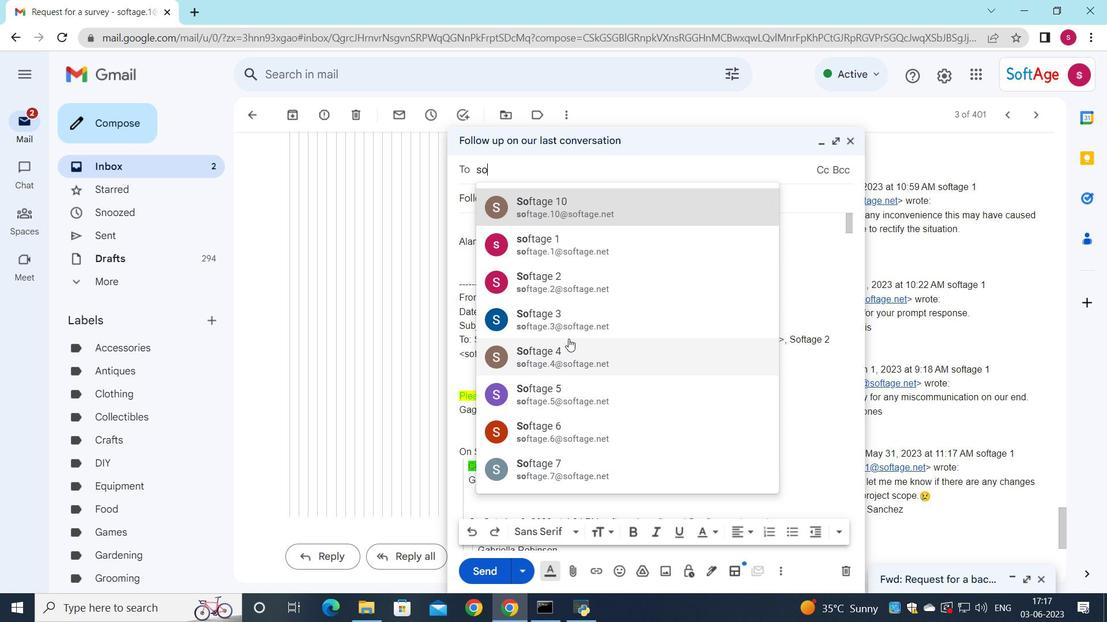 
Action: Mouse pressed left at (574, 348)
Screenshot: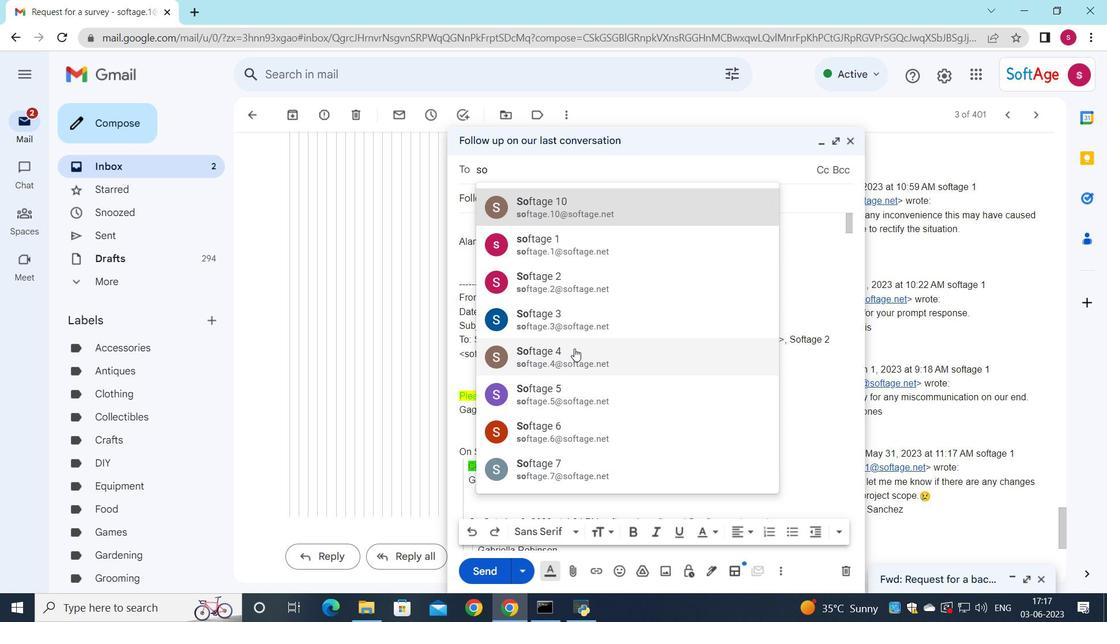 
Action: Mouse moved to (495, 248)
Screenshot: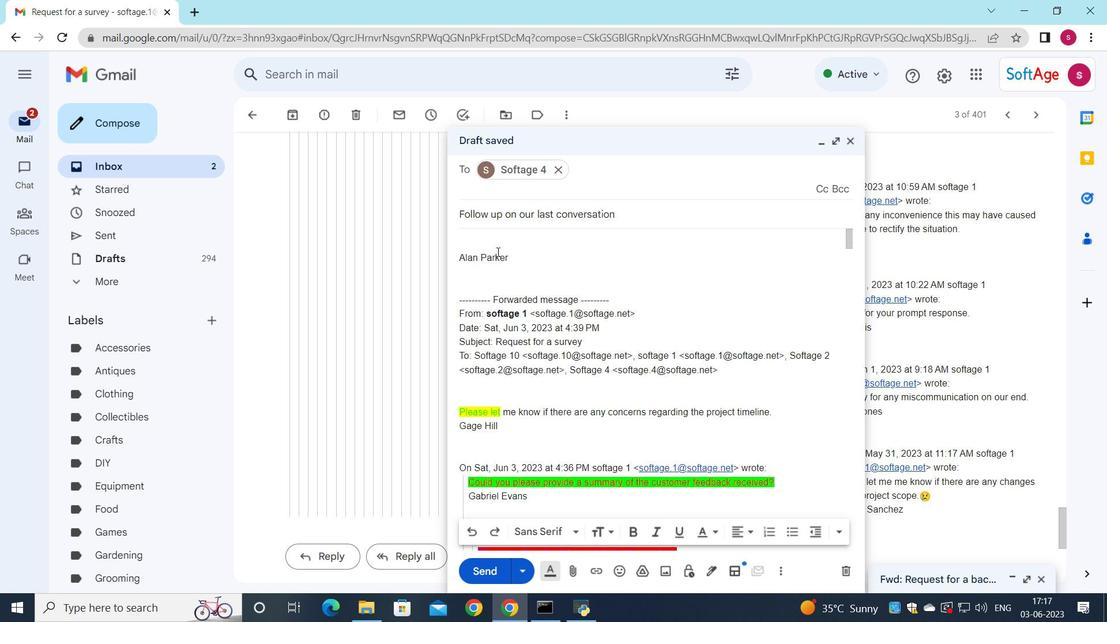 
Action: Mouse pressed left at (495, 248)
Screenshot: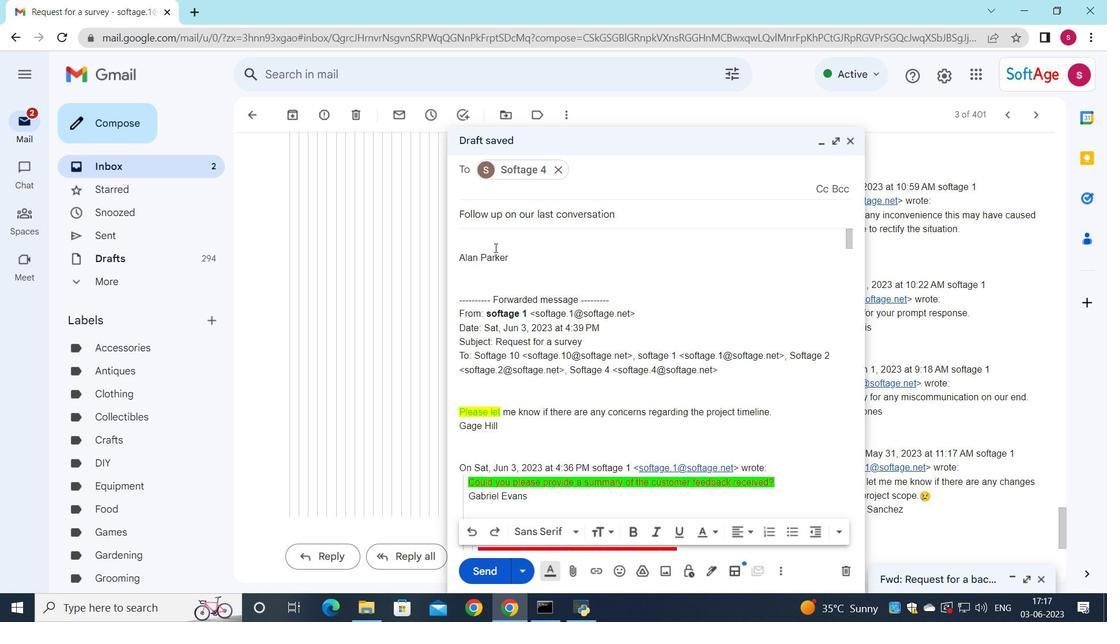 
Action: Key pressed <Key.shift>I<Key.space>wanted<Key.space>to<Key.space>confirm<Key.space>the<Key.space>availability<Key.space>of<Key.space>the<Key.space>meeting<Key.space>room<Key.space>for<Key.space>tomorrows<Key.space>presentation.
Screenshot: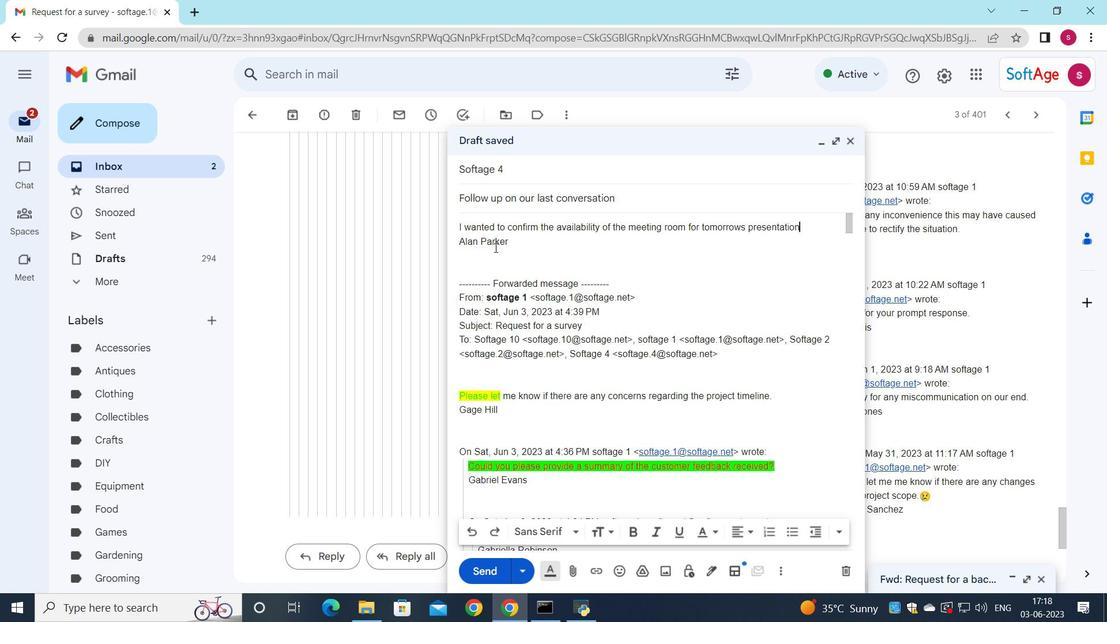 
Action: Mouse moved to (720, 231)
Screenshot: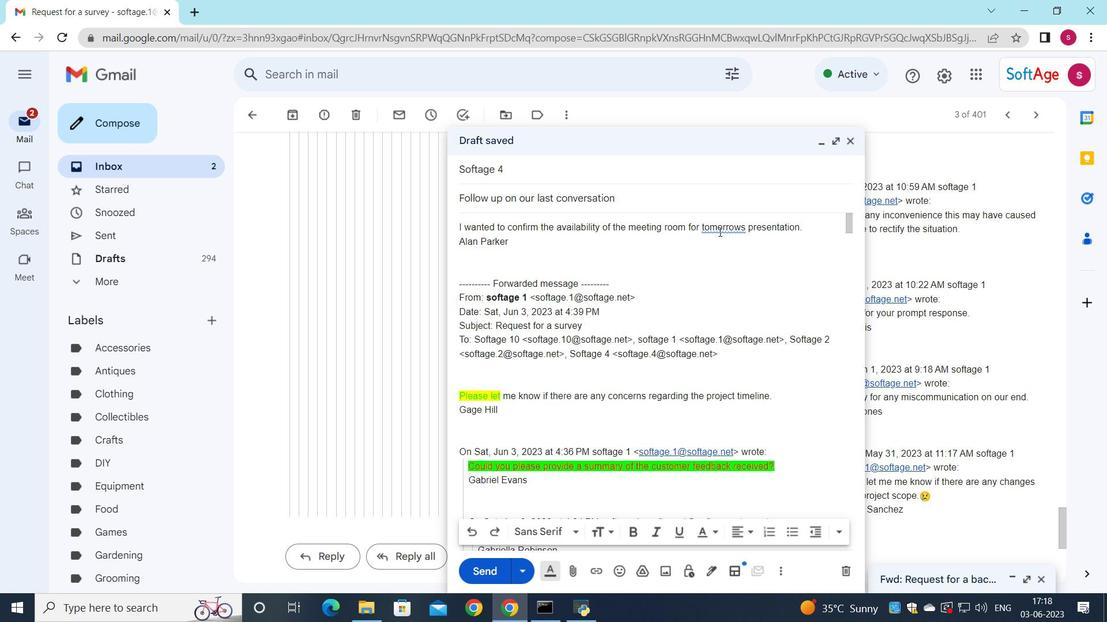 
Action: Mouse pressed left at (720, 231)
Screenshot: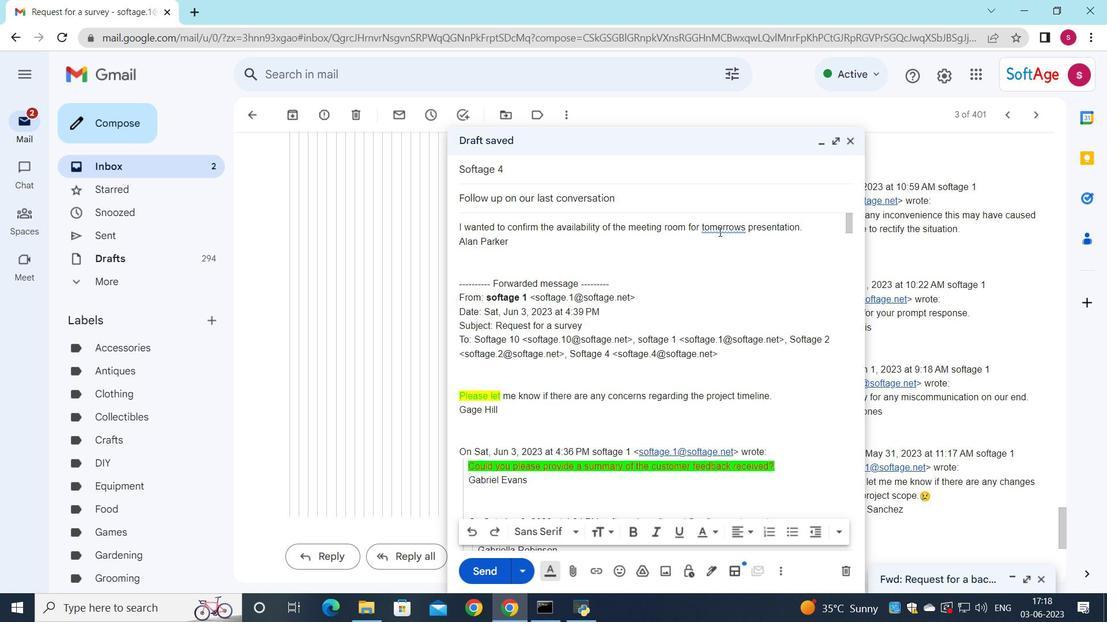 
Action: Mouse moved to (729, 253)
Screenshot: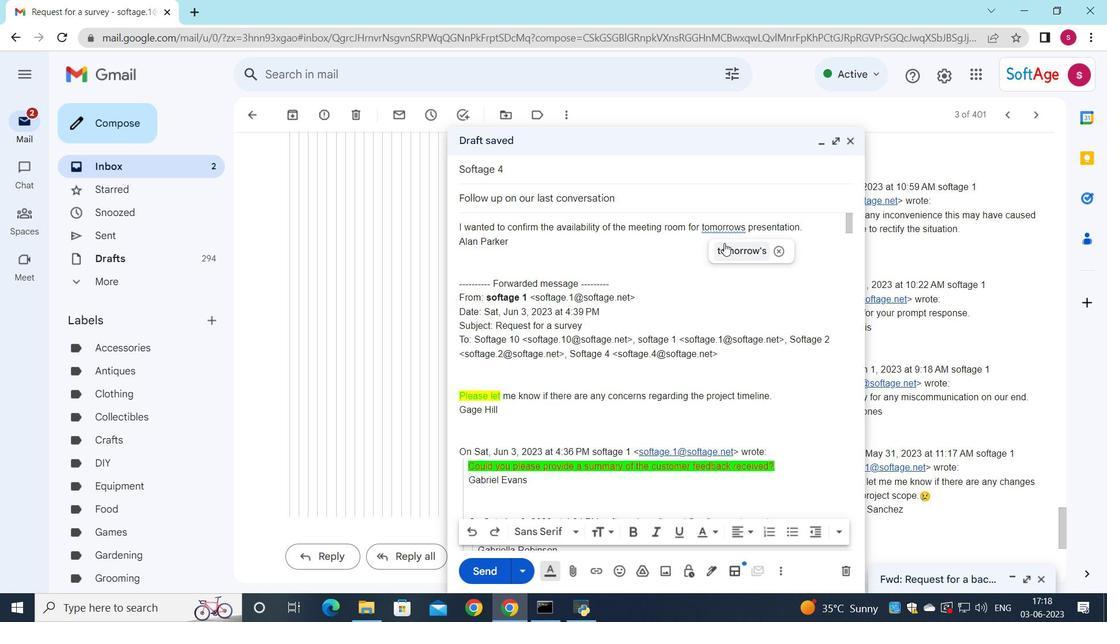 
Action: Mouse pressed left at (729, 253)
Screenshot: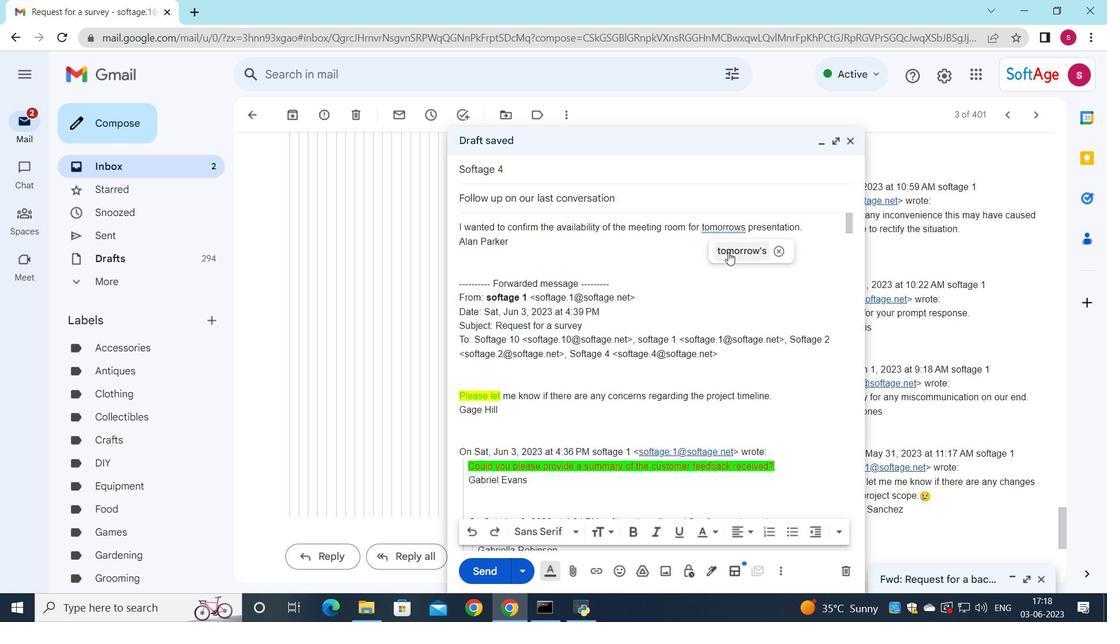 
Action: Mouse moved to (457, 228)
Screenshot: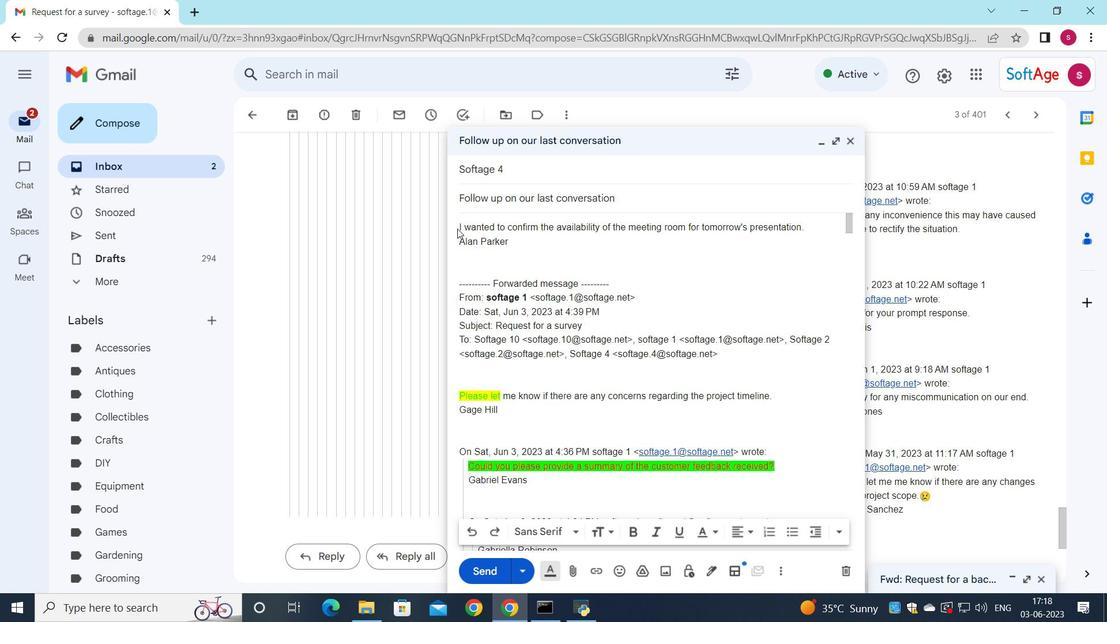 
Action: Mouse pressed left at (457, 228)
Screenshot: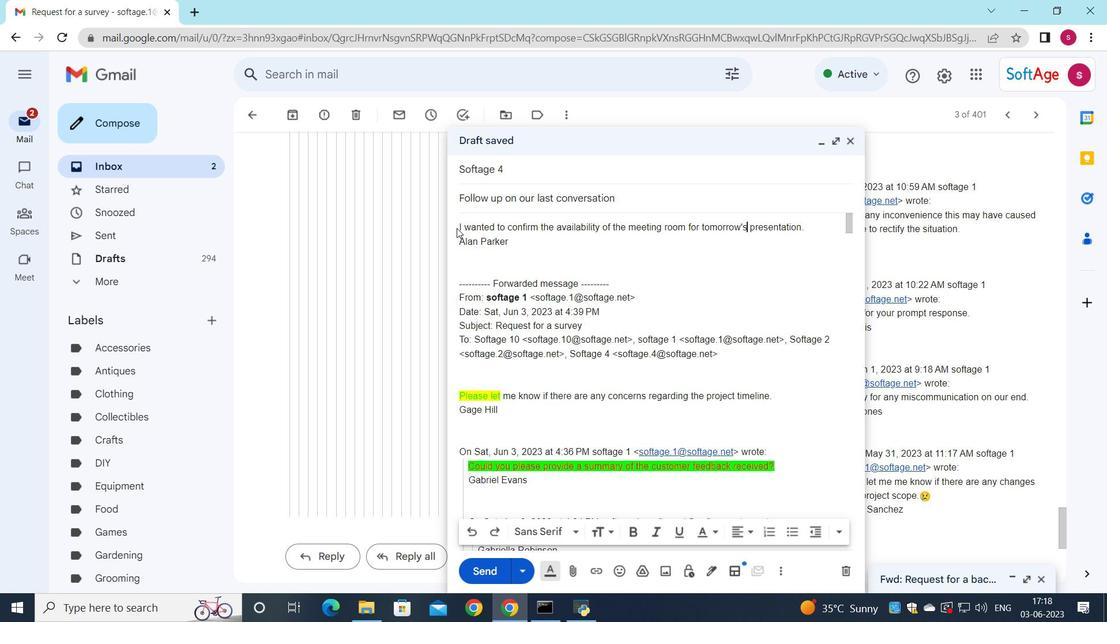 
Action: Mouse moved to (457, 228)
Screenshot: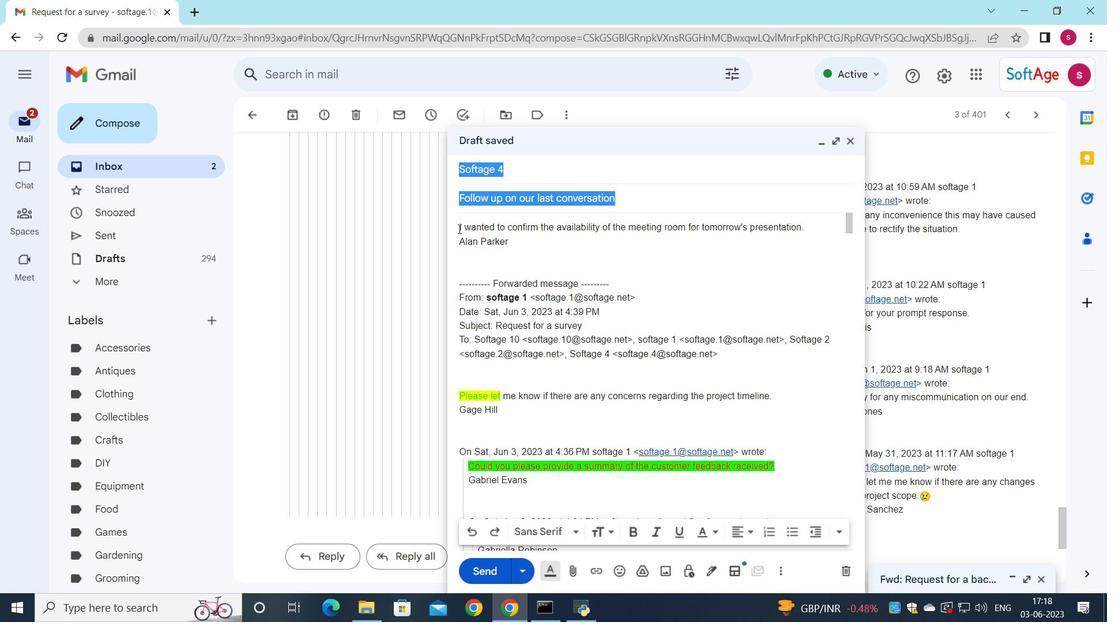 
Action: Mouse pressed left at (457, 228)
Screenshot: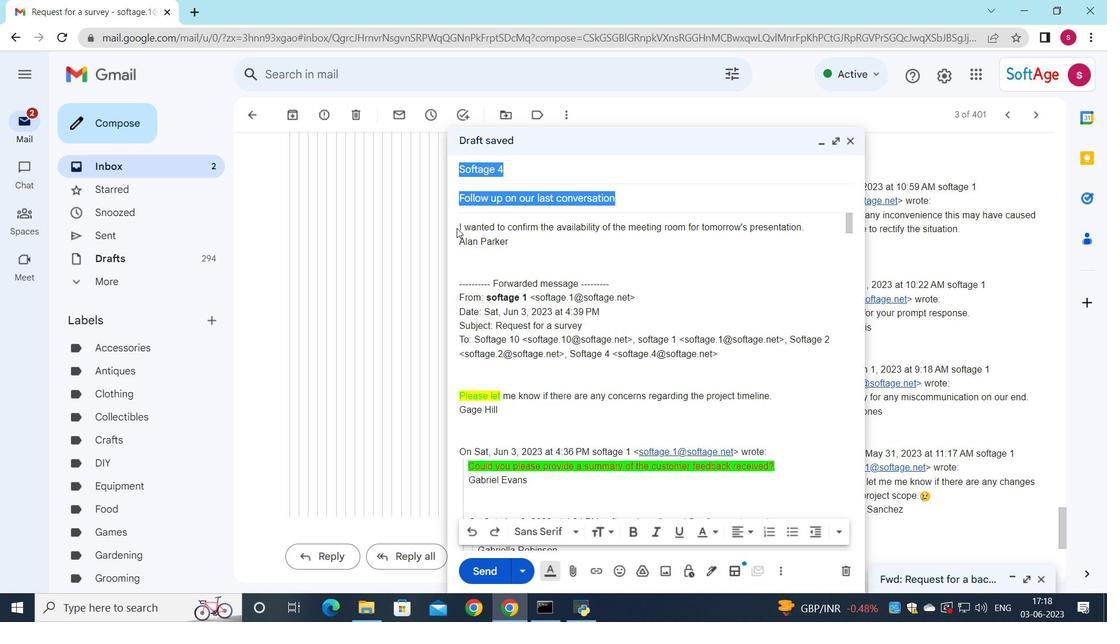 
Action: Mouse moved to (457, 227)
Screenshot: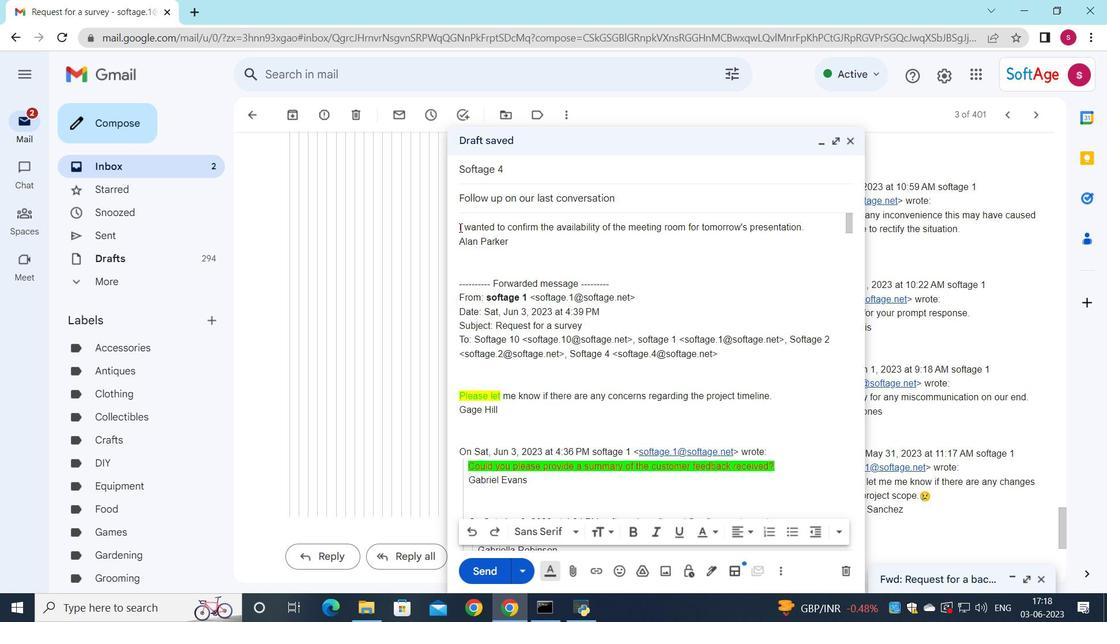 
Action: Mouse pressed left at (457, 227)
Screenshot: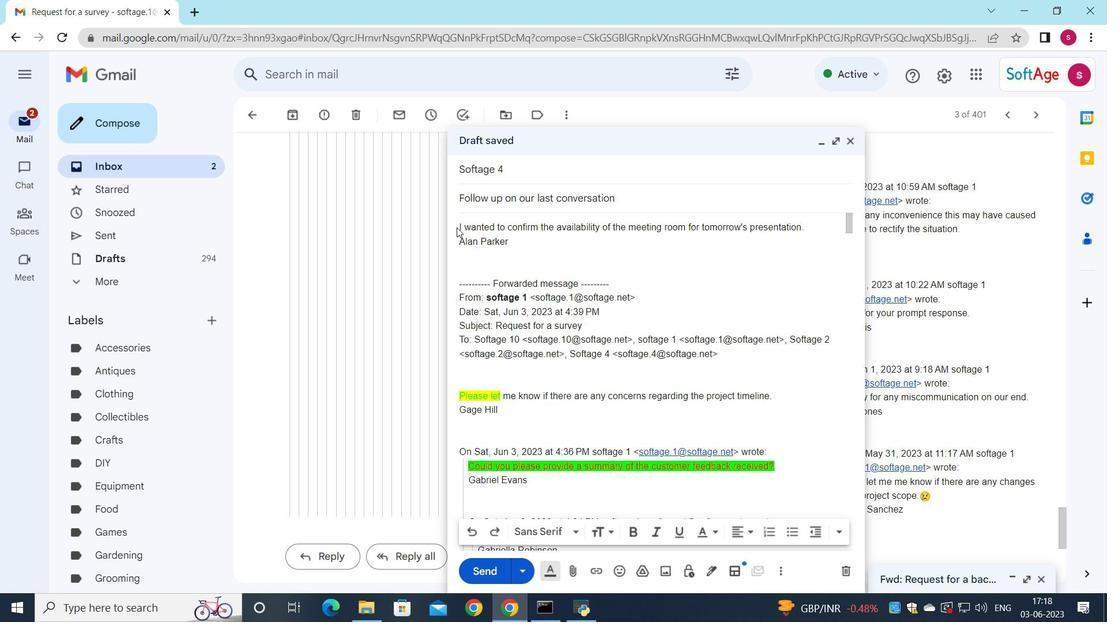 
Action: Mouse moved to (460, 227)
Screenshot: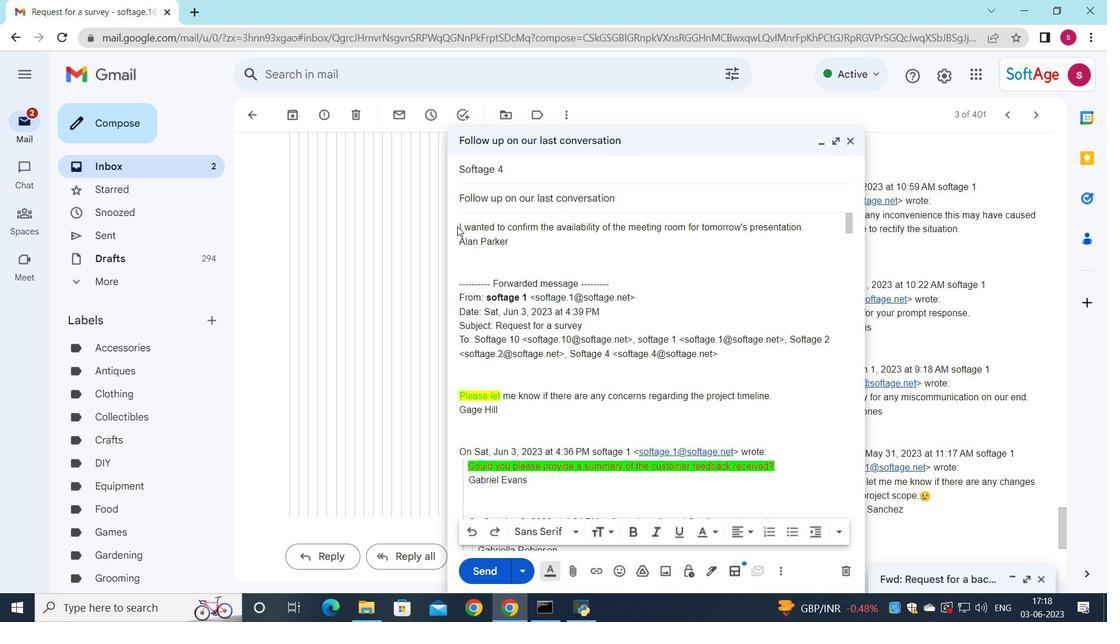 
Action: Mouse pressed left at (460, 227)
Screenshot: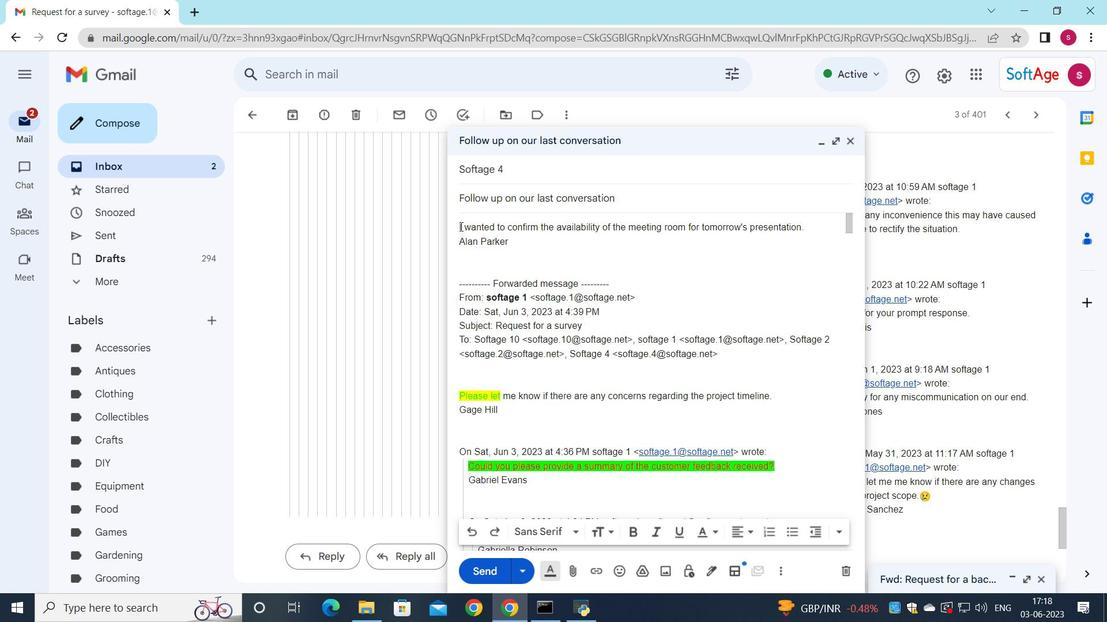 
Action: Mouse moved to (580, 534)
Screenshot: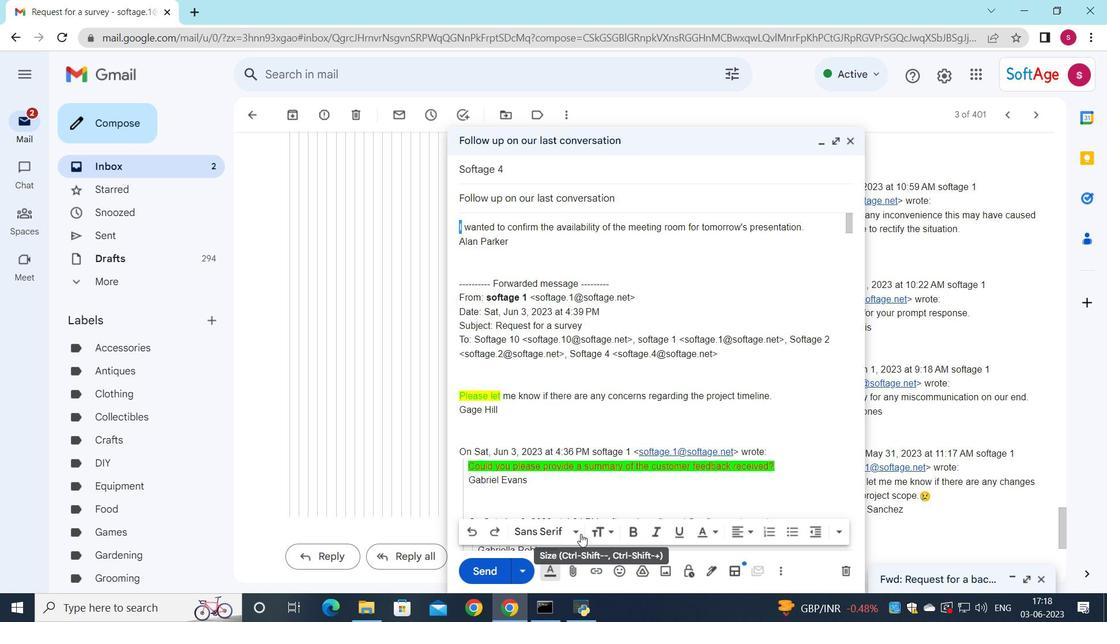 
Action: Mouse pressed left at (580, 534)
Screenshot: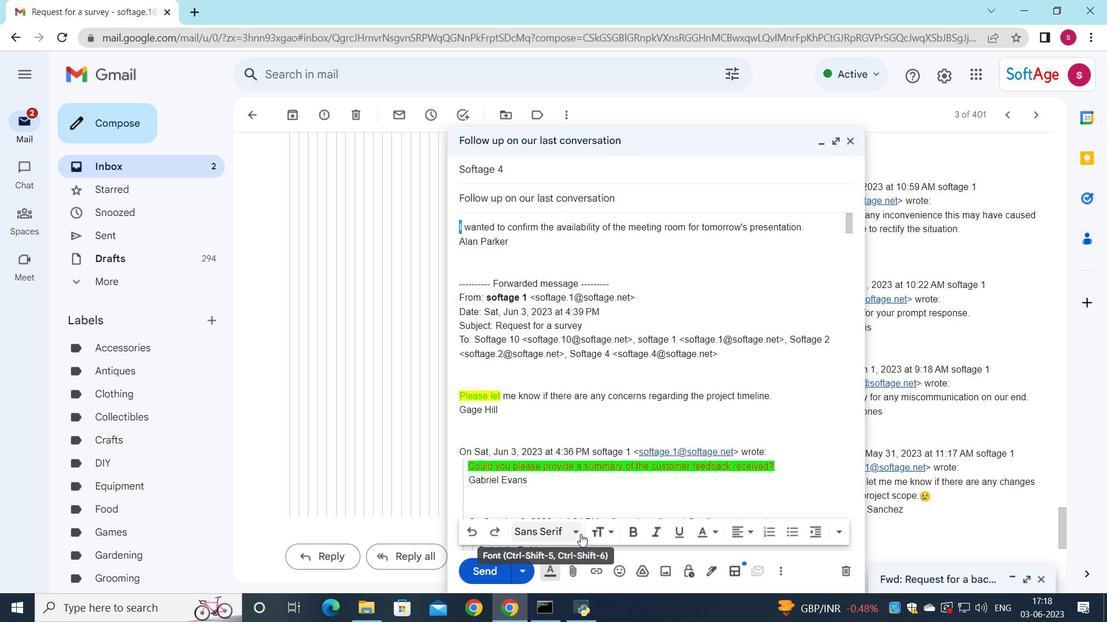 
Action: Mouse moved to (572, 373)
Screenshot: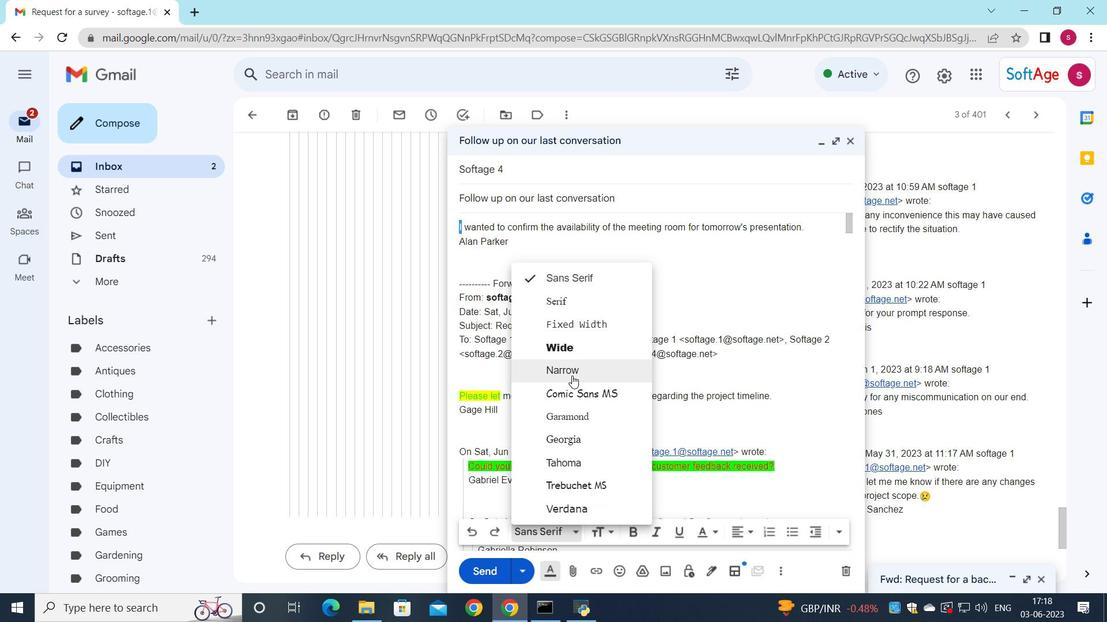
Action: Mouse pressed left at (572, 373)
Screenshot: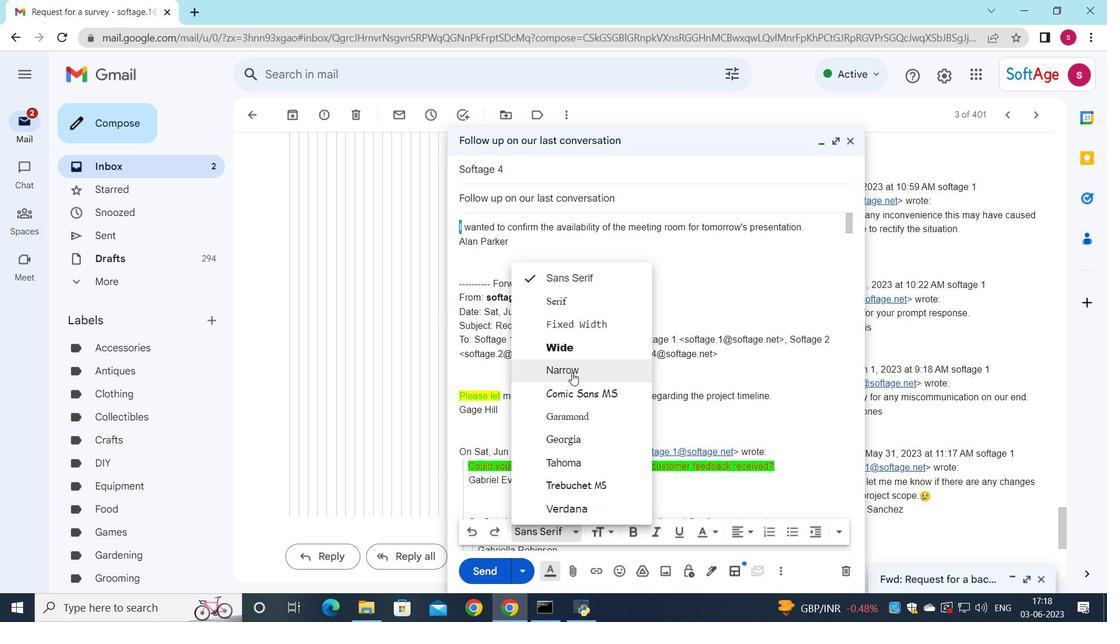 
Action: Mouse moved to (673, 535)
Screenshot: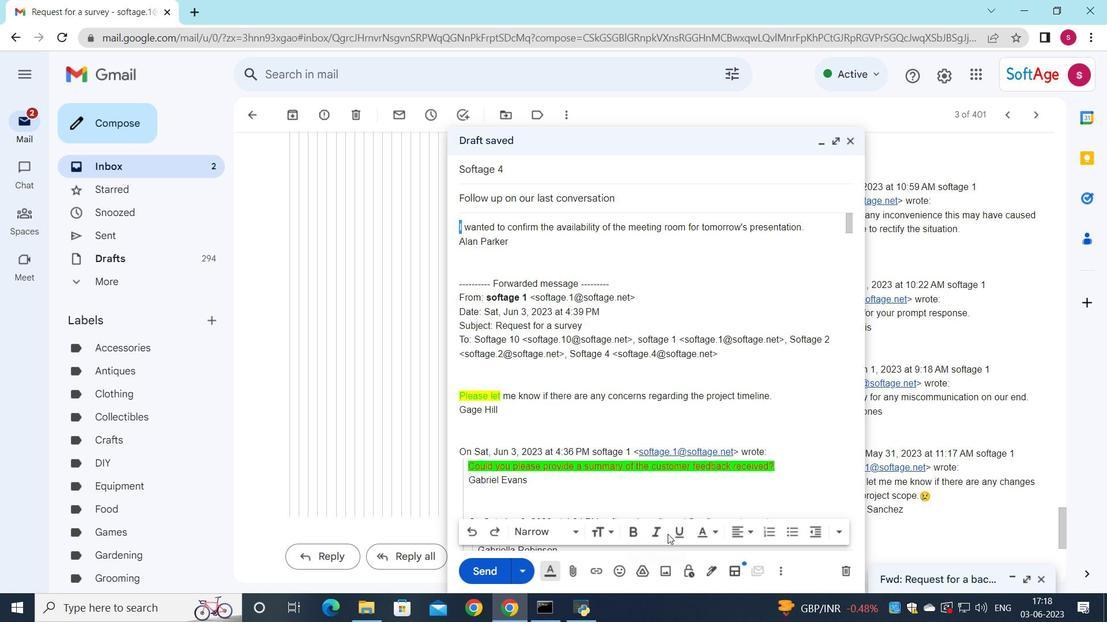 
Action: Mouse pressed left at (673, 535)
Screenshot: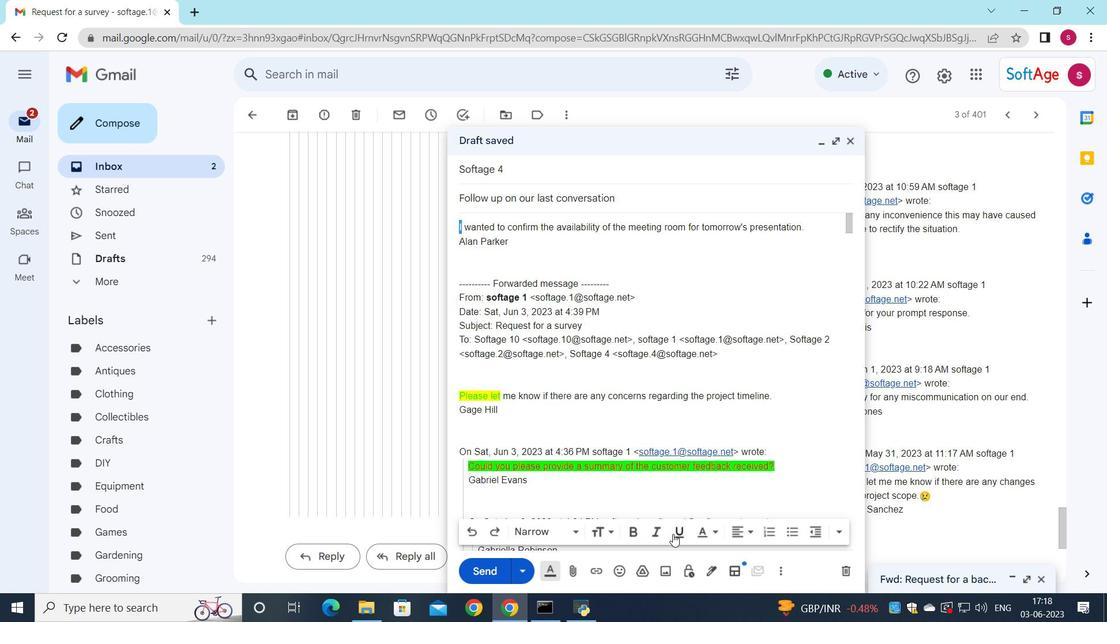 
Action: Mouse moved to (485, 565)
Screenshot: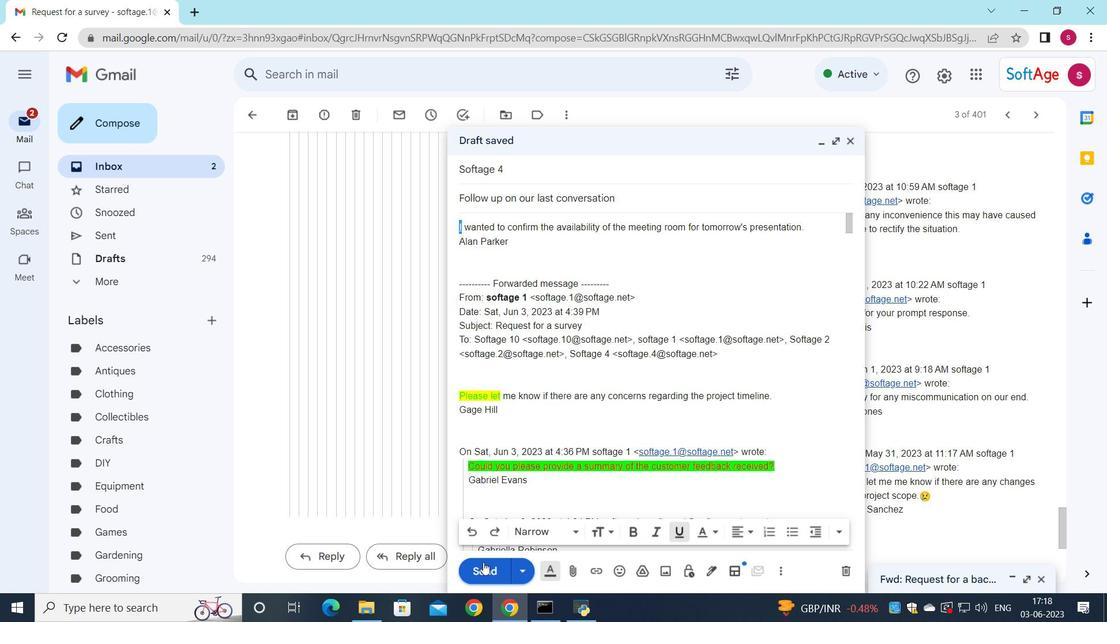 
Action: Mouse pressed left at (485, 565)
Screenshot: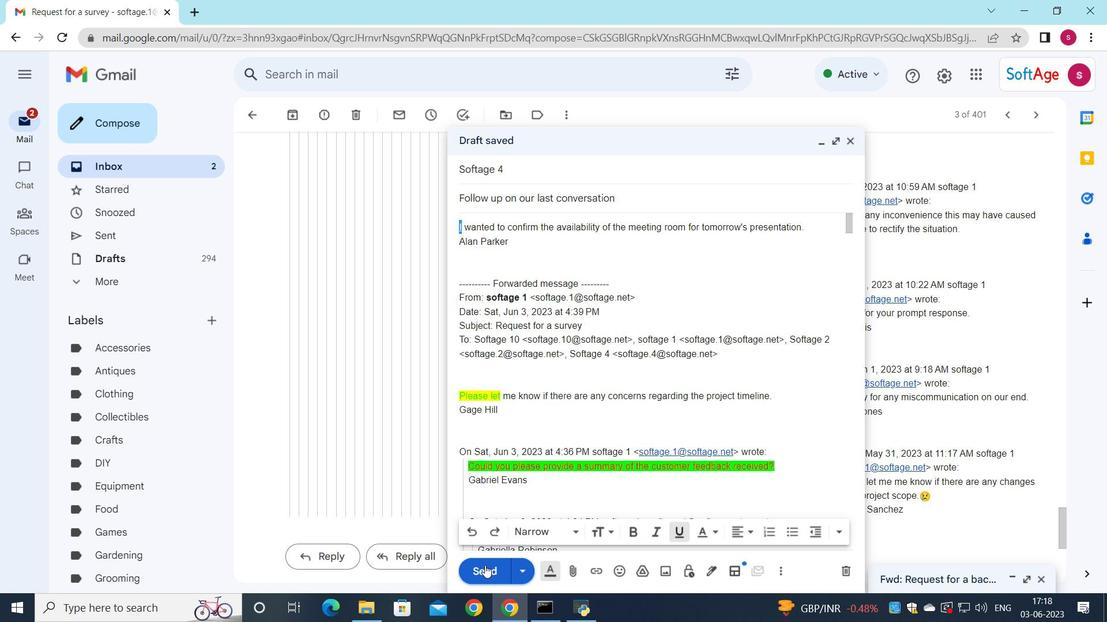 
Action: Mouse moved to (440, 370)
Screenshot: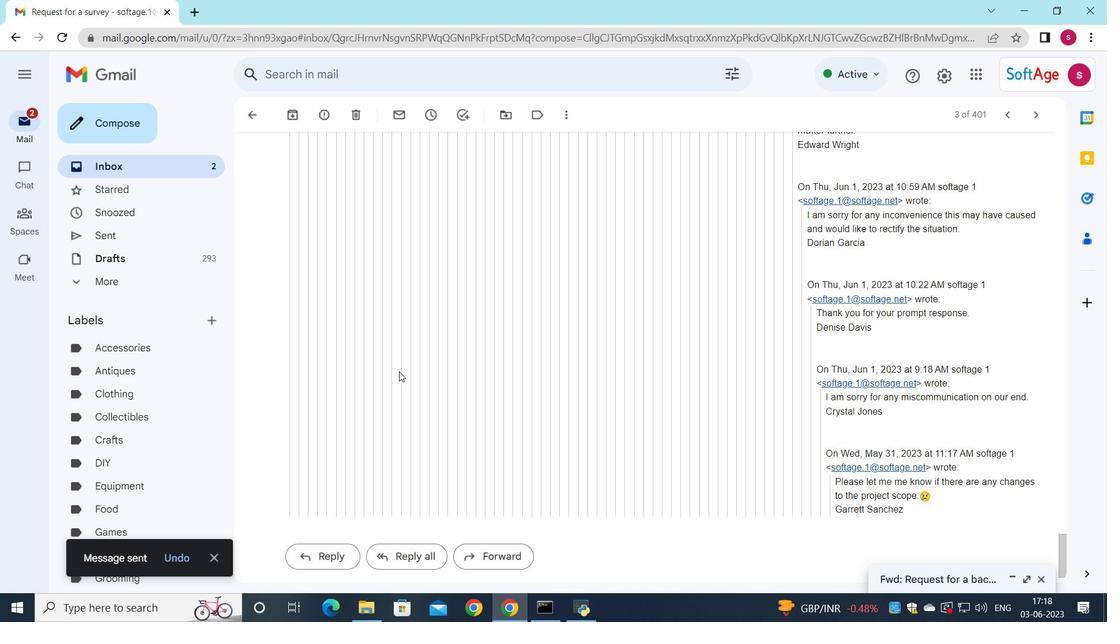 
